 Task: Get directions from Christ the Redeemer, Rio de Janeiro, Brazil to Sugarloaf Mountain, Rio de Janeiro, Brazil departing at 5:00 pm tomorrow
Action: Mouse moved to (237, 55)
Screenshot: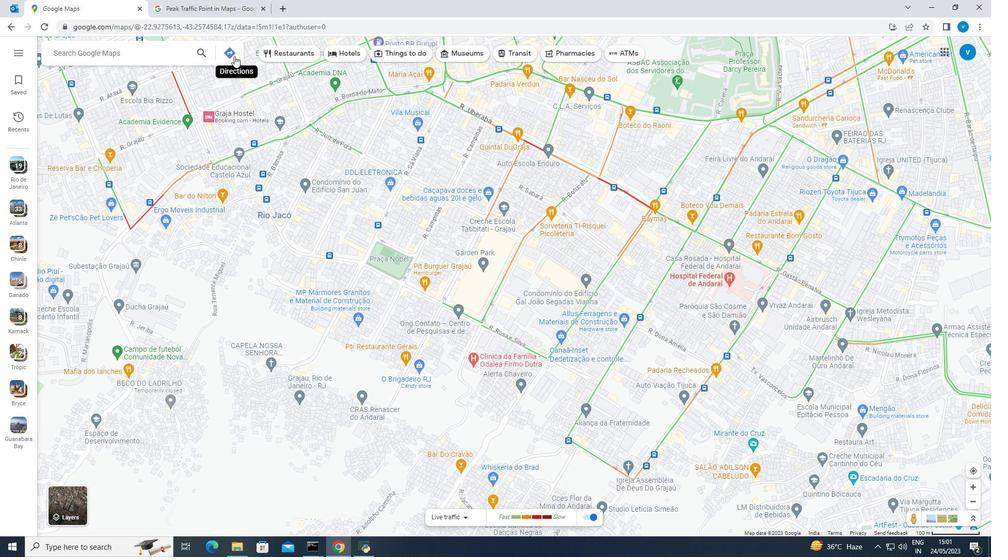 
Action: Mouse pressed left at (237, 55)
Screenshot: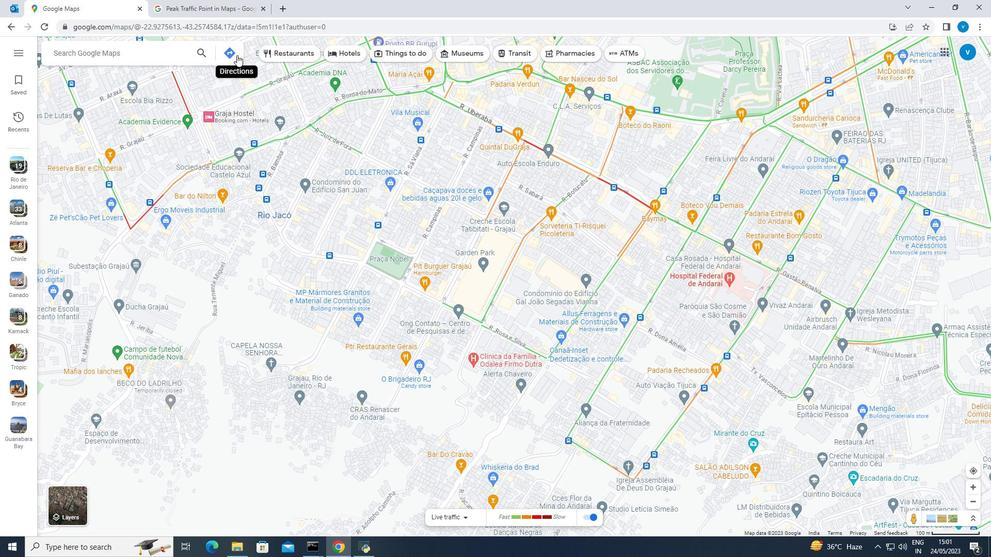 
Action: Mouse moved to (167, 83)
Screenshot: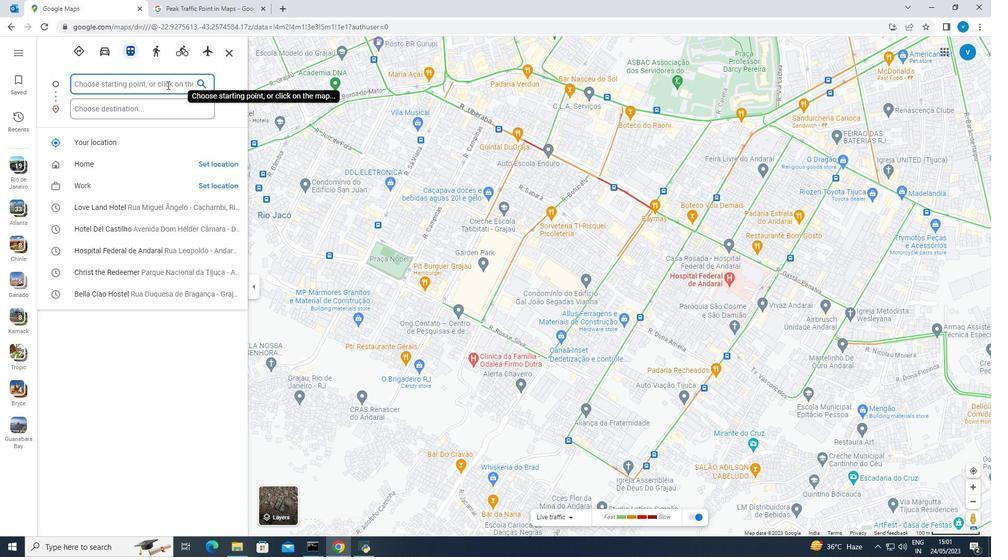 
Action: Key pressed <Key.shift><Key.shift><Key.shift><Key.shift>Christ<Key.space>the<Key.space><Key.shift><Key.shift><Key.shift><Key.shift>Redeemer,<Key.space><Key.shift>Rio<Key.space>de<Key.space><Key.shift><Key.shift><Key.shift><Key.shift><Key.shift><Key.shift><Key.shift><Key.shift><Key.shift><Key.shift>Janeiro,<Key.space><Key.shift><Key.shift><Key.shift><Key.shift>Brazil
Screenshot: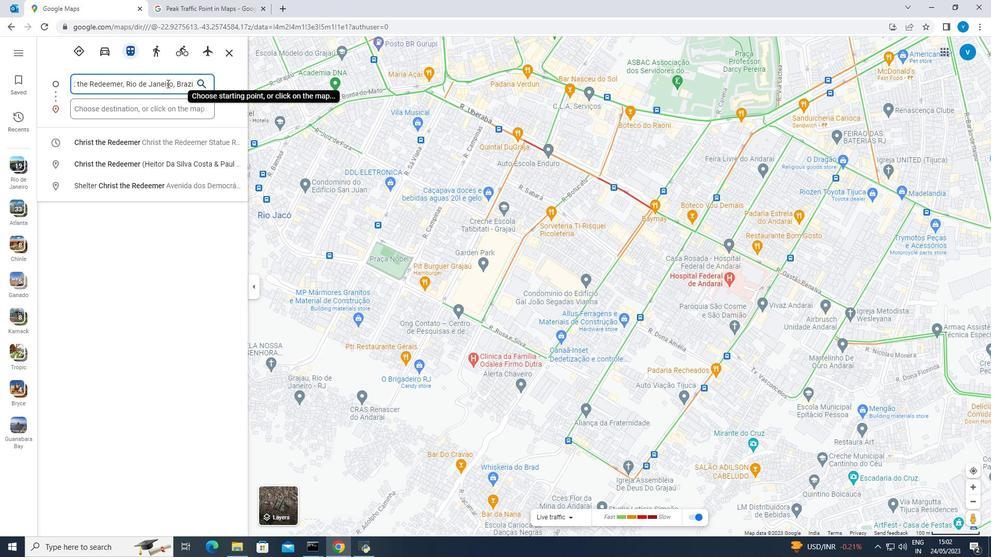
Action: Mouse moved to (179, 106)
Screenshot: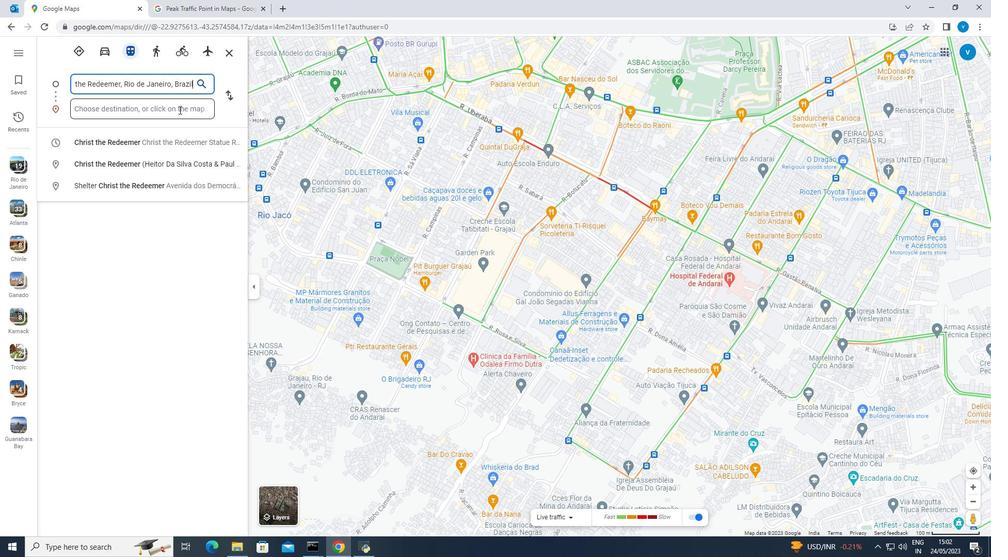 
Action: Mouse pressed left at (179, 106)
Screenshot: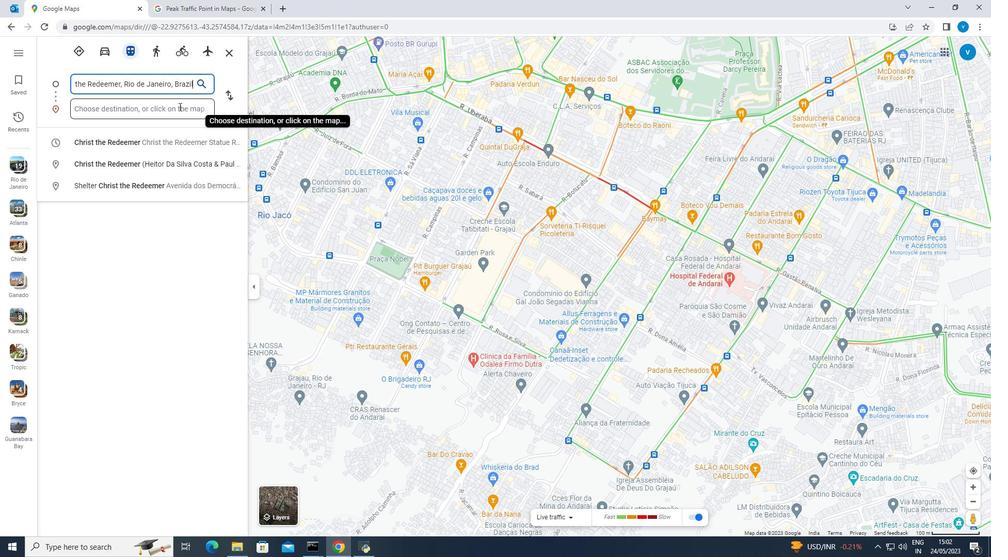 
Action: Key pressed <Key.shift><Key.shift><Key.shift><Key.shift><Key.shift>Sugarloaf<Key.space><Key.shift><Key.shift><Key.shift><Key.shift><Key.shift><Key.shift><Key.shift>Mountain,<Key.space><Key.shift><Key.shift><Key.shift><Key.shift>Rio<Key.space>de<Key.space><Key.shift><Key.shift><Key.shift><Key.shift><Key.shift><Key.shift>Janeiro,<Key.space><Key.shift><Key.shift><Key.shift><Key.shift>Brazil
Screenshot: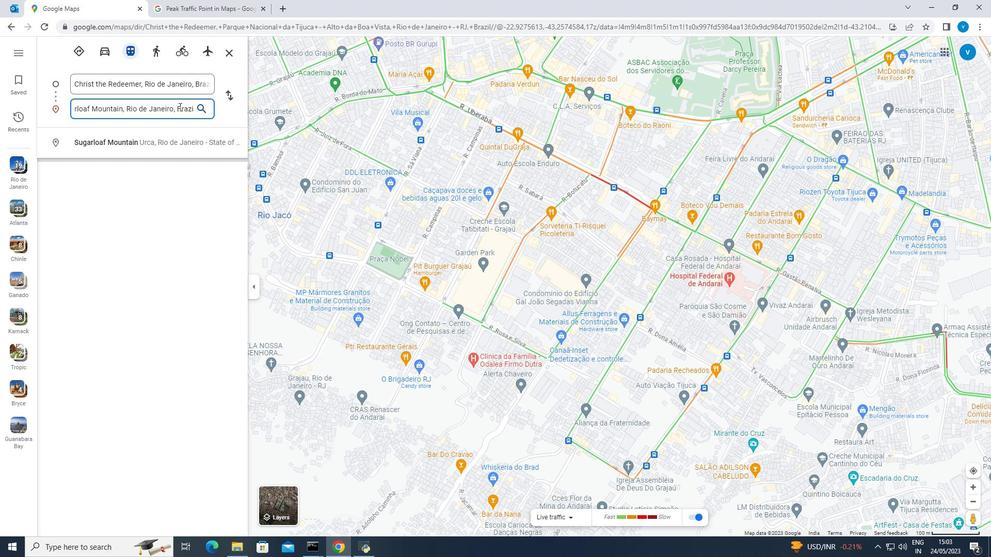 
Action: Mouse moved to (179, 143)
Screenshot: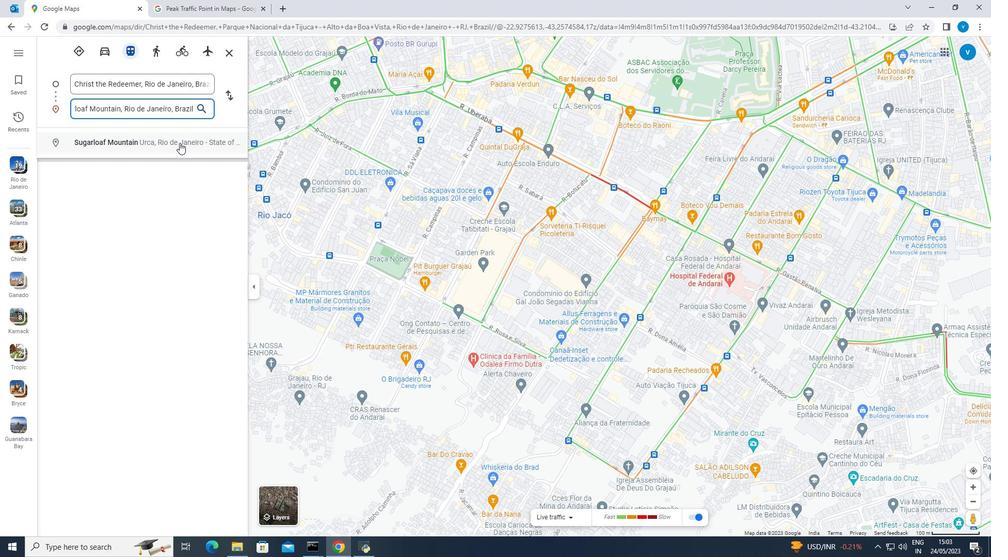 
Action: Key pressed <Key.enter>
Screenshot: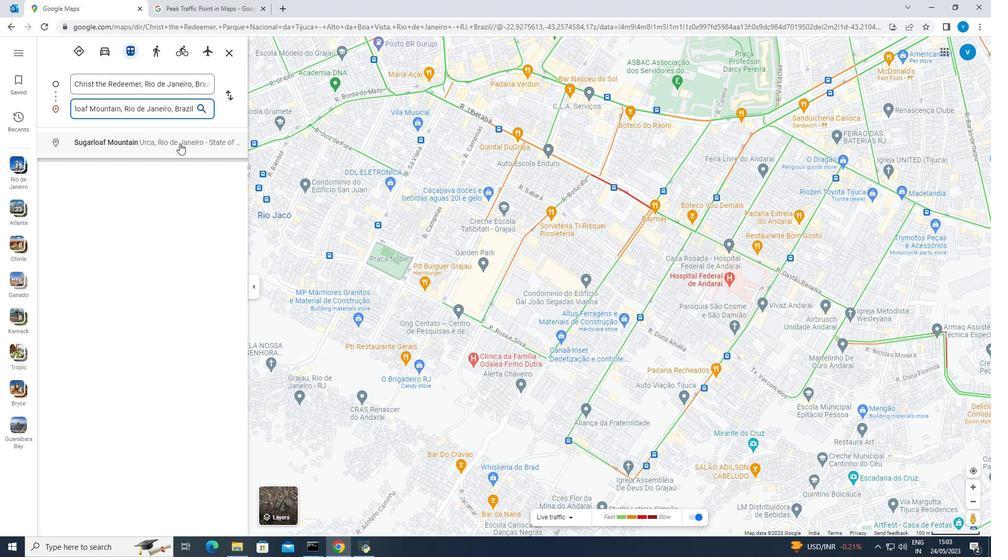 
Action: Mouse moved to (207, 217)
Screenshot: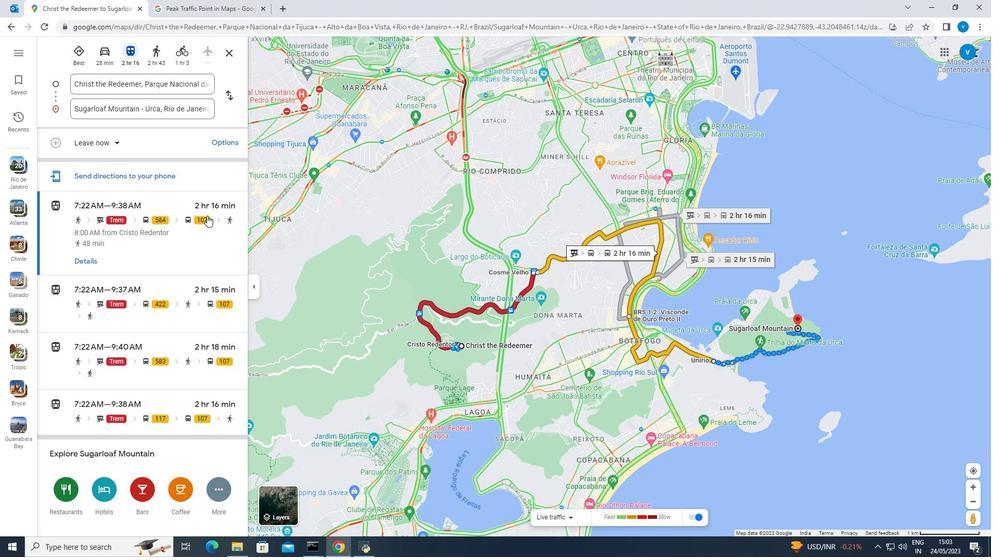 
Action: Mouse scrolled (207, 216) with delta (0, 0)
Screenshot: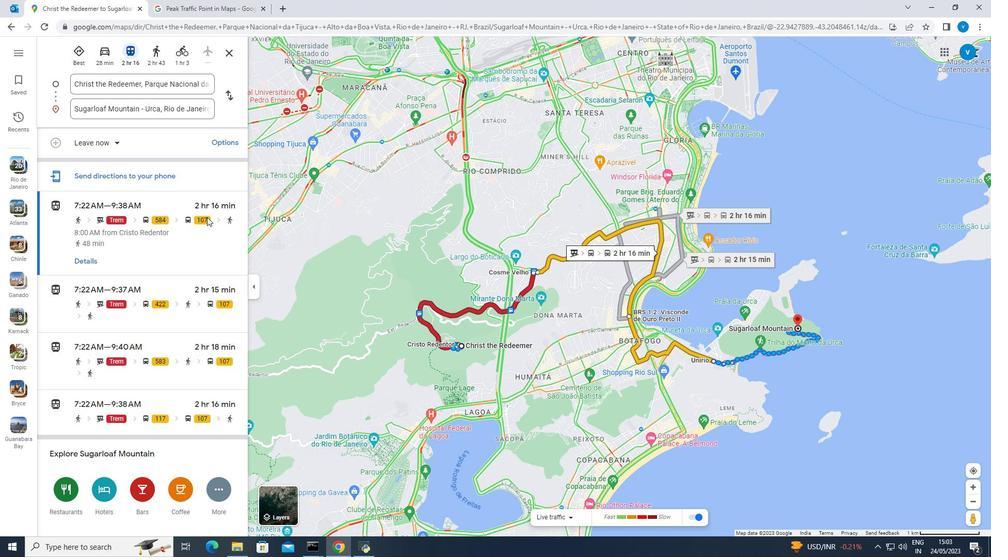 
Action: Mouse scrolled (207, 216) with delta (0, 0)
Screenshot: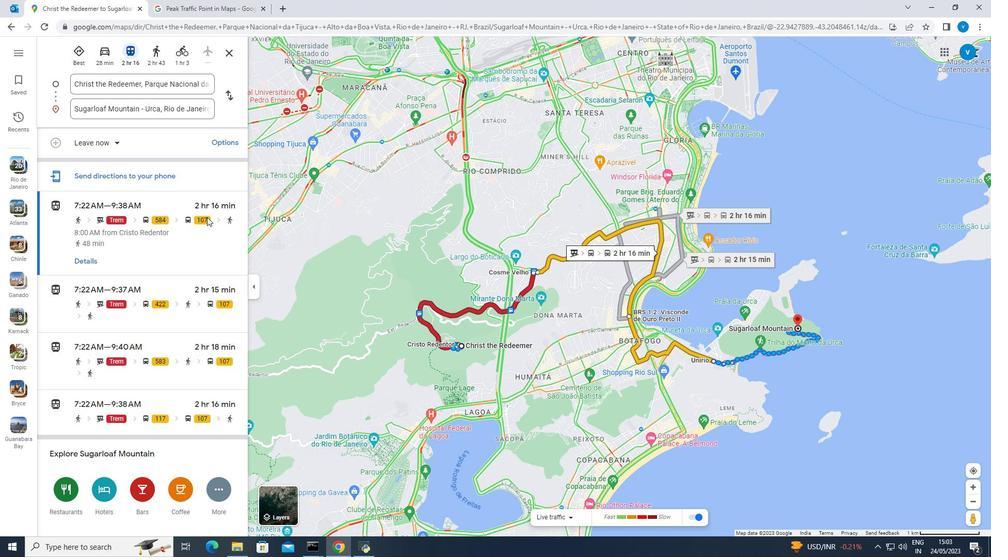 
Action: Mouse scrolled (207, 216) with delta (0, 0)
Screenshot: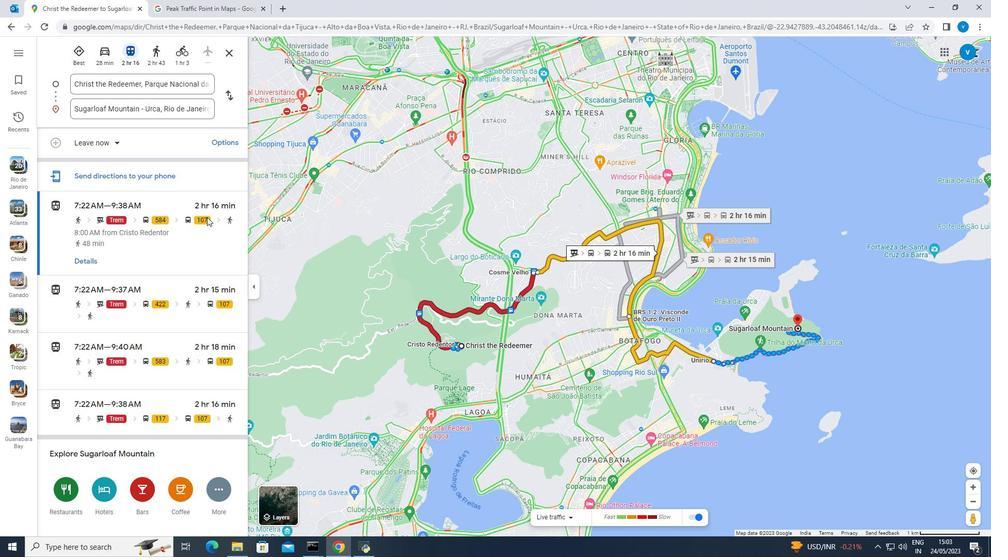 
Action: Mouse scrolled (207, 216) with delta (0, 0)
Screenshot: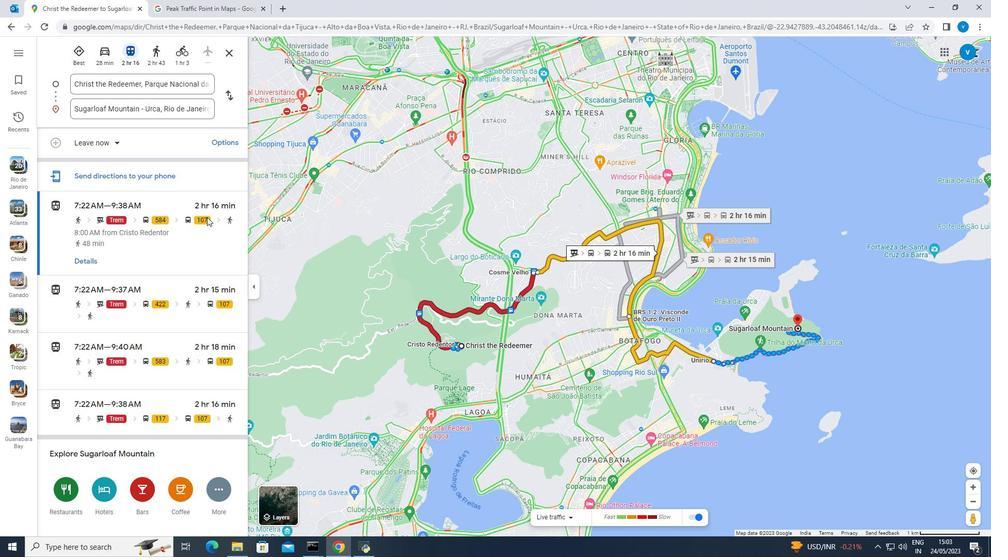 
Action: Mouse scrolled (207, 217) with delta (0, 0)
Screenshot: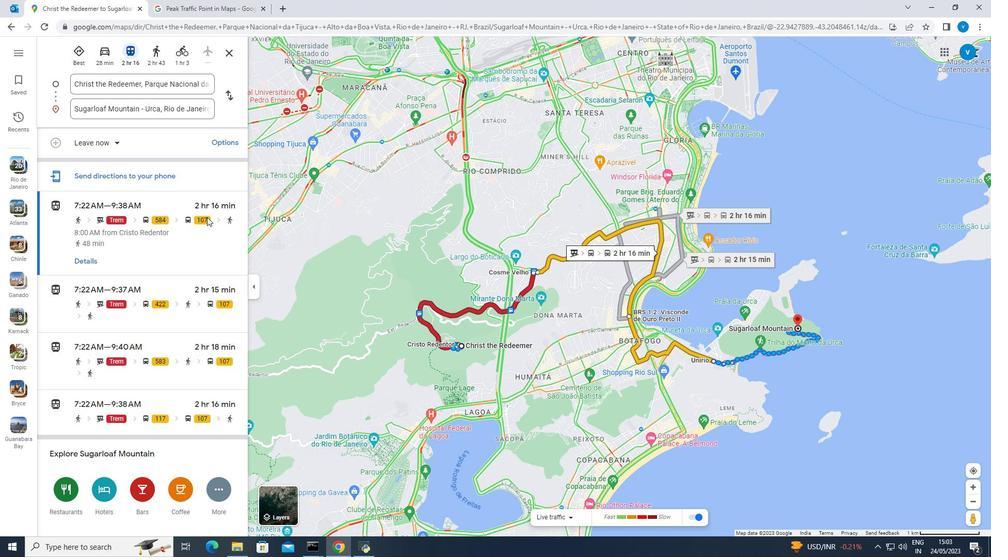 
Action: Mouse scrolled (207, 217) with delta (0, 0)
Screenshot: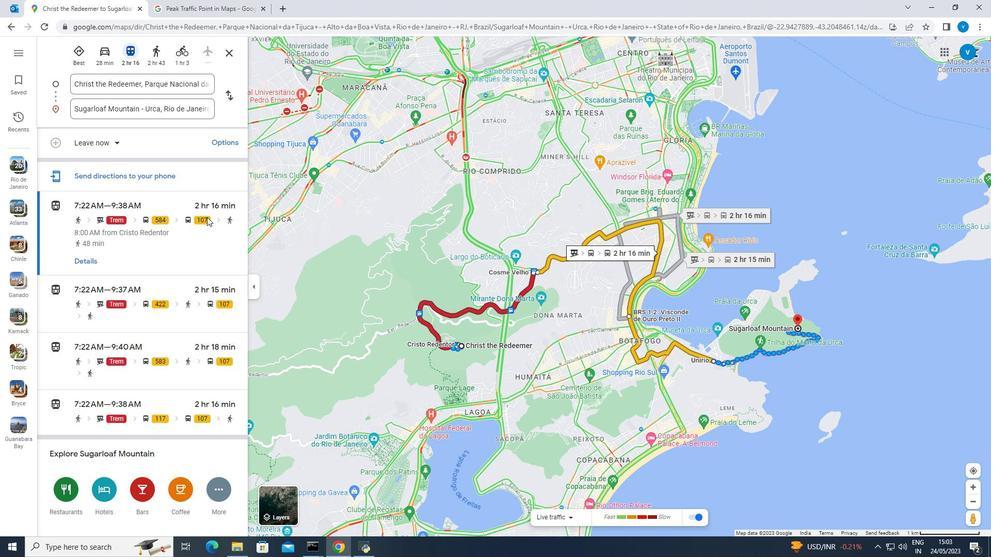 
Action: Mouse moved to (128, 55)
Screenshot: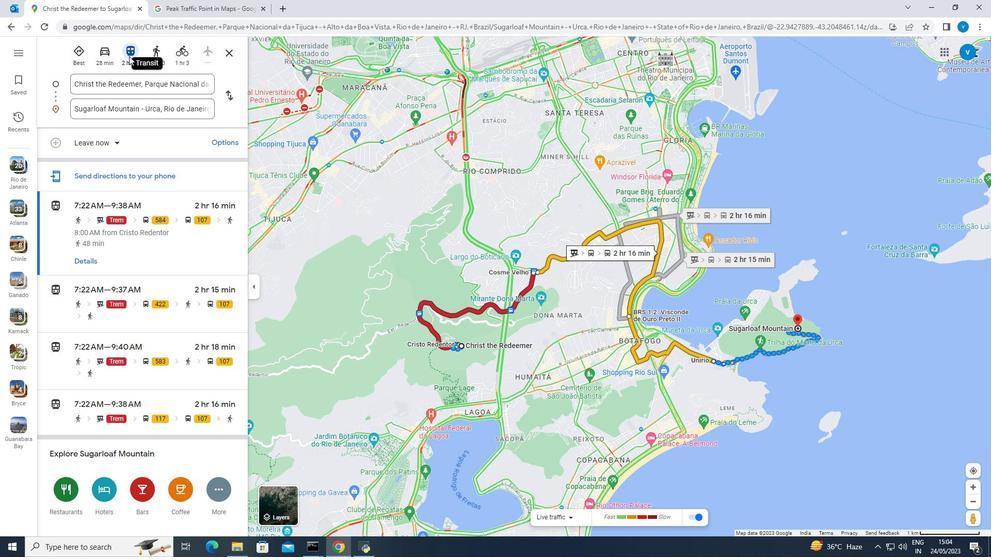 
Action: Mouse pressed left at (128, 55)
Screenshot: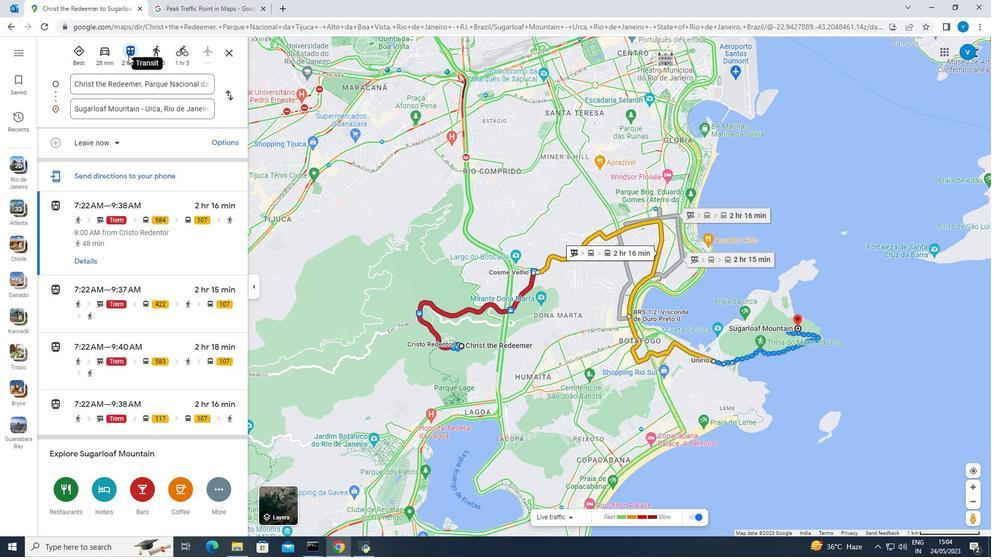 
Action: Mouse moved to (170, 229)
Screenshot: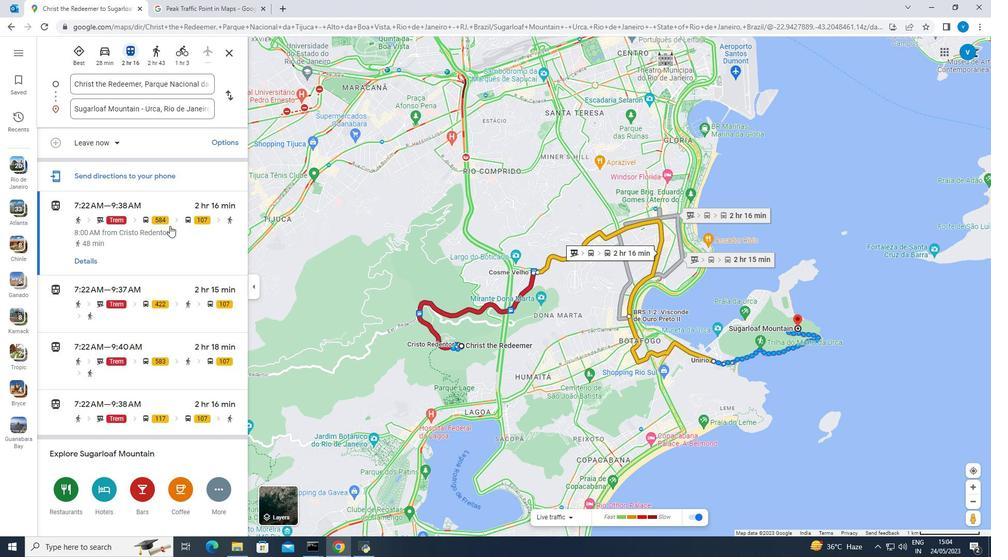 
Action: Mouse scrolled (170, 229) with delta (0, 0)
Screenshot: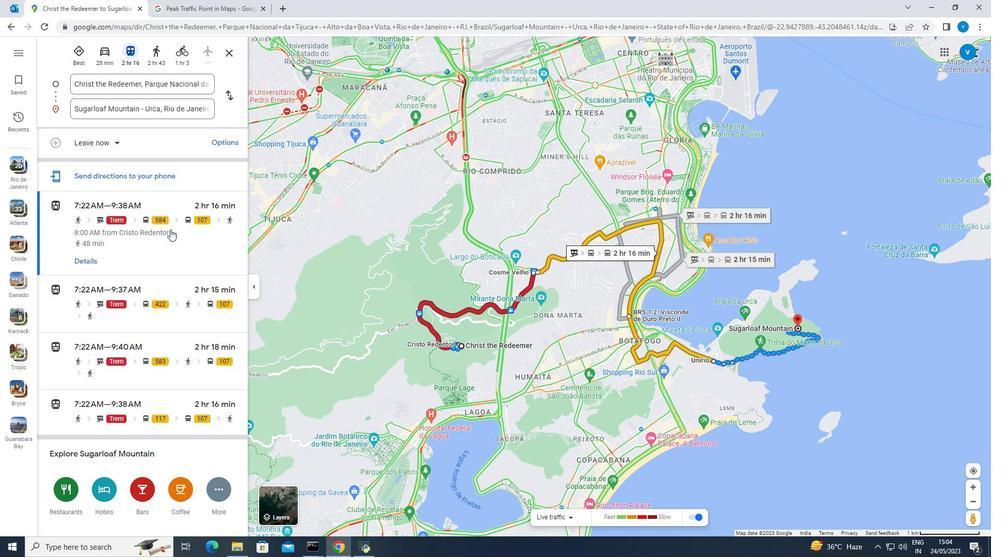 
Action: Mouse moved to (170, 231)
Screenshot: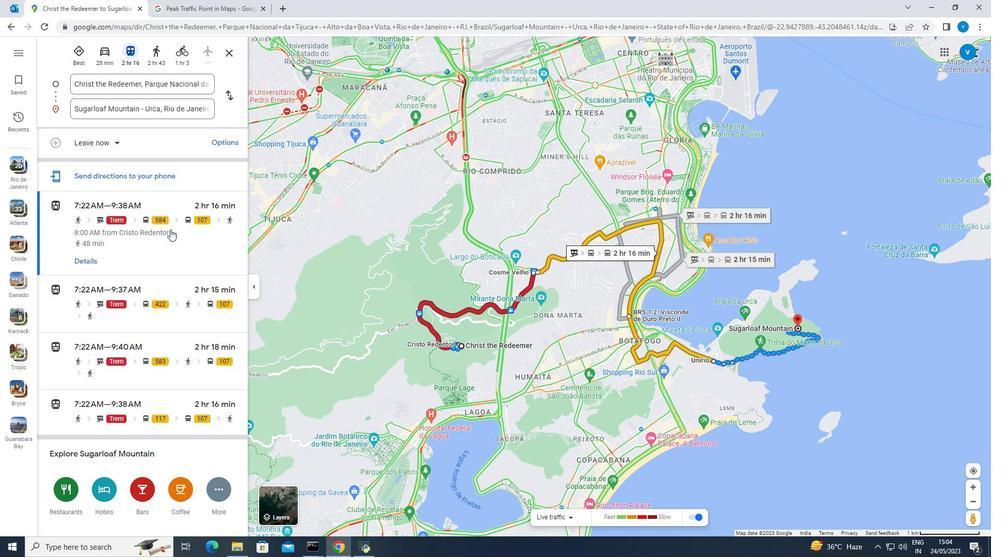 
Action: Mouse scrolled (170, 231) with delta (0, 0)
Screenshot: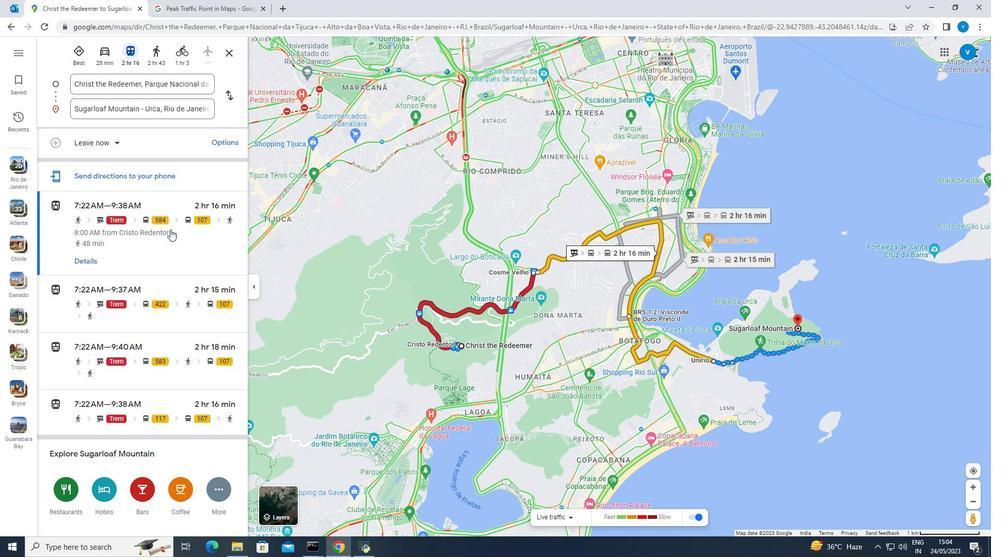 
Action: Mouse scrolled (170, 231) with delta (0, 0)
Screenshot: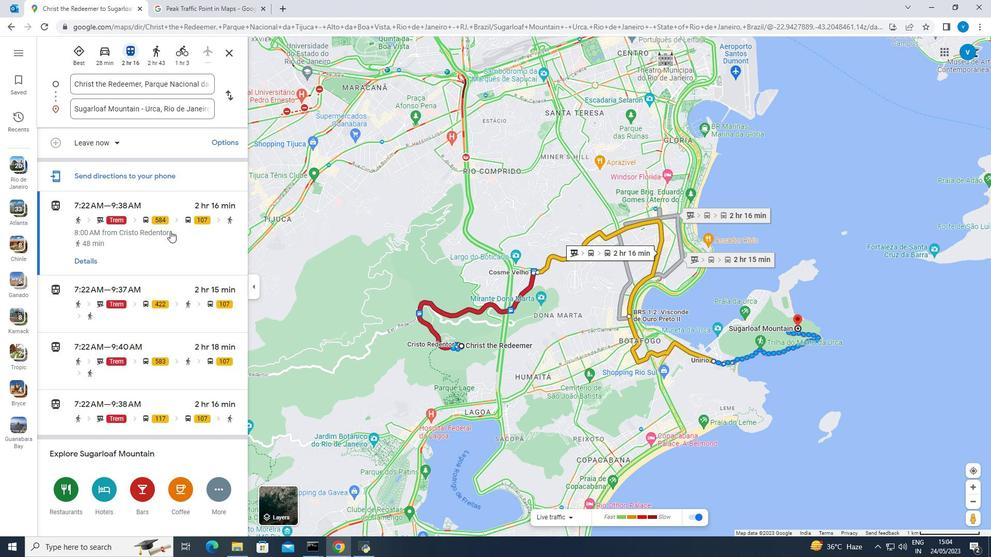 
Action: Mouse scrolled (170, 231) with delta (0, 0)
Screenshot: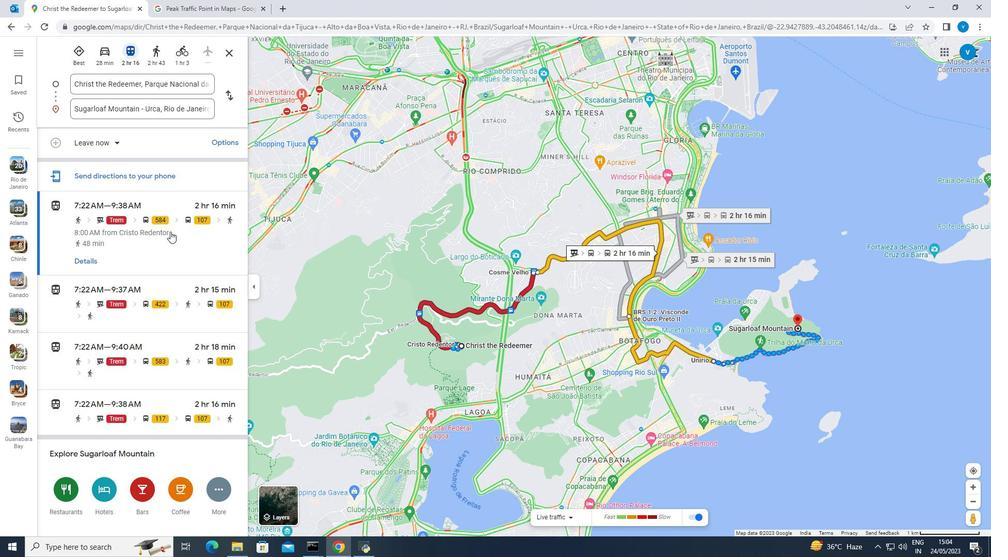 
Action: Mouse scrolled (170, 231) with delta (0, 0)
Screenshot: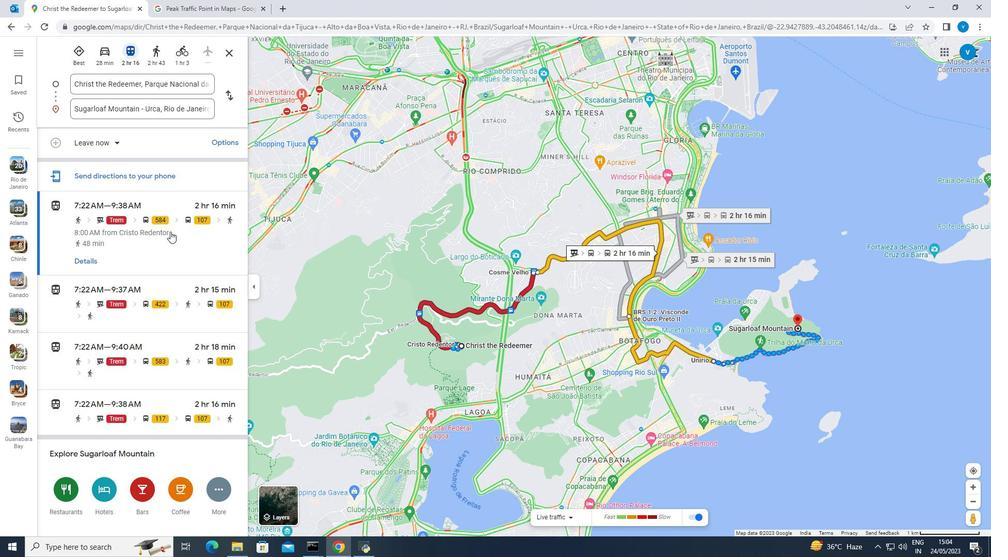 
Action: Mouse moved to (170, 232)
Screenshot: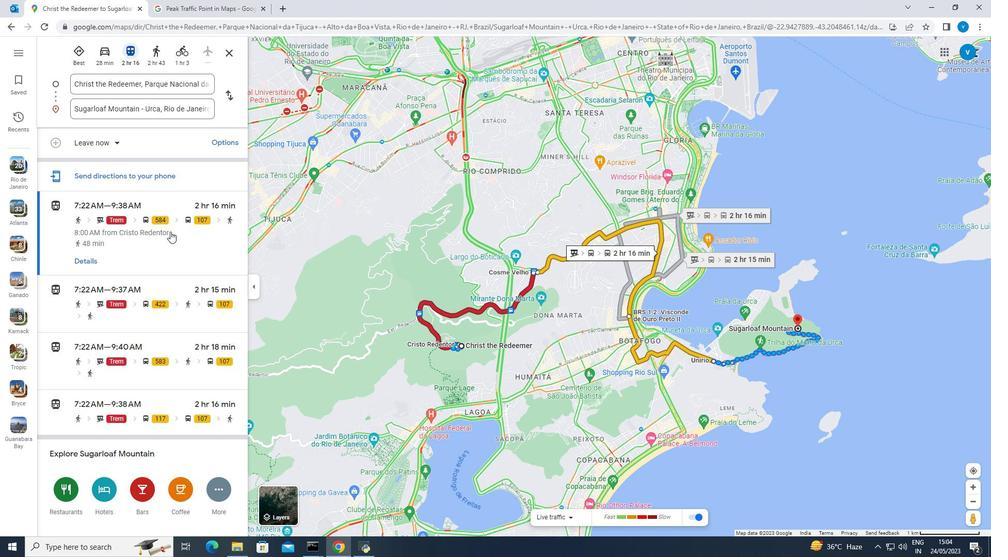 
Action: Mouse scrolled (170, 231) with delta (0, 0)
Screenshot: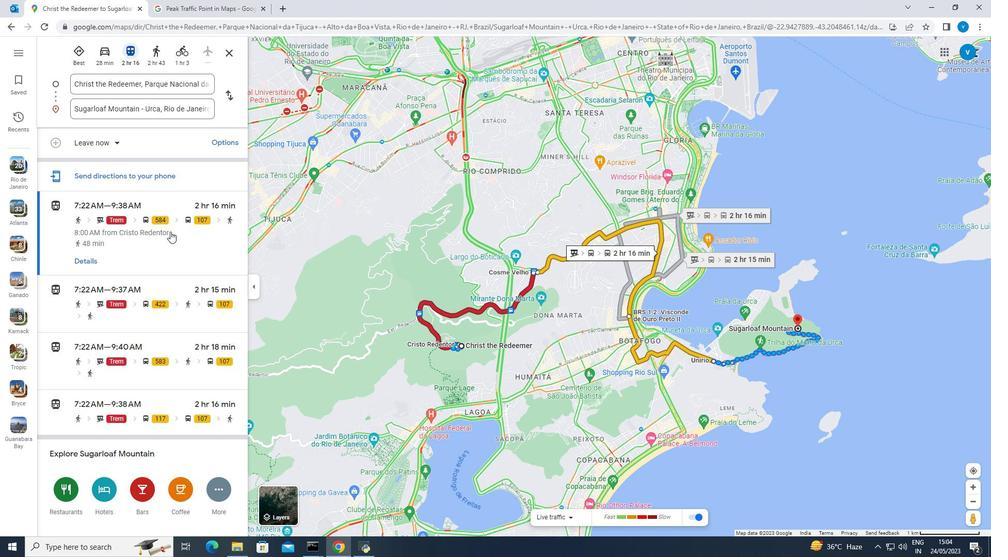 
Action: Mouse moved to (170, 232)
Screenshot: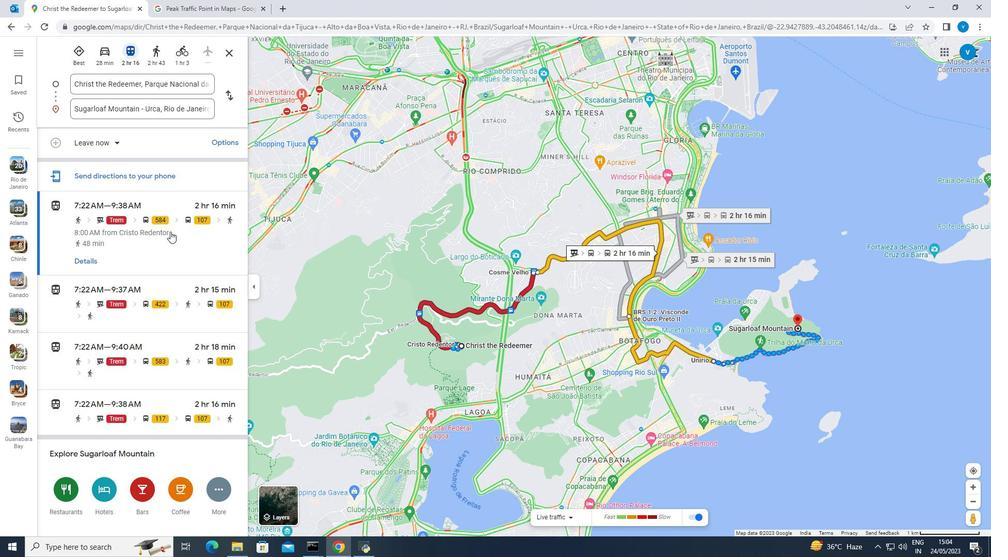 
Action: Mouse scrolled (170, 231) with delta (0, 0)
Screenshot: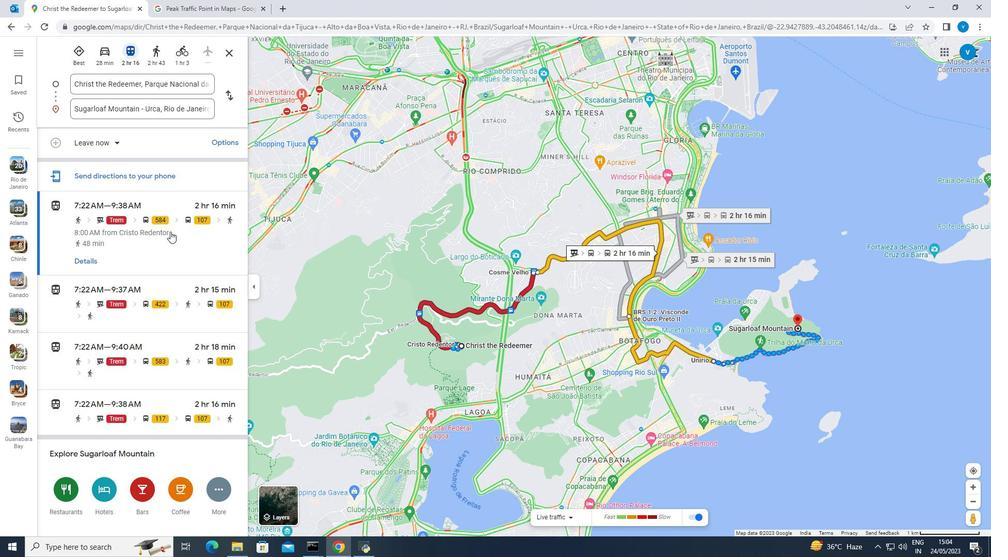 
Action: Mouse moved to (160, 267)
Screenshot: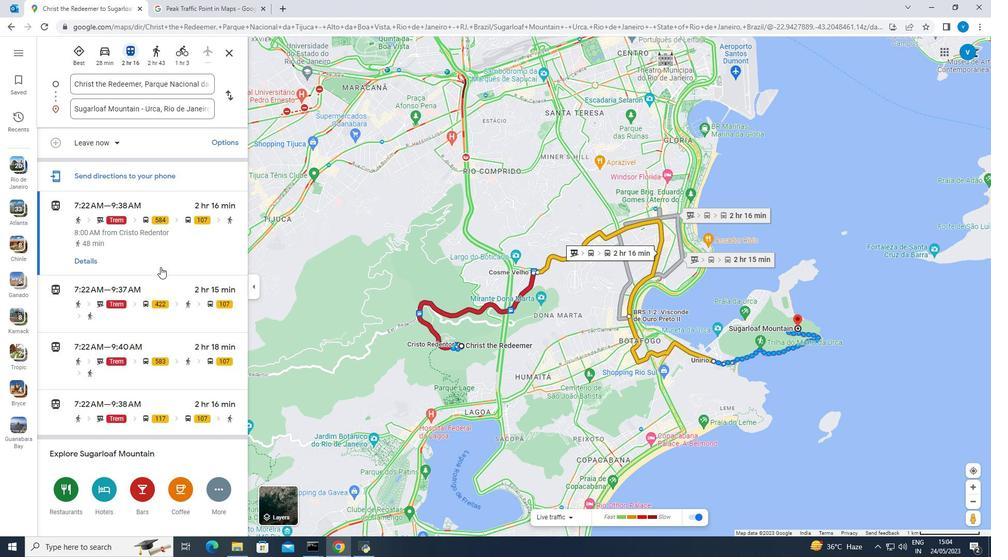 
Action: Mouse scrolled (160, 268) with delta (0, 0)
Screenshot: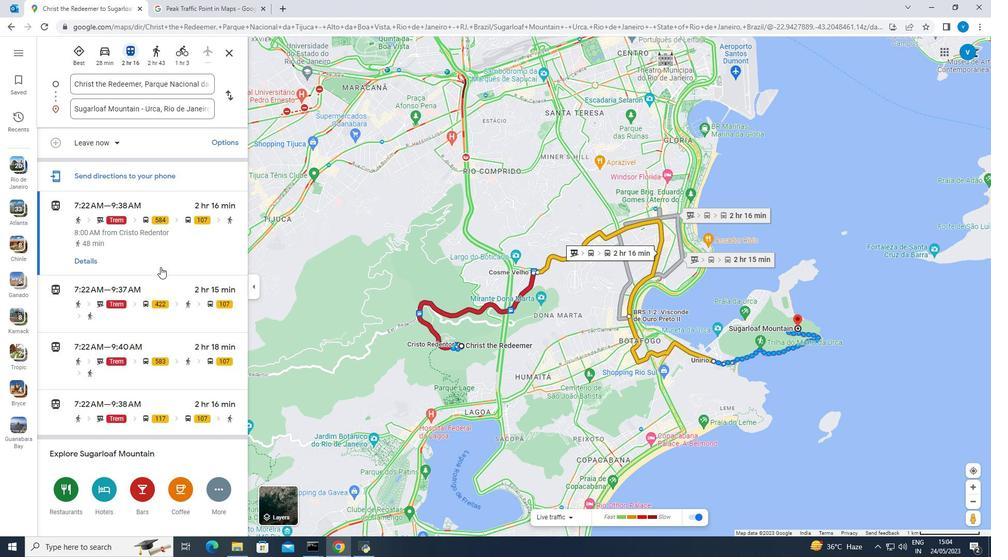 
Action: Mouse moved to (228, 142)
Screenshot: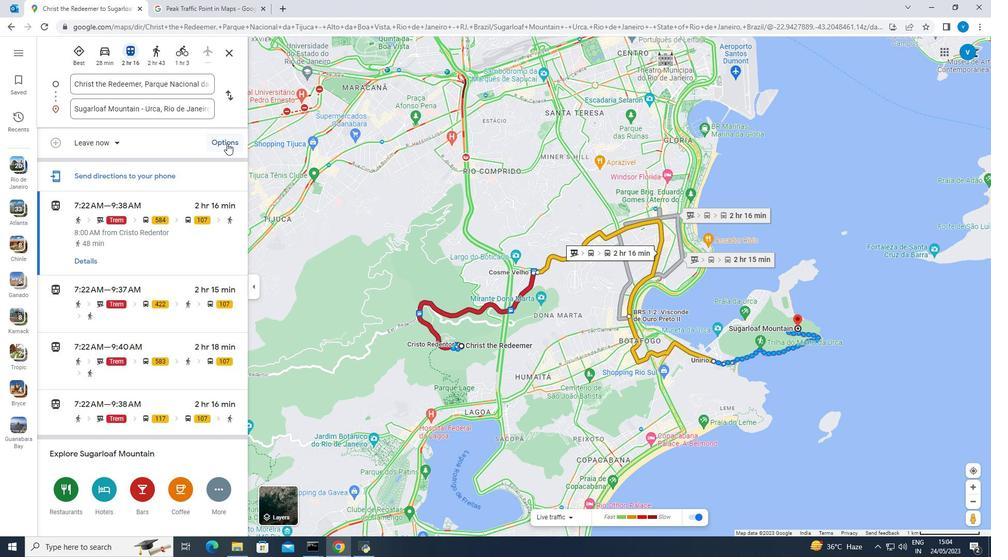 
Action: Mouse pressed left at (228, 142)
Screenshot: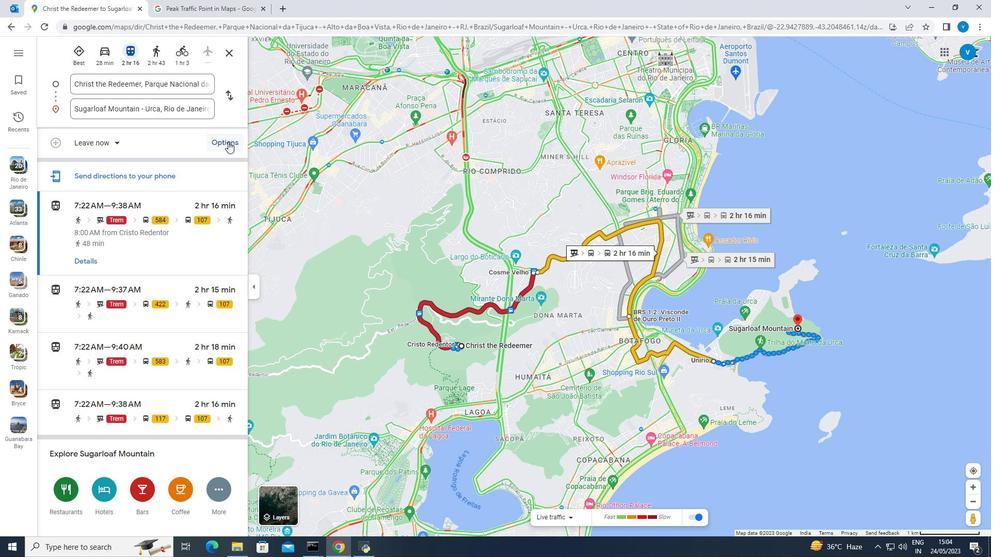 
Action: Mouse moved to (52, 215)
Screenshot: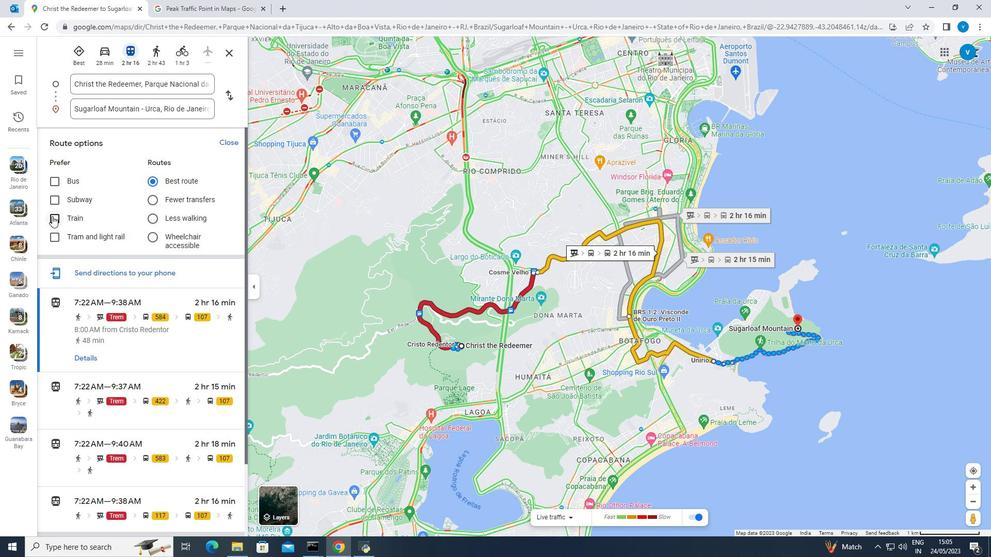 
Action: Mouse pressed left at (52, 215)
Screenshot: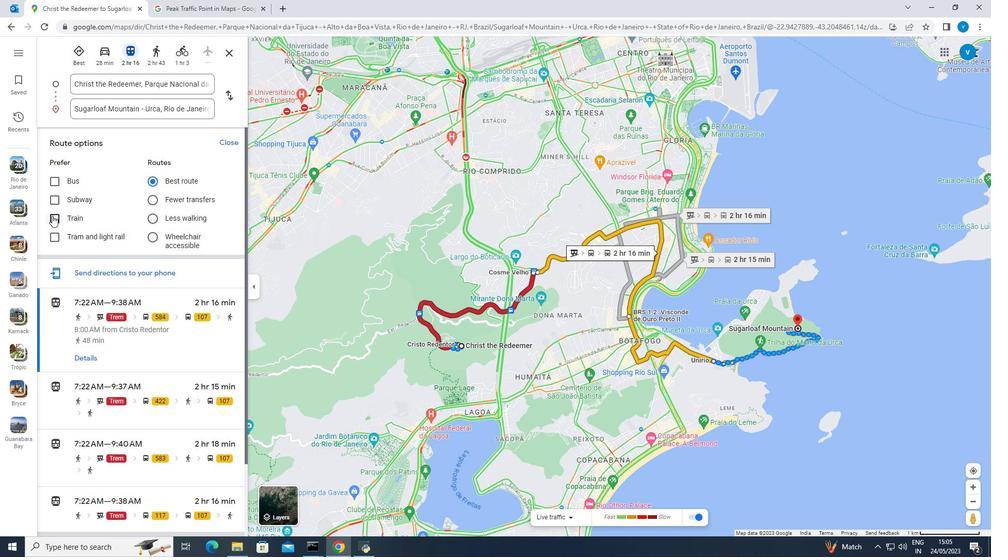 
Action: Mouse moved to (177, 312)
Screenshot: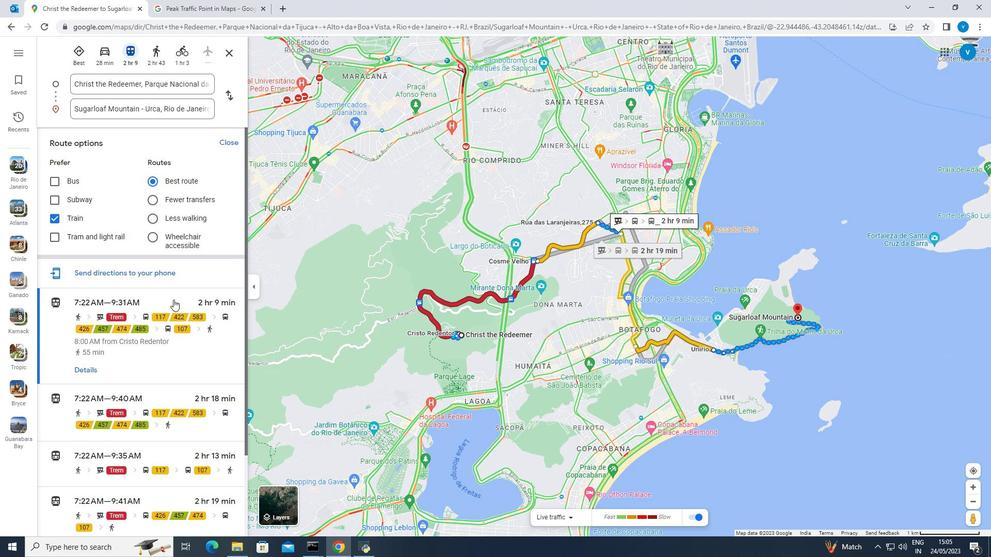 
Action: Mouse scrolled (177, 312) with delta (0, 0)
Screenshot: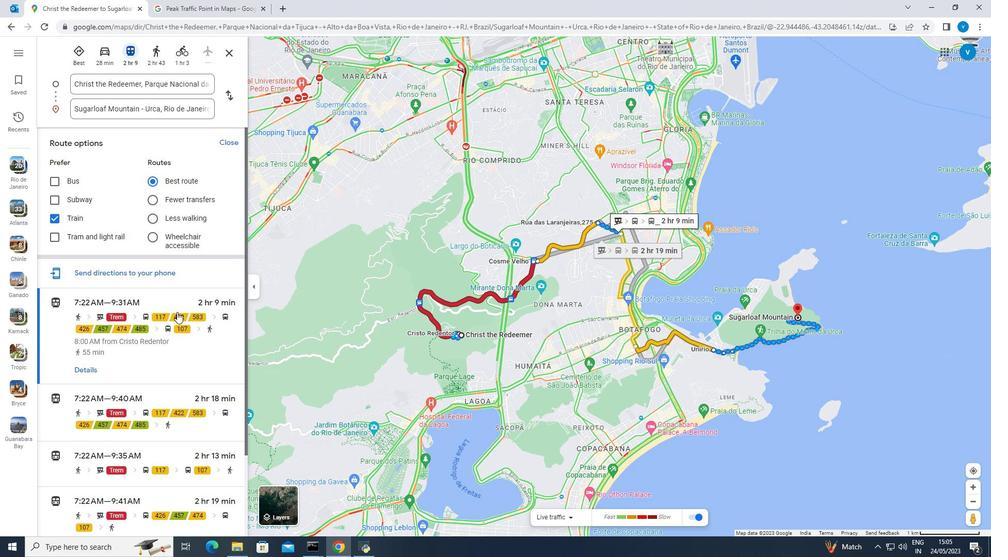 
Action: Mouse scrolled (177, 312) with delta (0, 0)
Screenshot: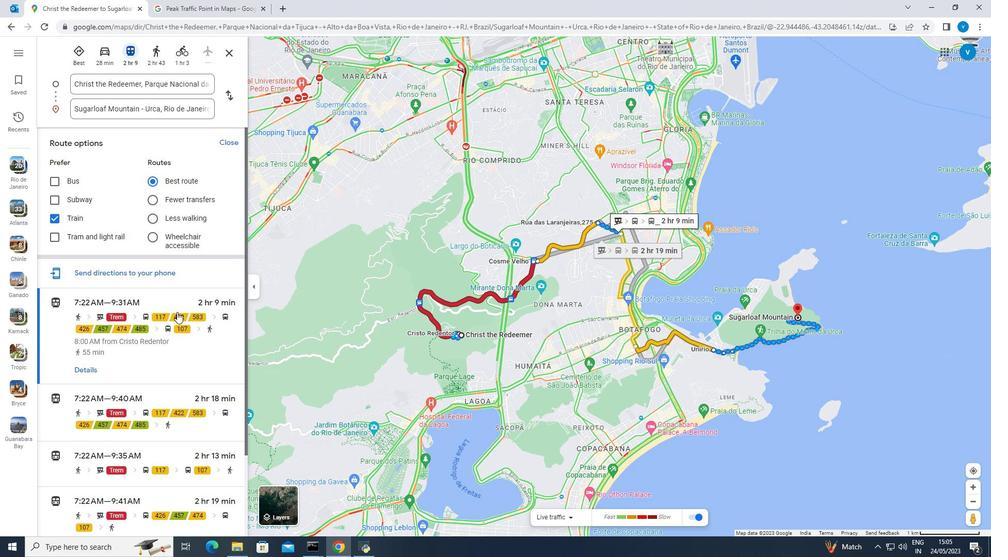
Action: Mouse scrolled (177, 312) with delta (0, 0)
Screenshot: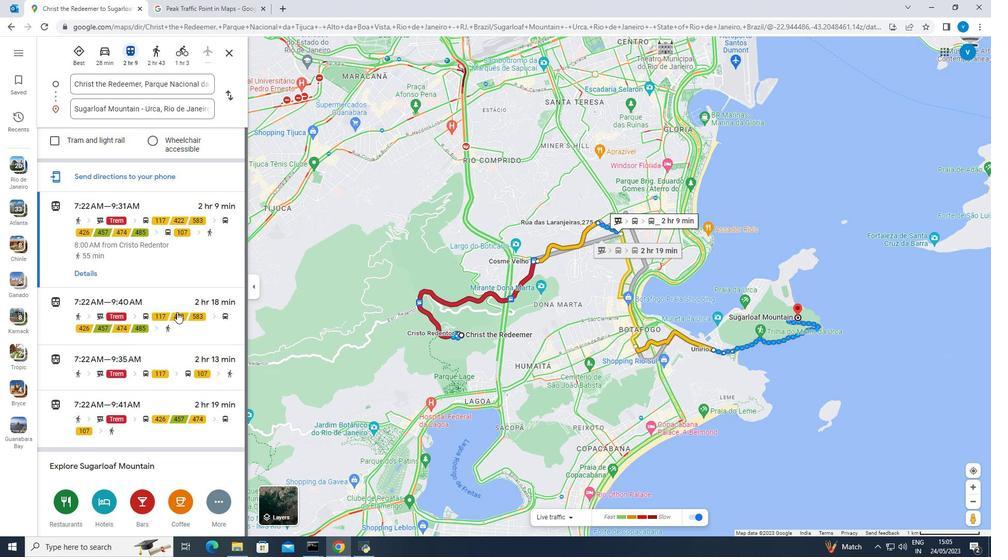
Action: Mouse scrolled (177, 312) with delta (0, 0)
Screenshot: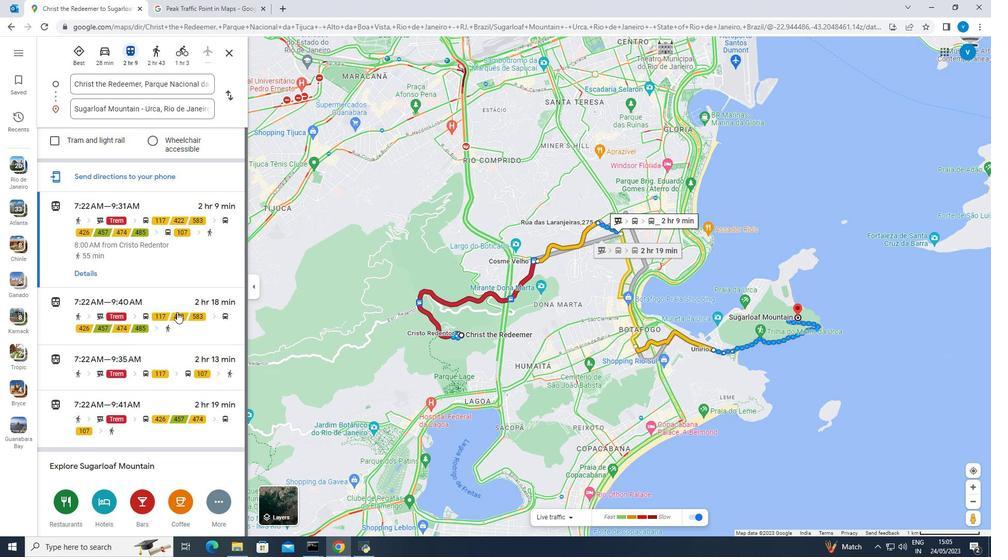 
Action: Mouse scrolled (177, 312) with delta (0, 0)
Screenshot: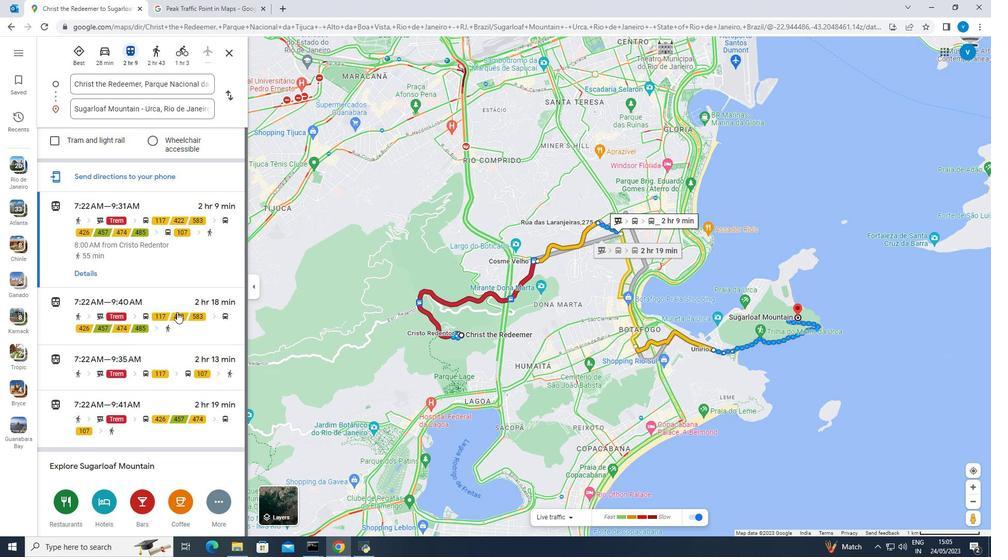
Action: Mouse scrolled (177, 312) with delta (0, 0)
Screenshot: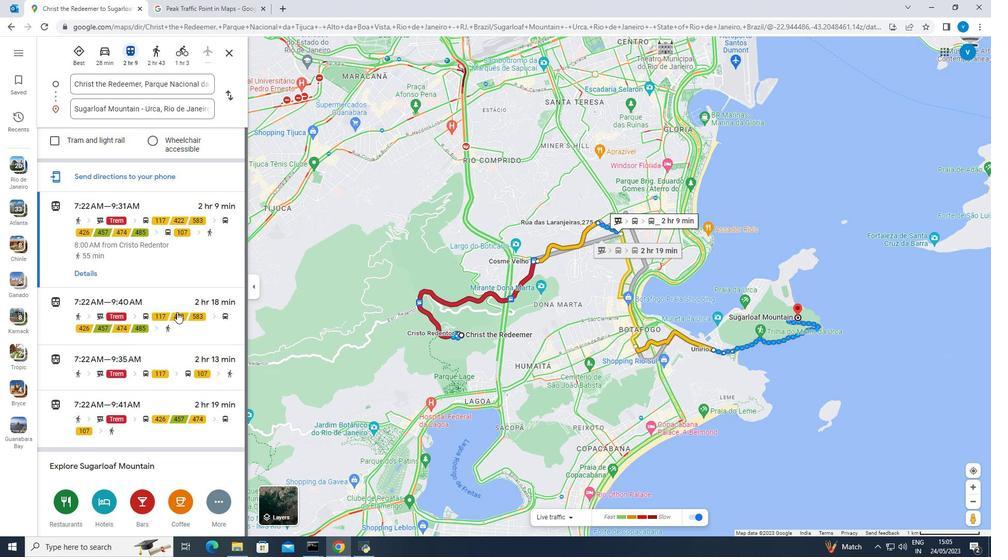 
Action: Mouse moved to (212, 505)
Screenshot: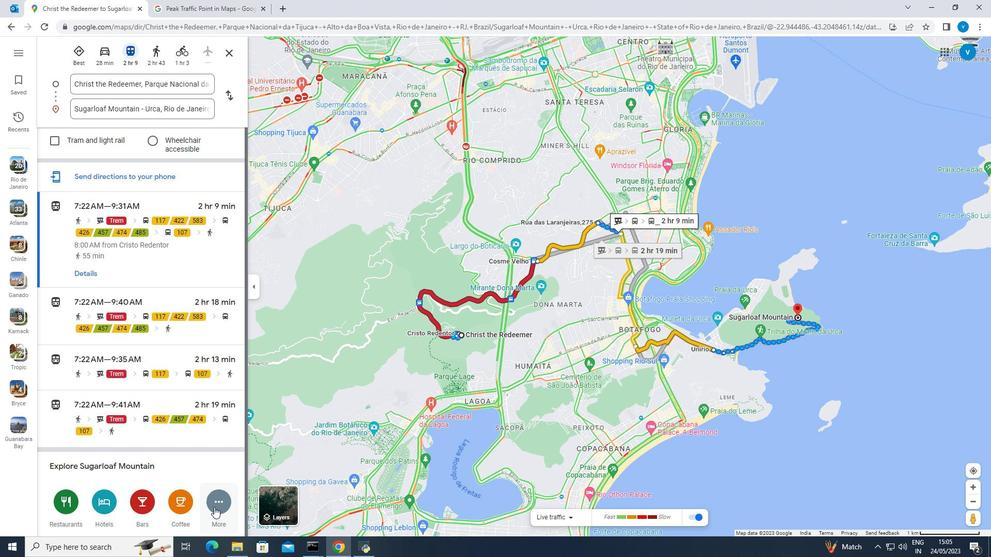 
Action: Mouse pressed left at (212, 505)
Screenshot: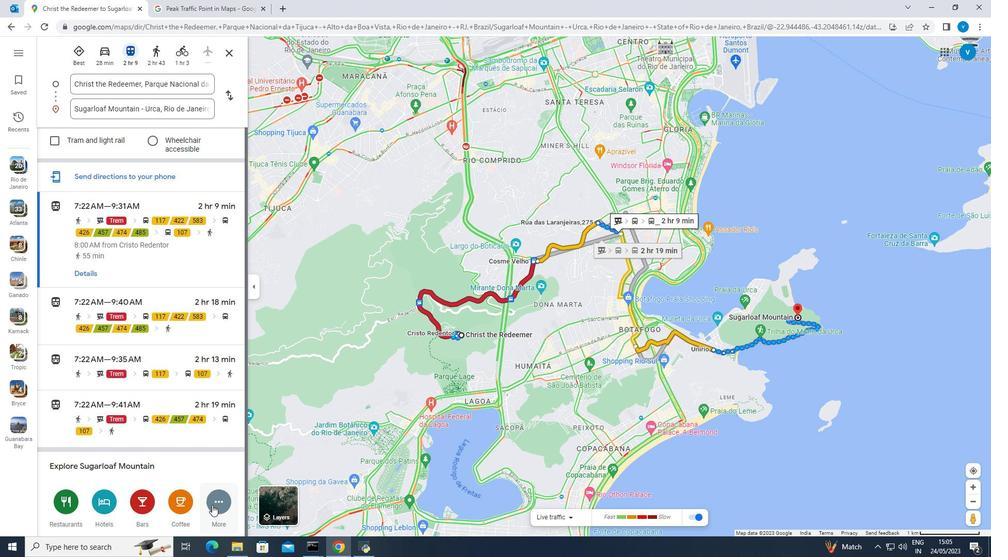 
Action: Mouse moved to (212, 502)
Screenshot: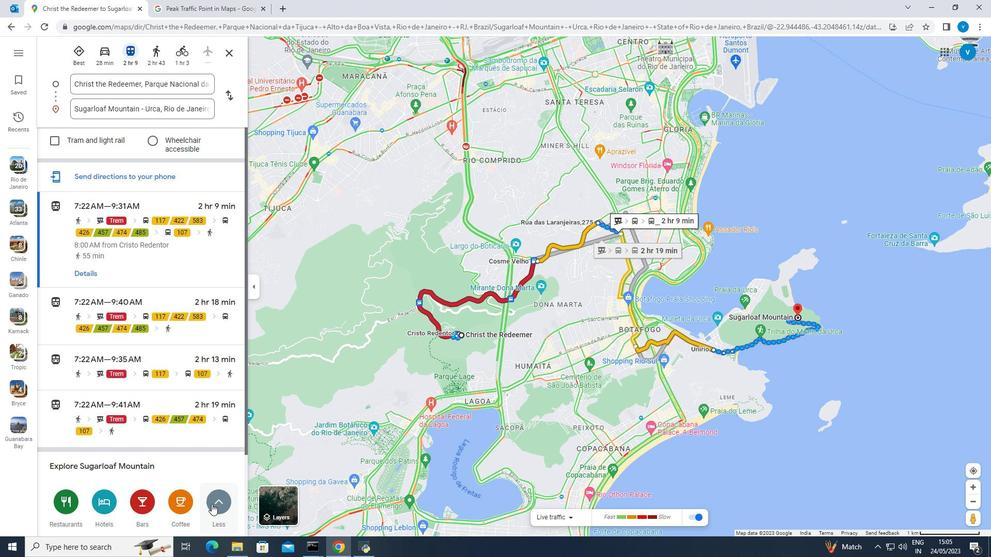 
Action: Mouse scrolled (212, 502) with delta (0, 0)
Screenshot: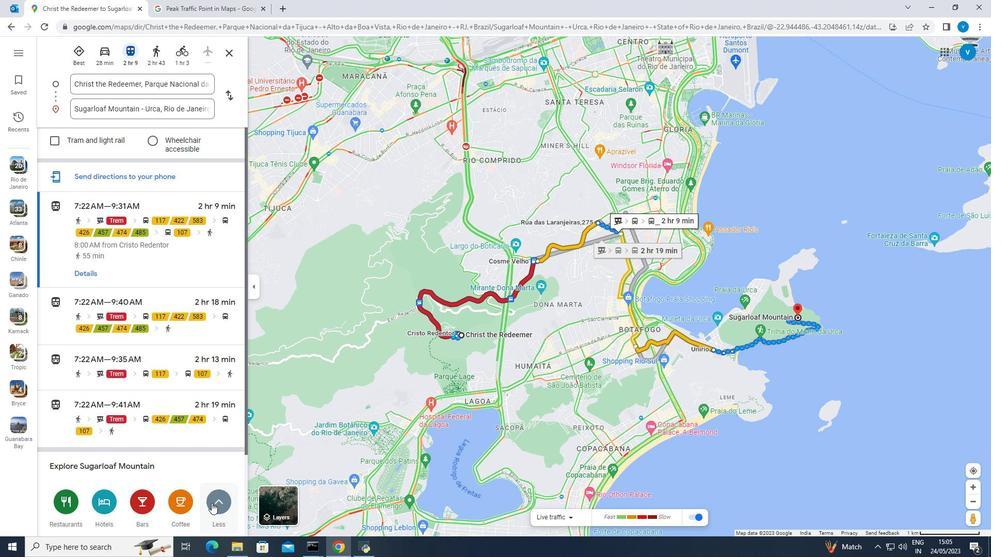 
Action: Mouse moved to (212, 502)
Screenshot: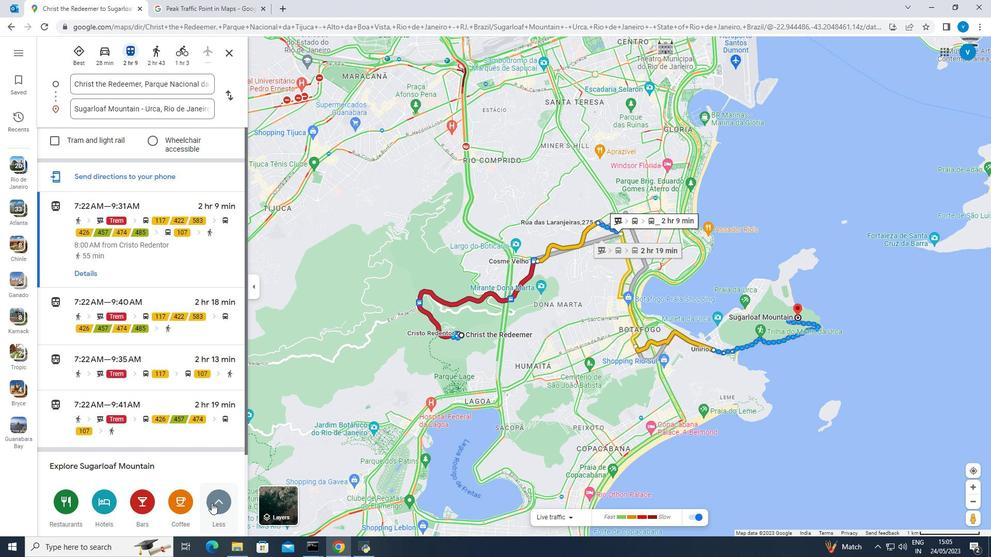 
Action: Mouse scrolled (212, 501) with delta (0, 0)
Screenshot: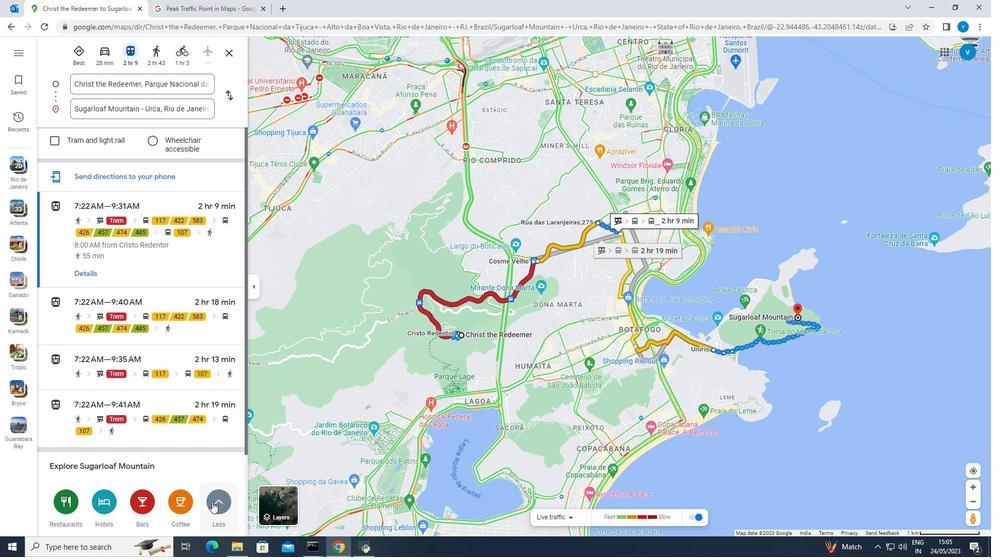 
Action: Mouse scrolled (212, 501) with delta (0, 0)
Screenshot: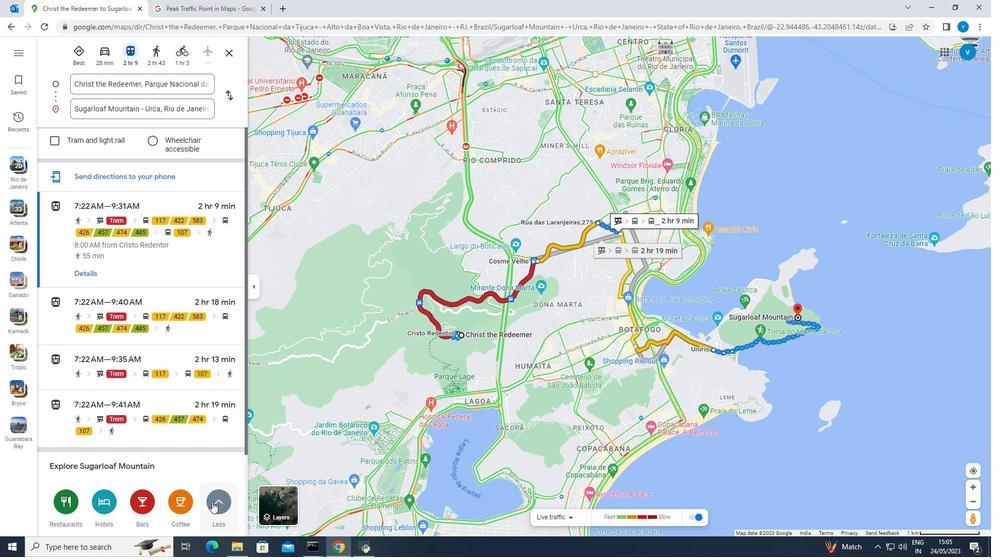 
Action: Mouse scrolled (212, 501) with delta (0, 0)
Screenshot: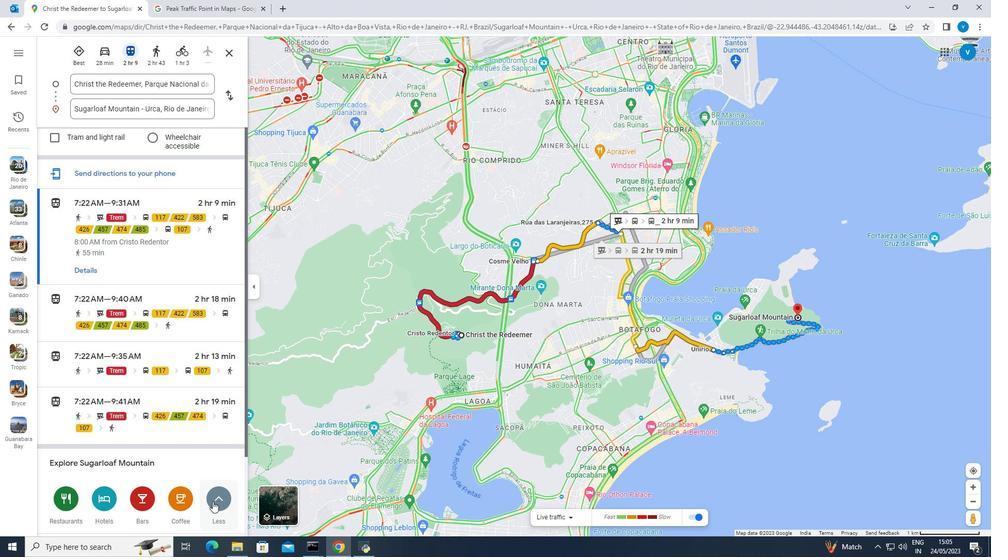 
Action: Mouse moved to (216, 489)
Screenshot: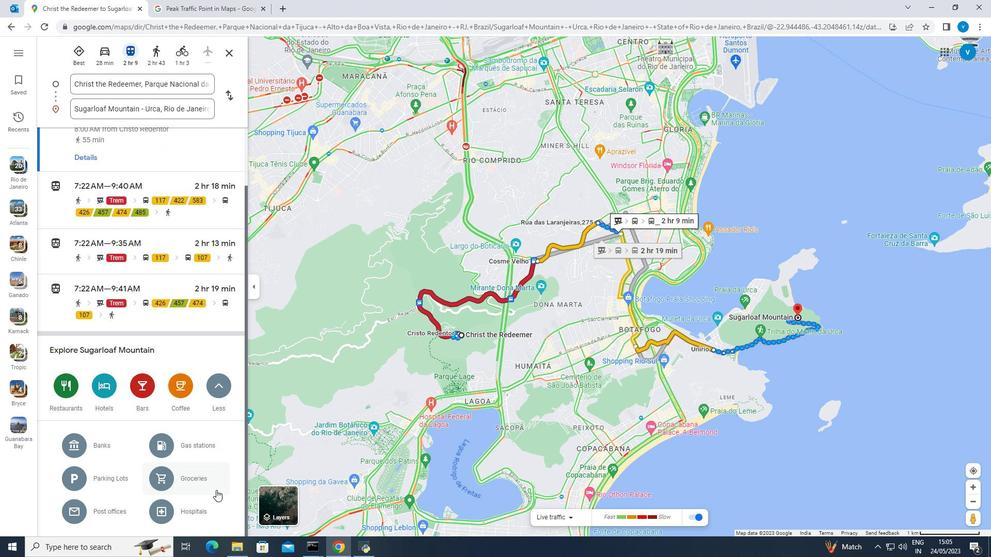 
Action: Mouse scrolled (216, 488) with delta (0, 0)
Screenshot: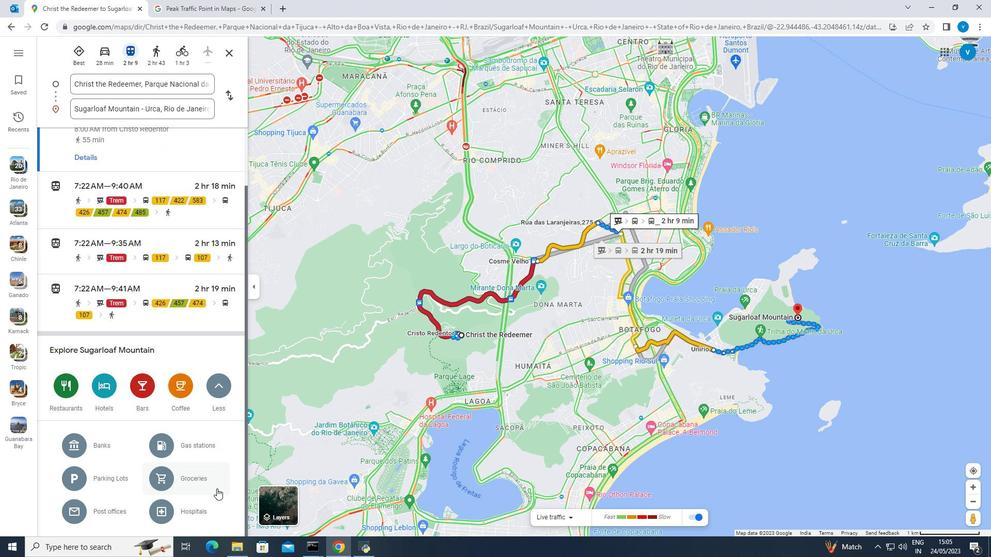 
Action: Mouse scrolled (216, 488) with delta (0, 0)
Screenshot: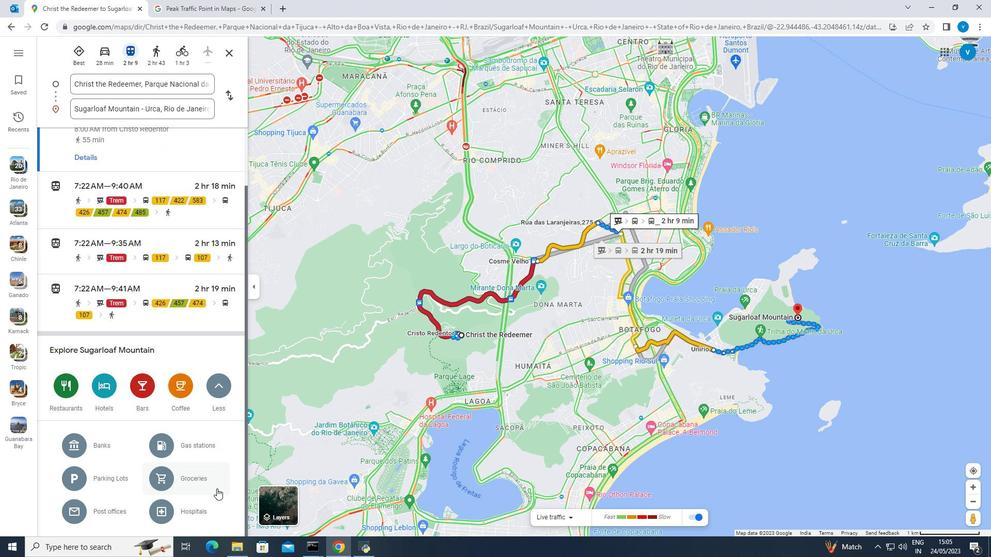 
Action: Mouse scrolled (216, 488) with delta (0, 0)
Screenshot: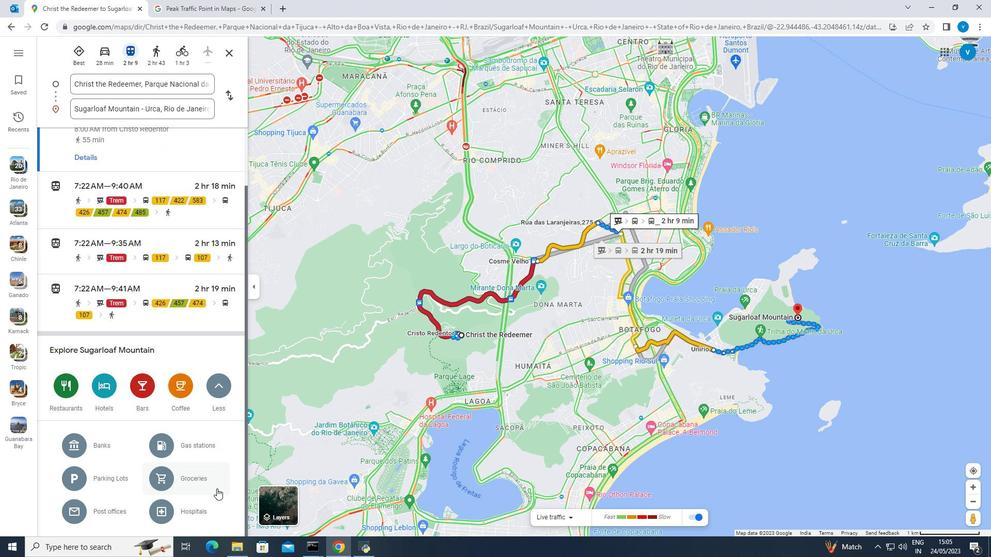 
Action: Mouse scrolled (216, 488) with delta (0, 0)
Screenshot: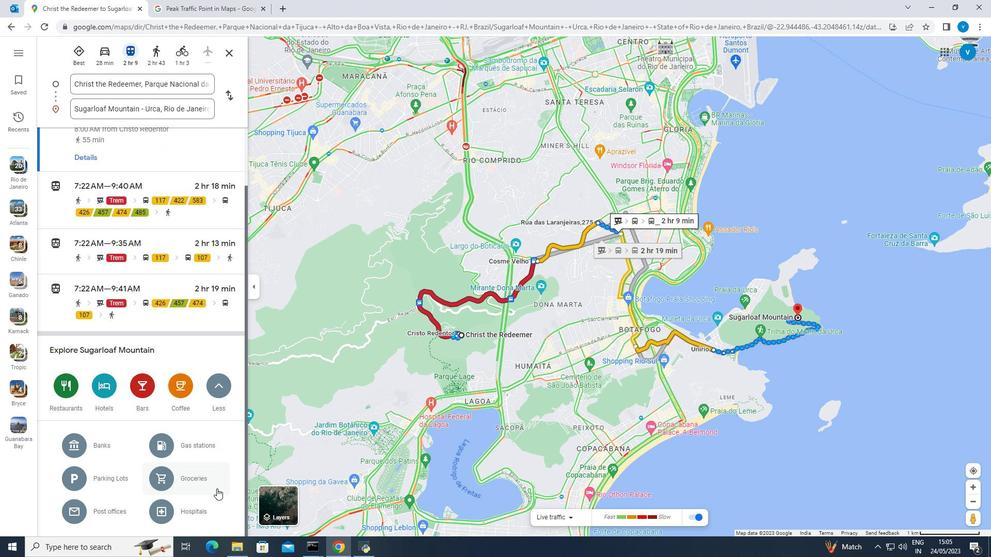 
Action: Mouse moved to (196, 425)
Screenshot: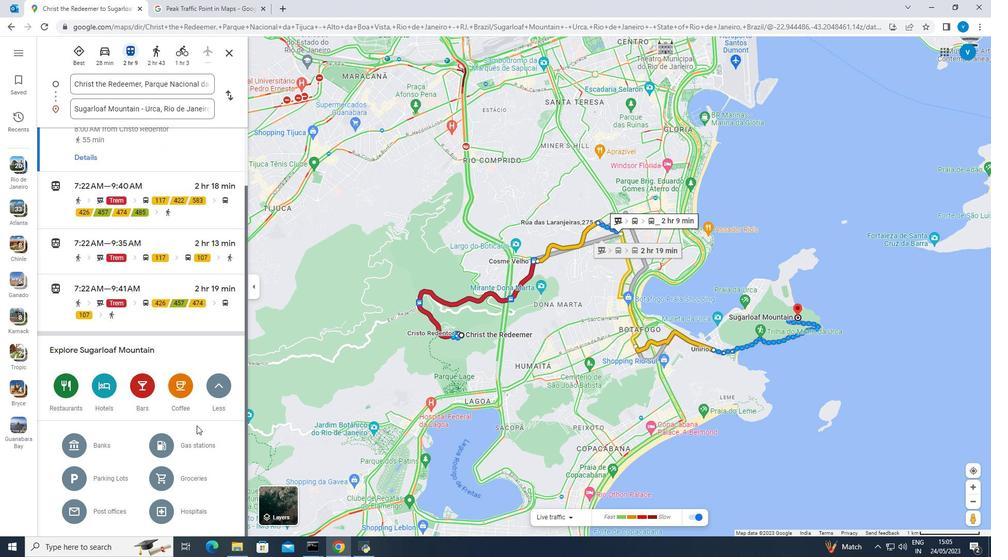 
Action: Mouse scrolled (196, 425) with delta (0, 0)
Screenshot: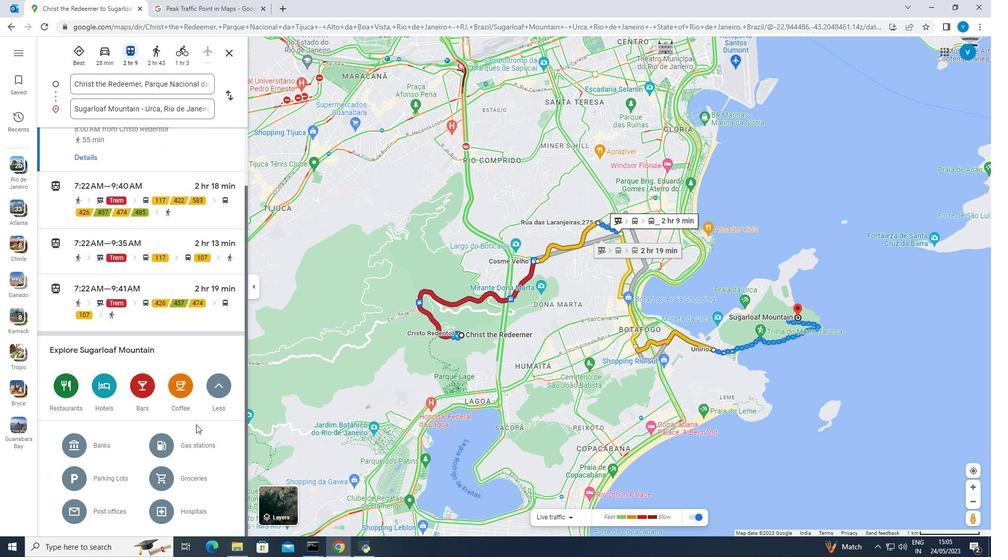 
Action: Mouse scrolled (196, 425) with delta (0, 0)
Screenshot: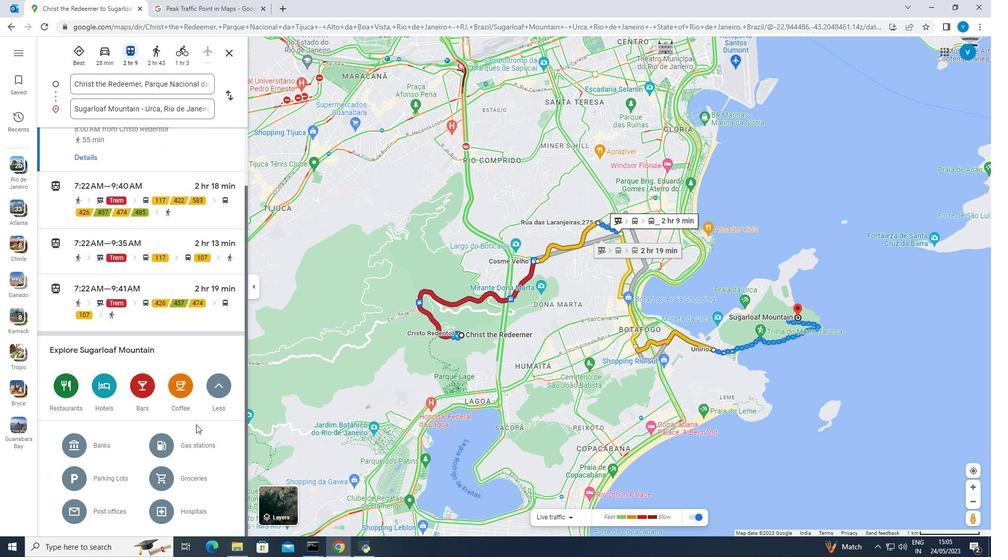 
Action: Mouse scrolled (196, 425) with delta (0, 0)
Screenshot: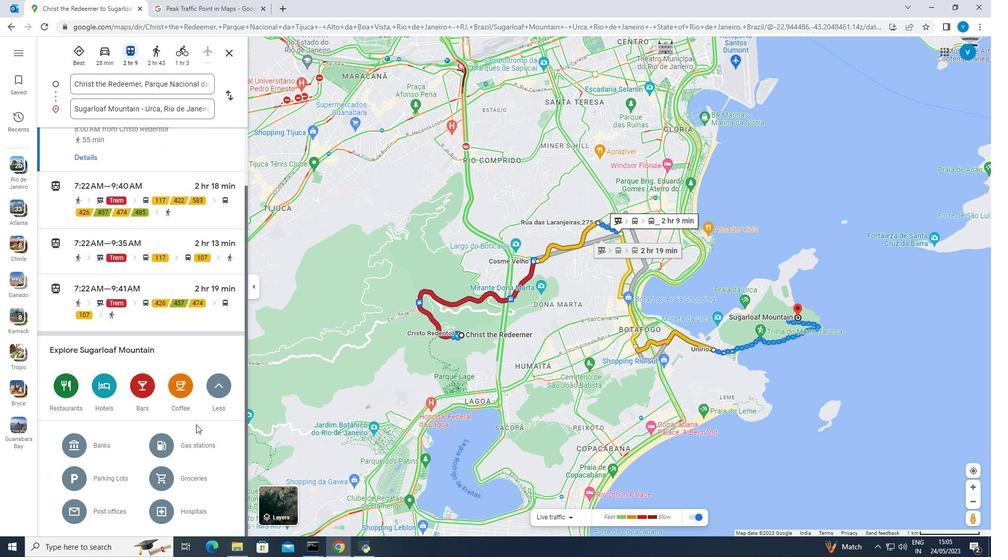 
Action: Mouse scrolled (196, 425) with delta (0, 0)
Screenshot: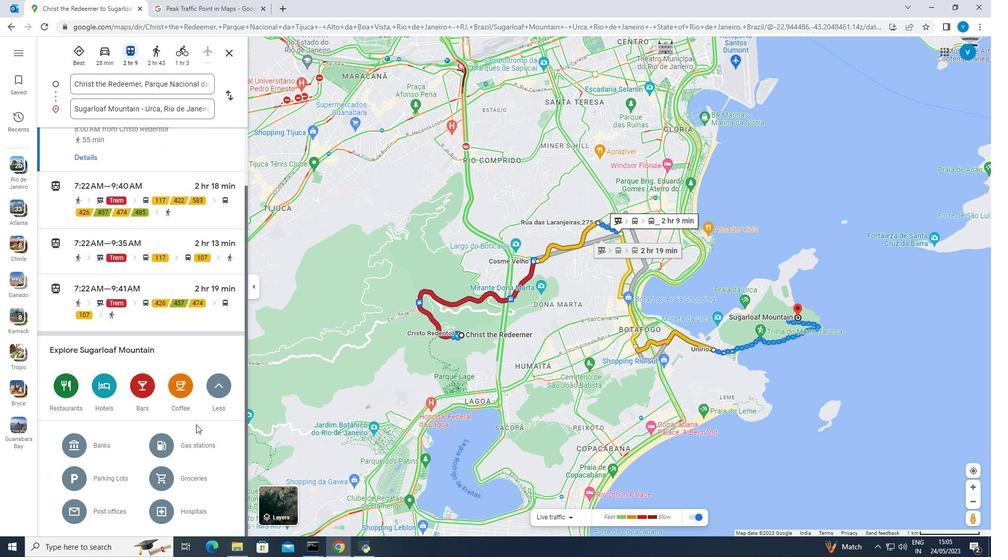 
Action: Mouse scrolled (196, 425) with delta (0, 0)
Screenshot: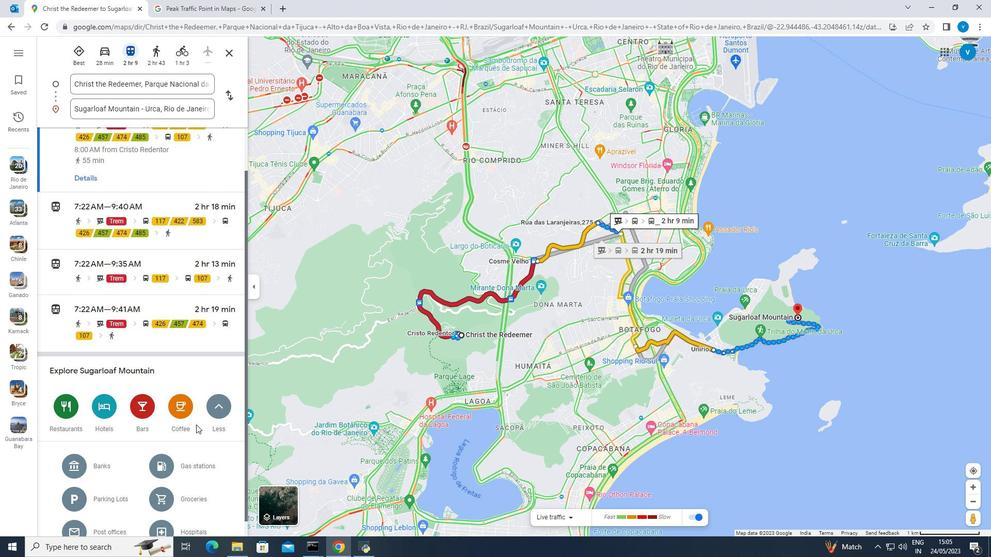 
Action: Mouse moved to (196, 424)
Screenshot: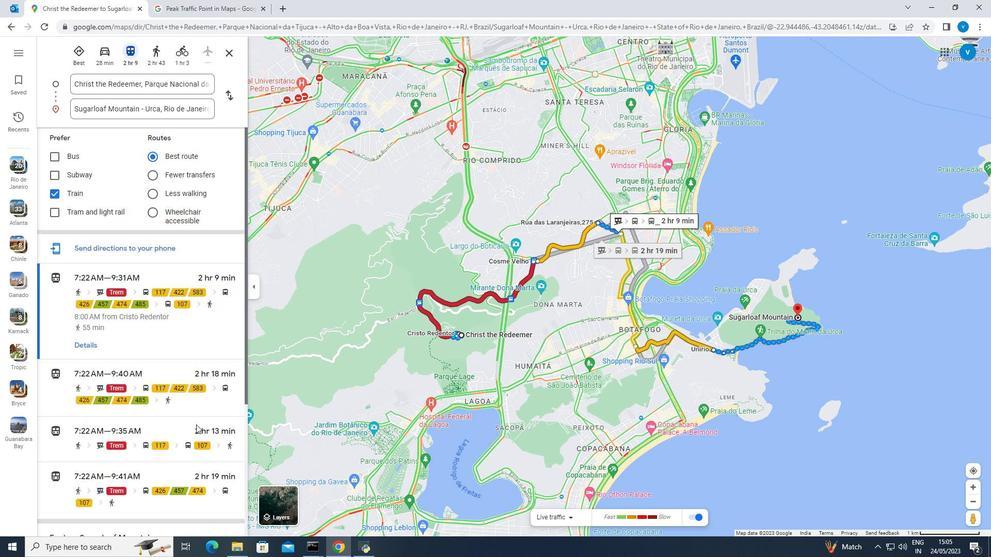 
Action: Mouse scrolled (196, 425) with delta (0, 0)
Screenshot: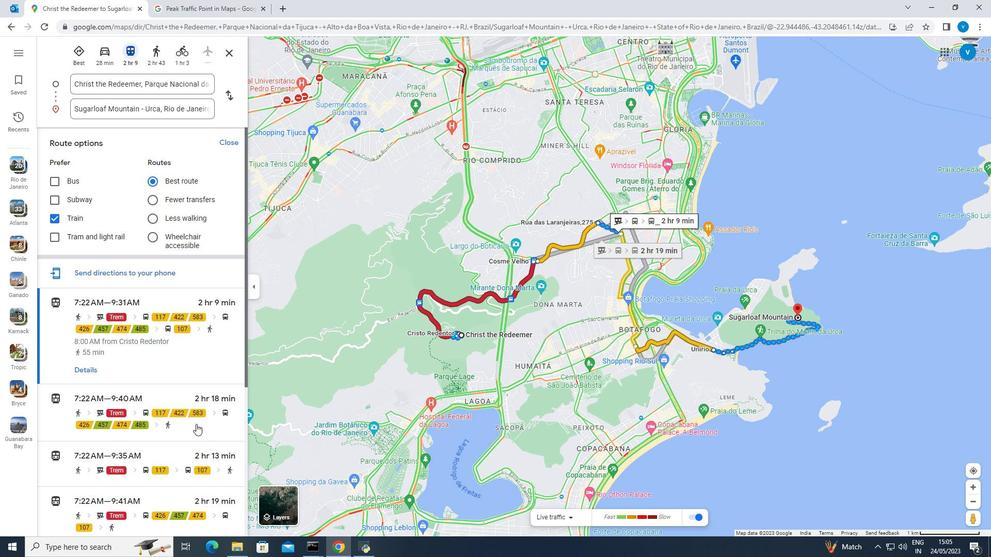 
Action: Mouse scrolled (196, 425) with delta (0, 0)
Screenshot: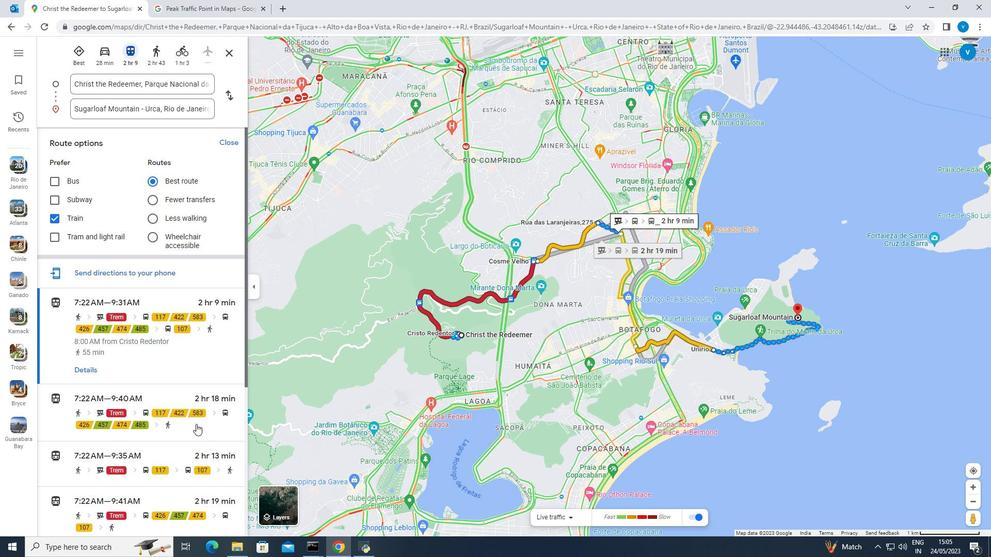 
Action: Mouse moved to (284, 322)
Screenshot: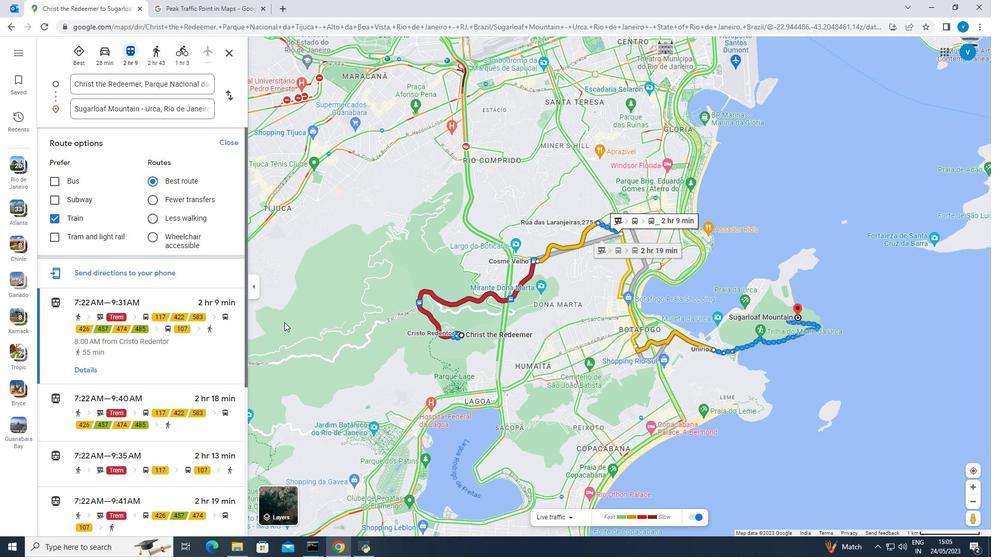 
Action: Mouse scrolled (284, 323) with delta (0, 0)
Screenshot: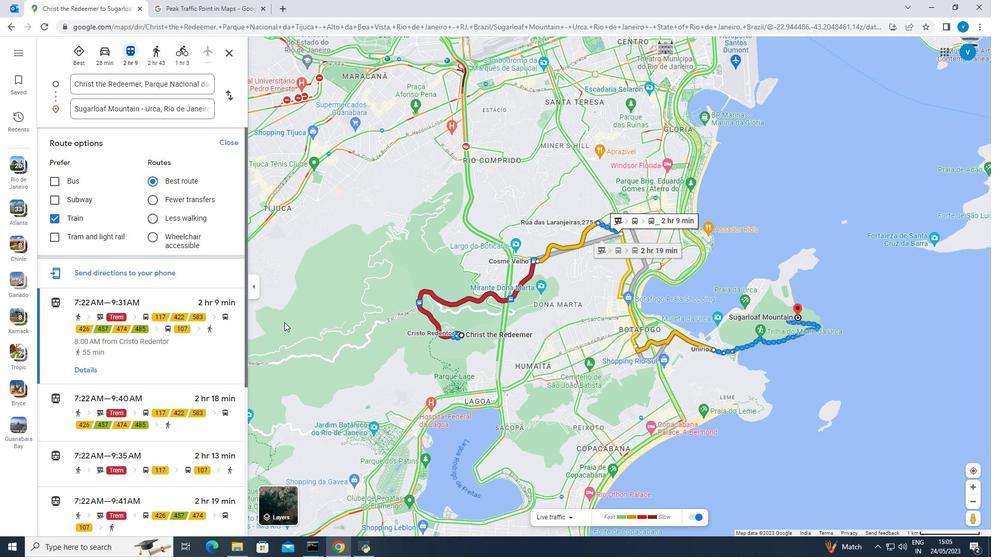 
Action: Mouse moved to (274, 321)
Screenshot: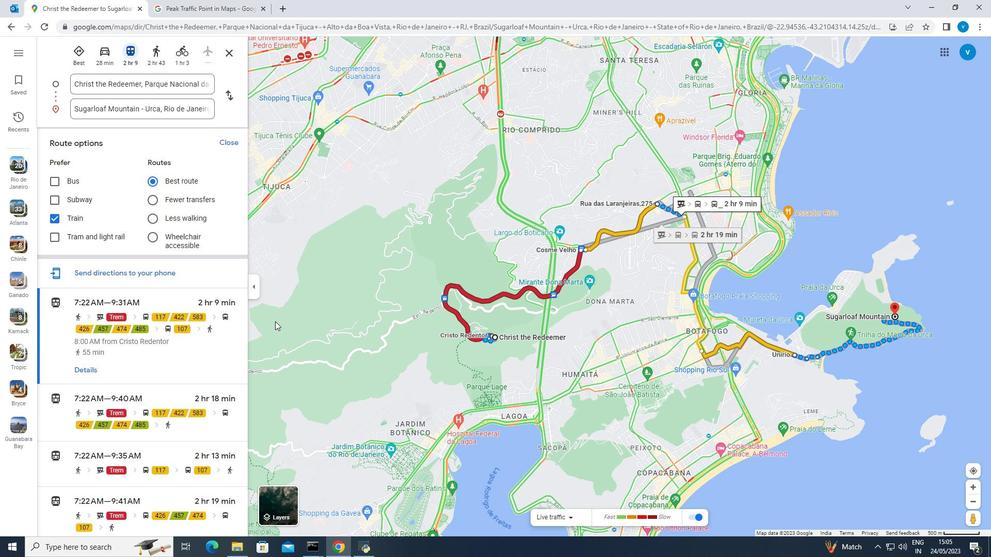 
Action: Mouse scrolled (274, 320) with delta (0, 0)
Screenshot: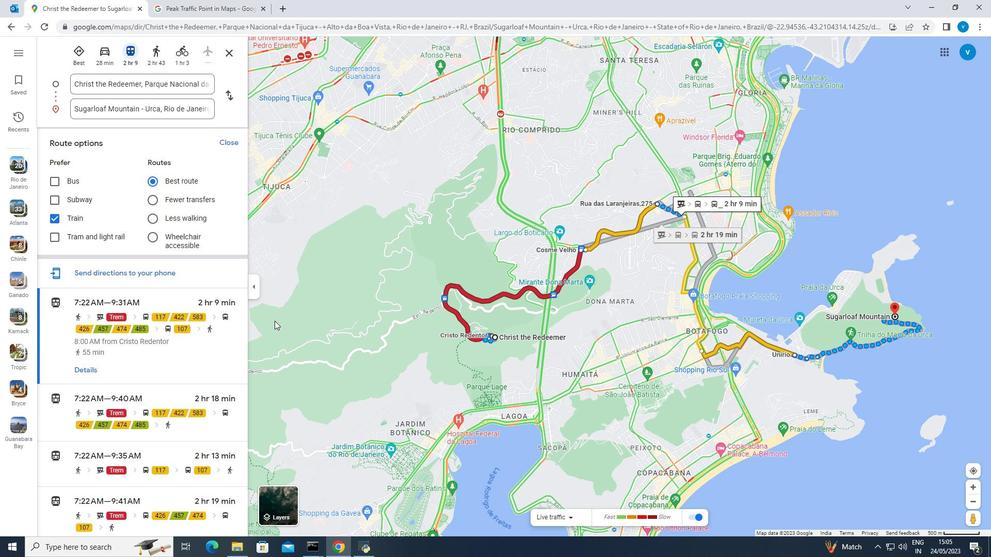 
Action: Mouse scrolled (274, 321) with delta (0, 0)
Screenshot: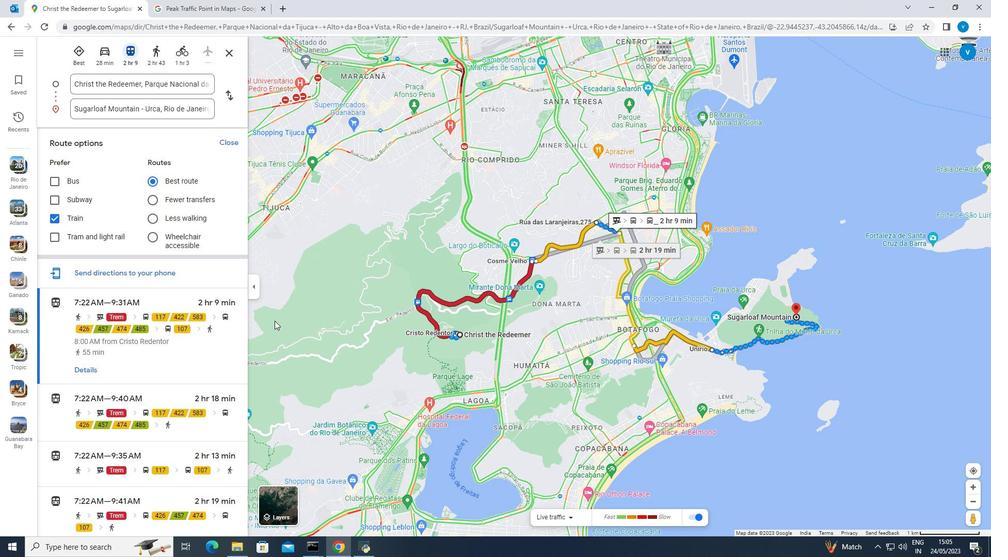 
Action: Mouse moved to (222, 142)
Screenshot: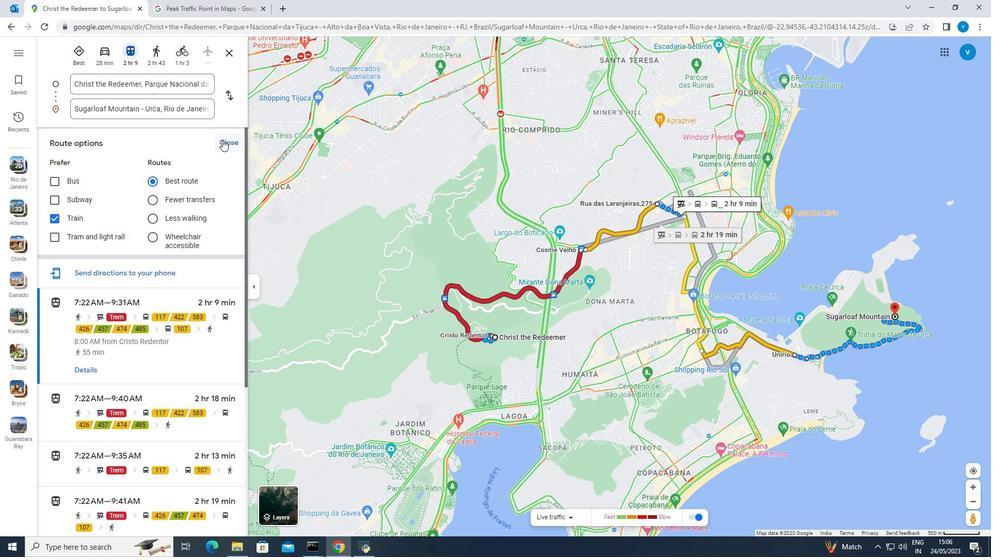 
Action: Mouse pressed left at (222, 142)
Screenshot: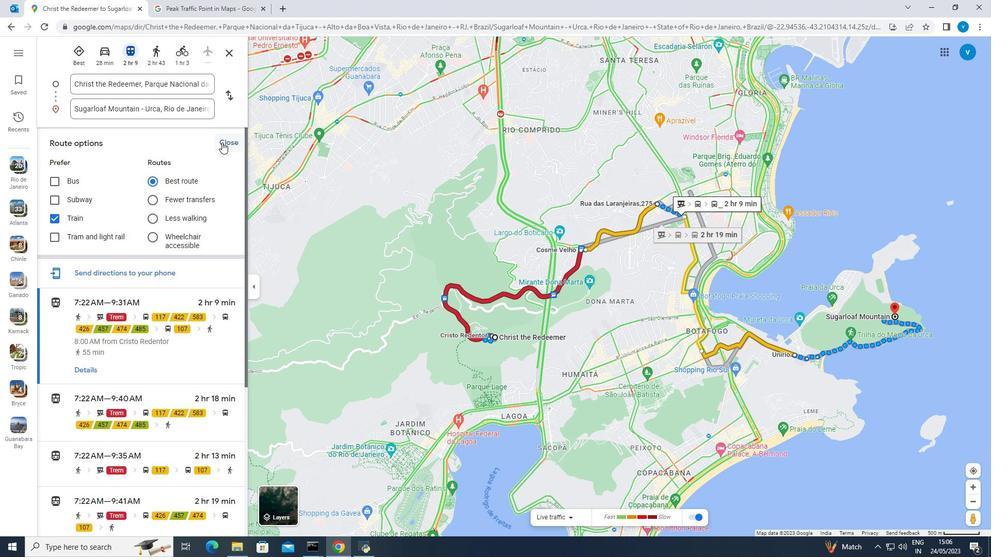 
Action: Mouse moved to (83, 55)
Screenshot: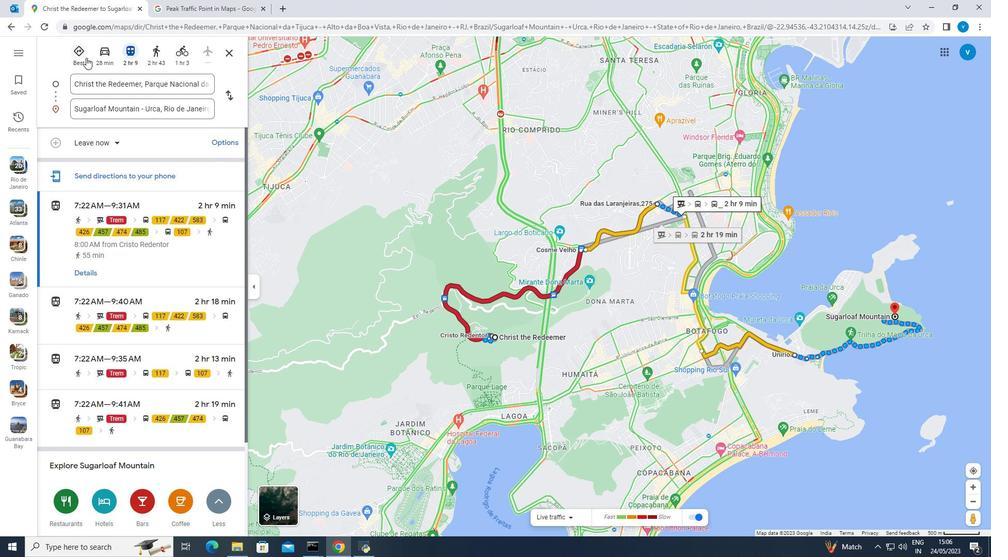 
Action: Mouse pressed left at (83, 55)
Screenshot: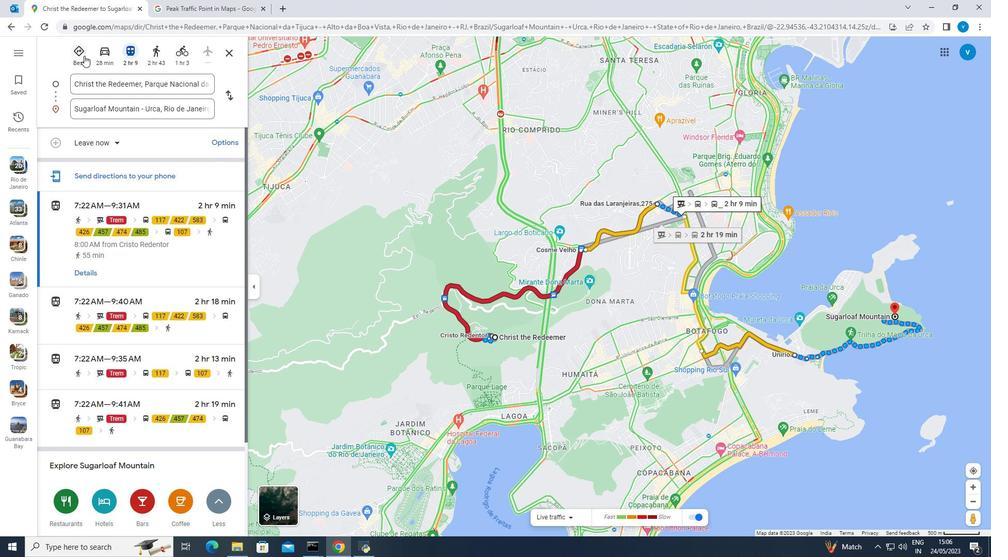 
Action: Mouse moved to (103, 173)
Screenshot: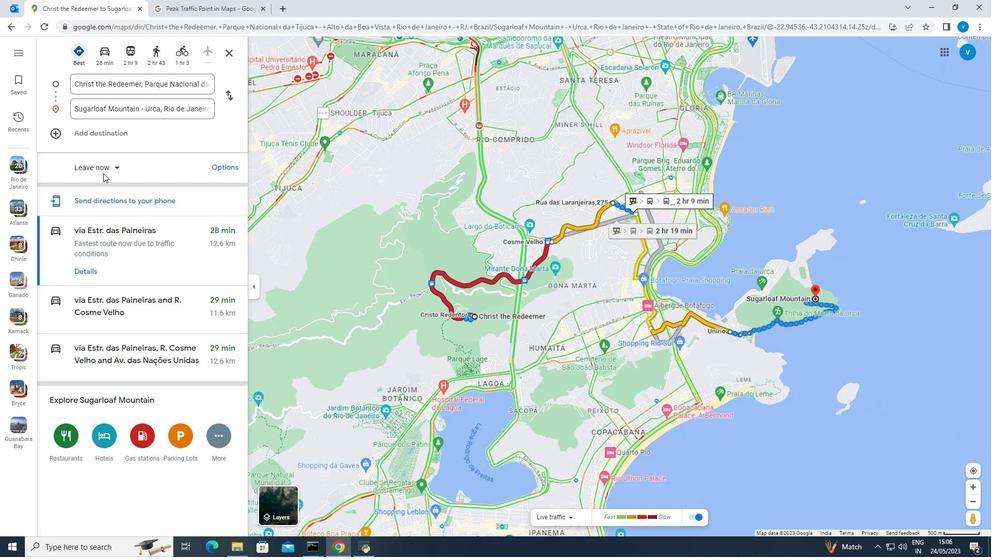 
Action: Mouse pressed left at (103, 173)
Screenshot: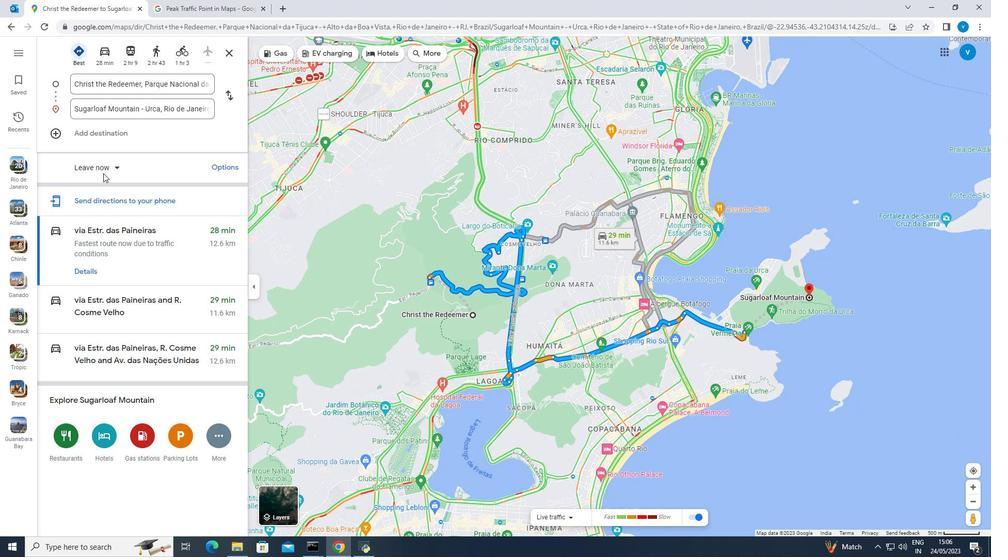 
Action: Mouse moved to (98, 199)
Screenshot: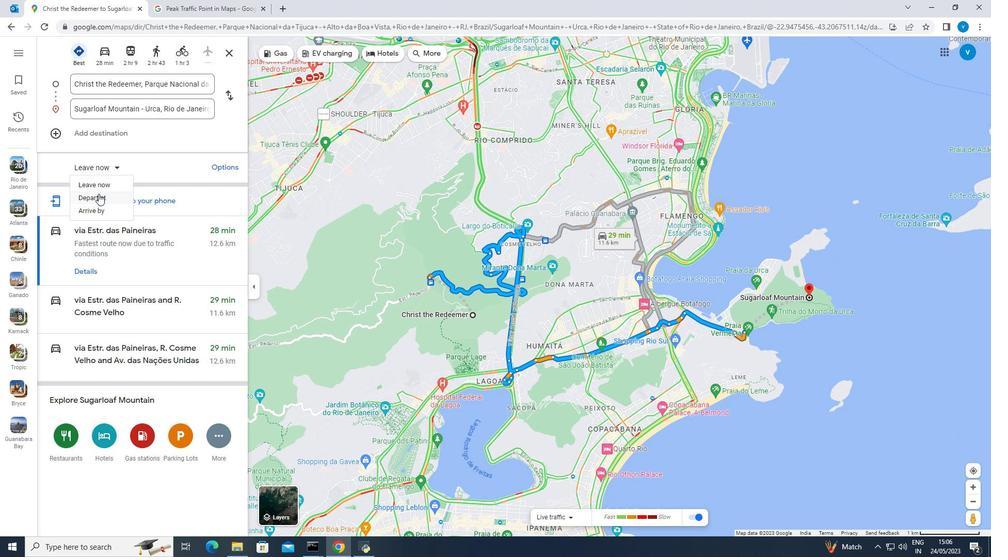 
Action: Mouse pressed left at (98, 199)
Screenshot: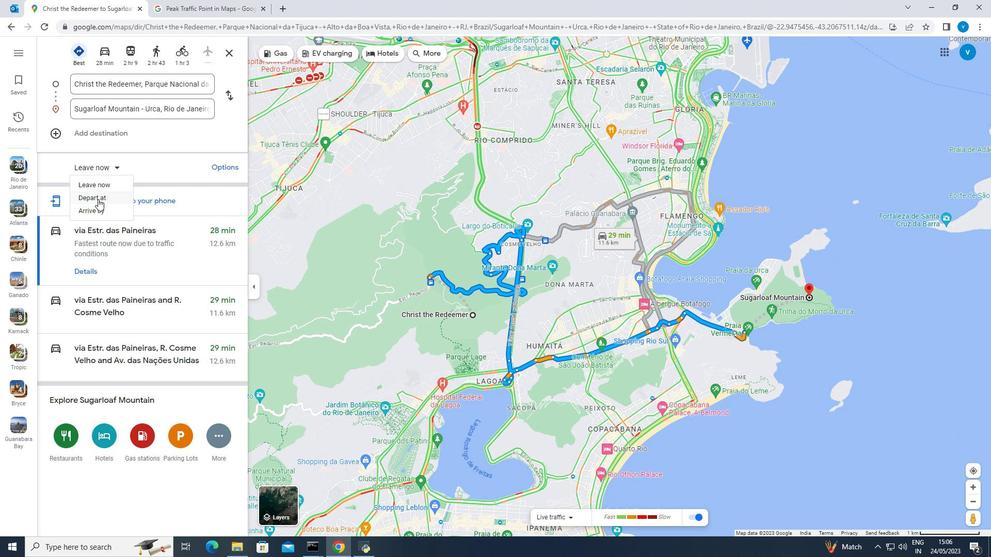 
Action: Mouse moved to (114, 160)
Screenshot: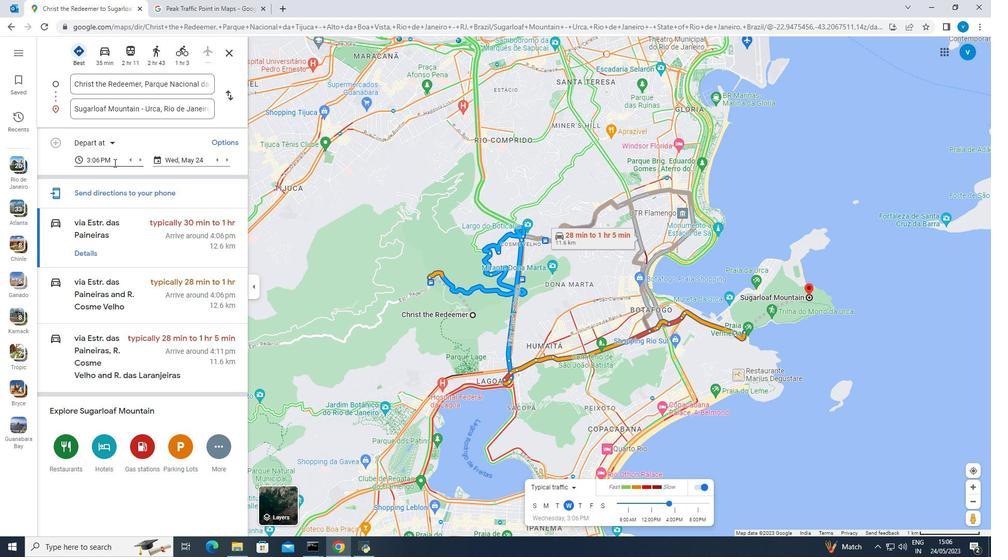 
Action: Mouse pressed left at (114, 160)
Screenshot: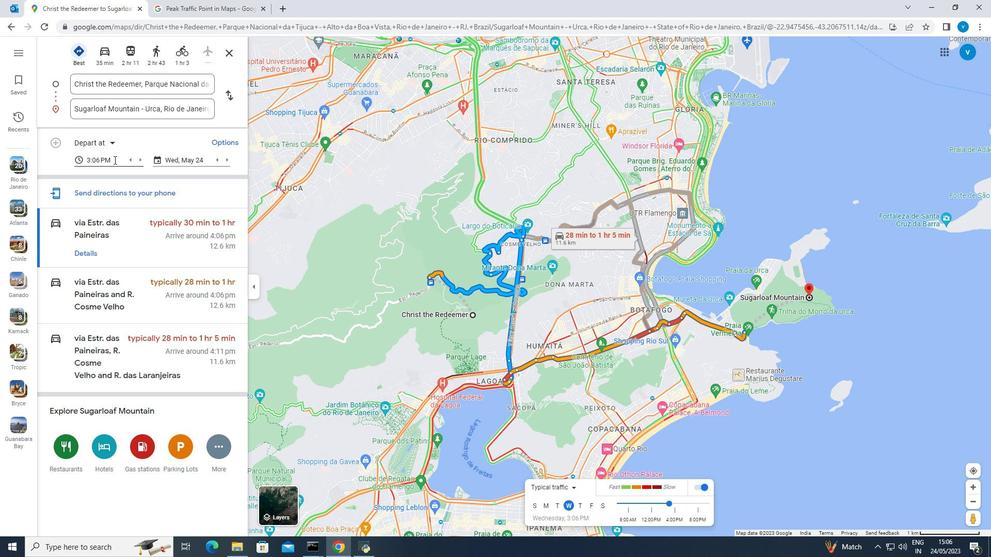 
Action: Mouse moved to (139, 231)
Screenshot: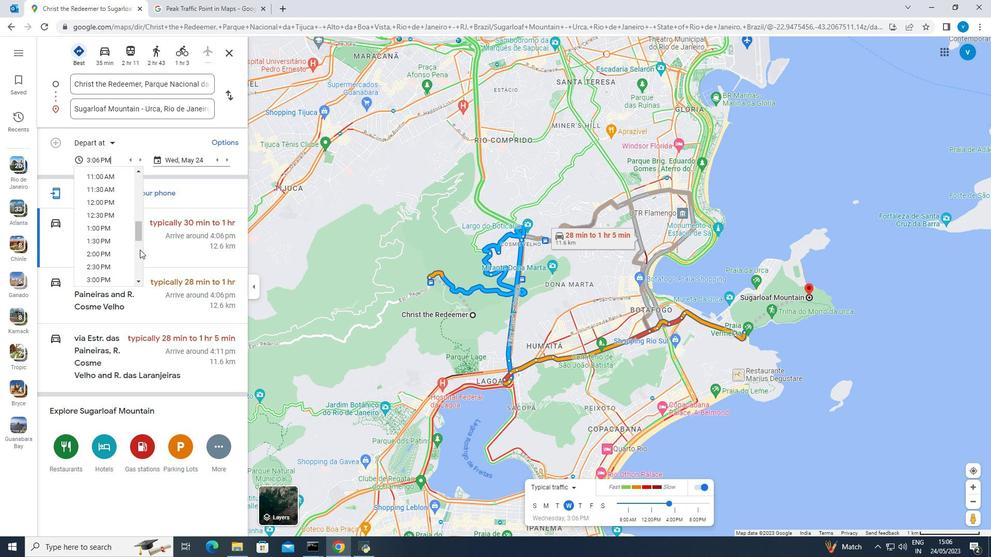 
Action: Mouse pressed left at (139, 231)
Screenshot: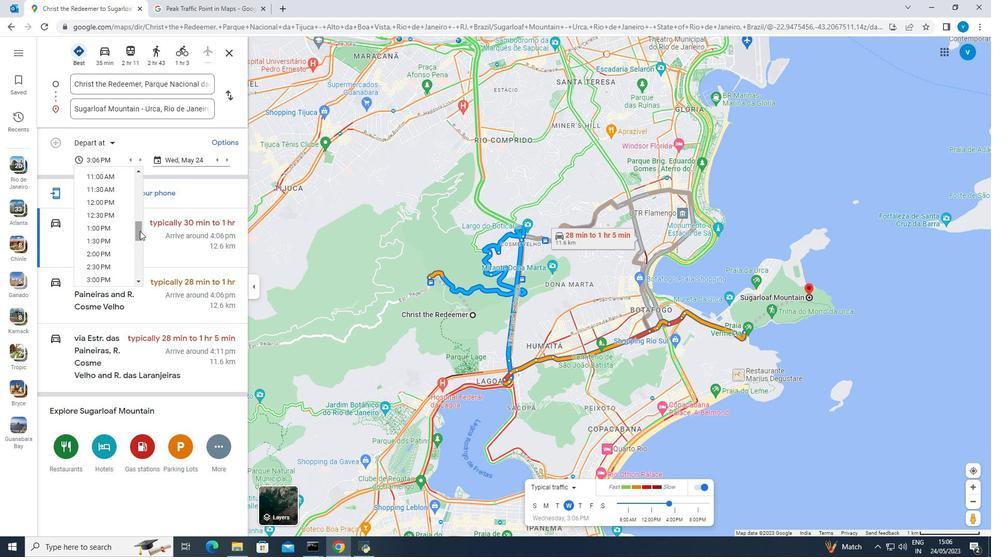 
Action: Mouse moved to (85, 240)
Screenshot: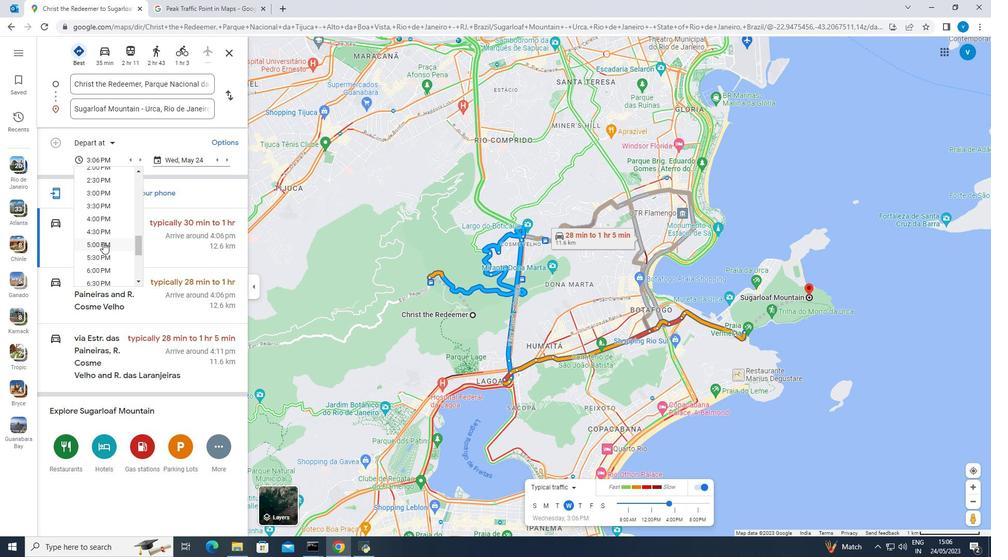 
Action: Mouse pressed left at (85, 240)
Screenshot: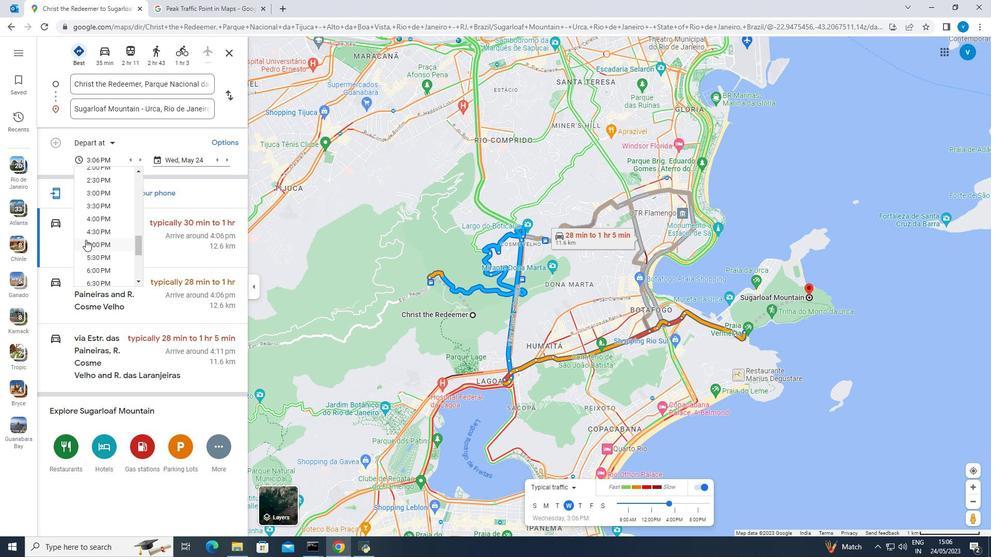 
Action: Mouse moved to (213, 157)
Screenshot: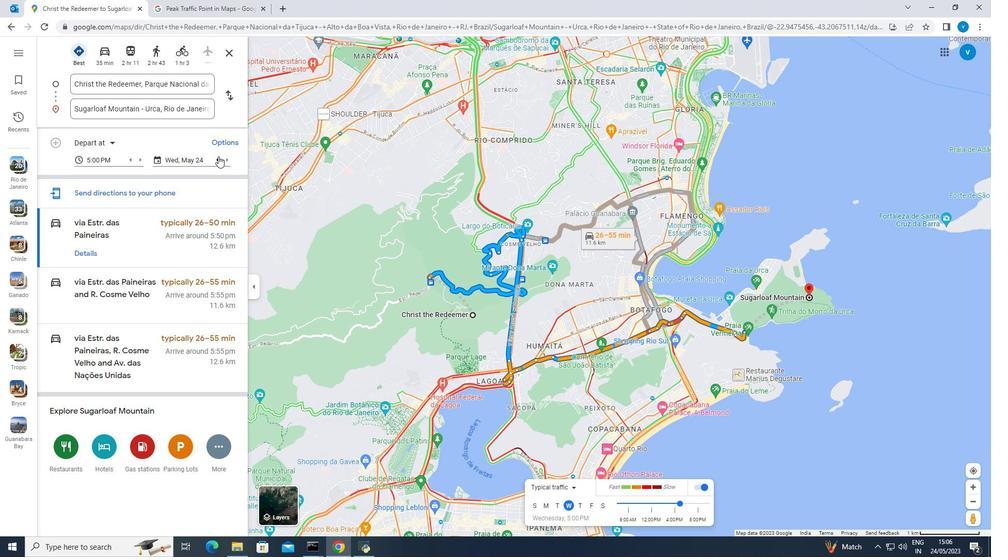 
Action: Mouse pressed left at (213, 157)
Screenshot: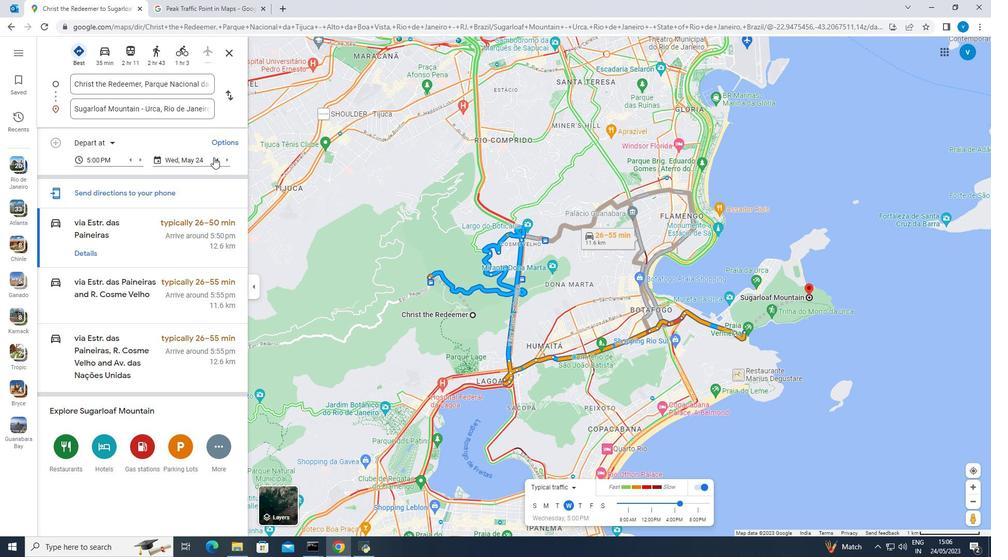 
Action: Mouse moved to (225, 158)
Screenshot: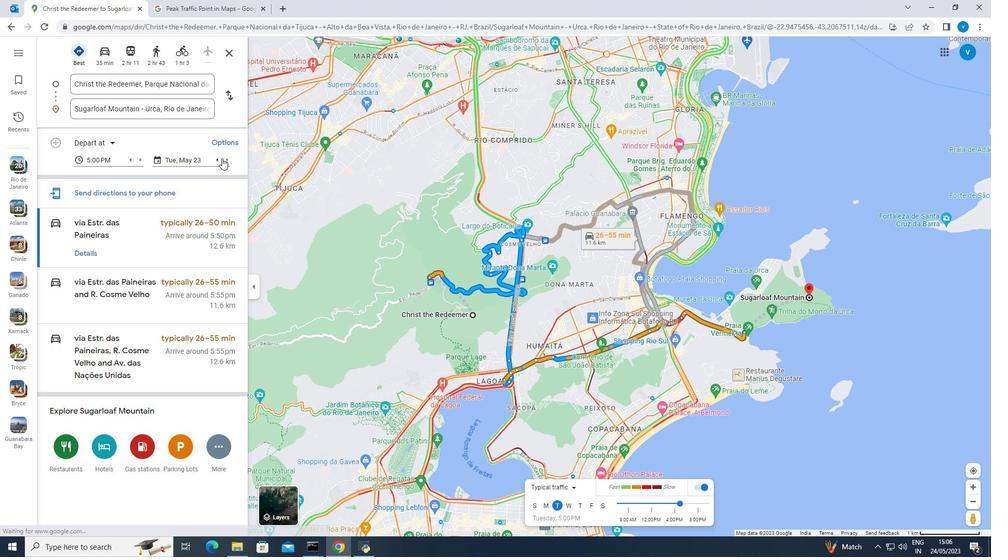 
Action: Mouse pressed left at (225, 158)
Screenshot: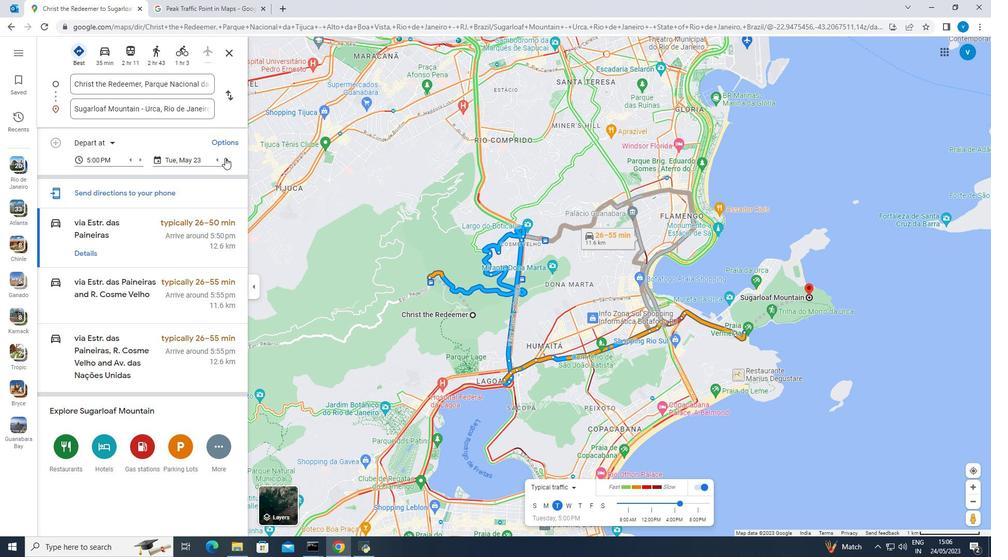 
Action: Mouse pressed left at (225, 158)
Screenshot: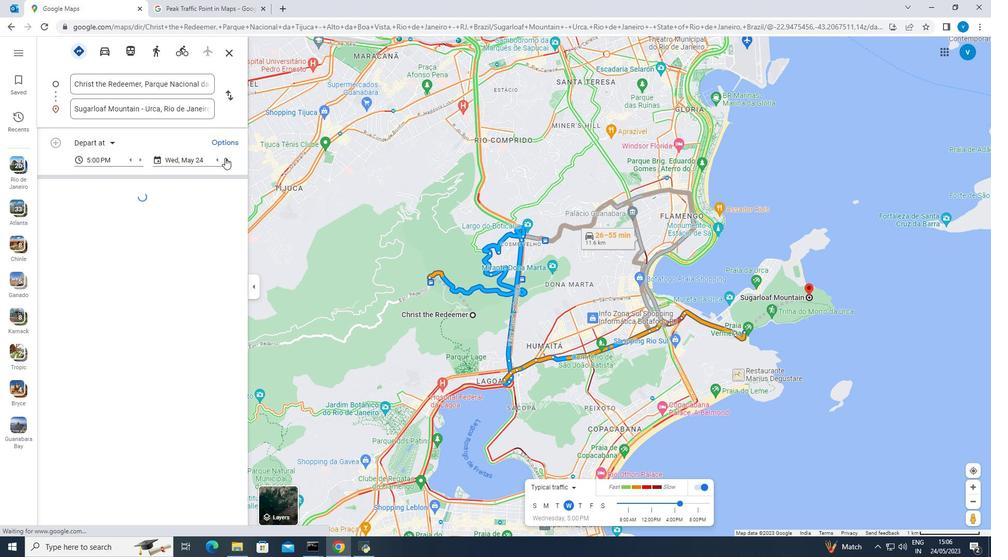 
Action: Mouse moved to (202, 253)
Screenshot: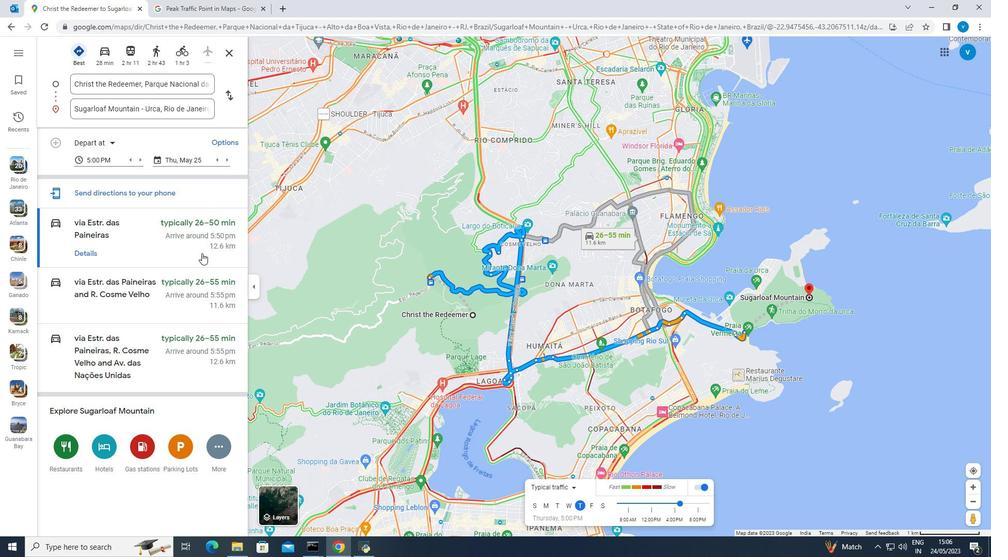 
Action: Mouse scrolled (202, 253) with delta (0, 0)
Screenshot: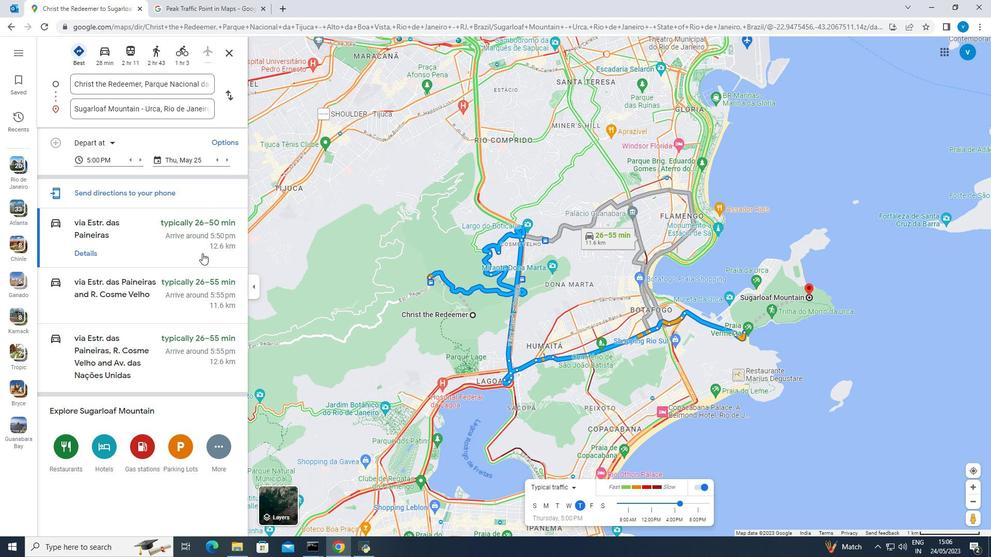 
Action: Mouse moved to (202, 253)
Screenshot: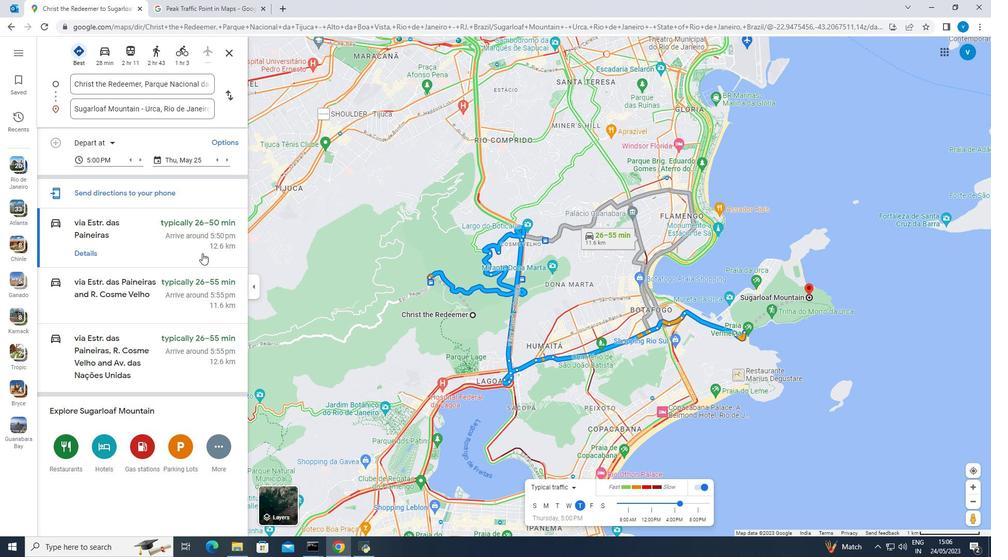 
Action: Mouse scrolled (202, 253) with delta (0, 0)
Screenshot: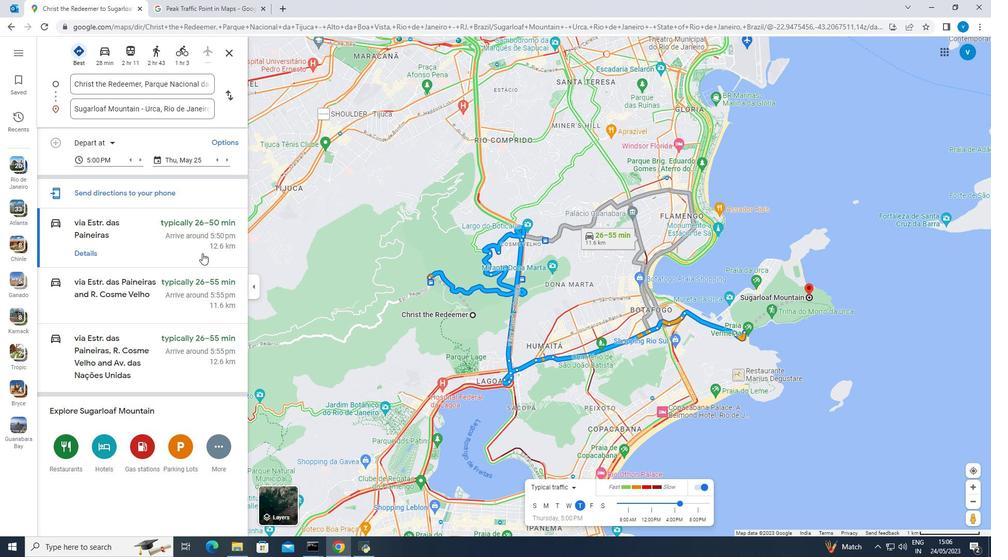 
Action: Mouse moved to (175, 262)
Screenshot: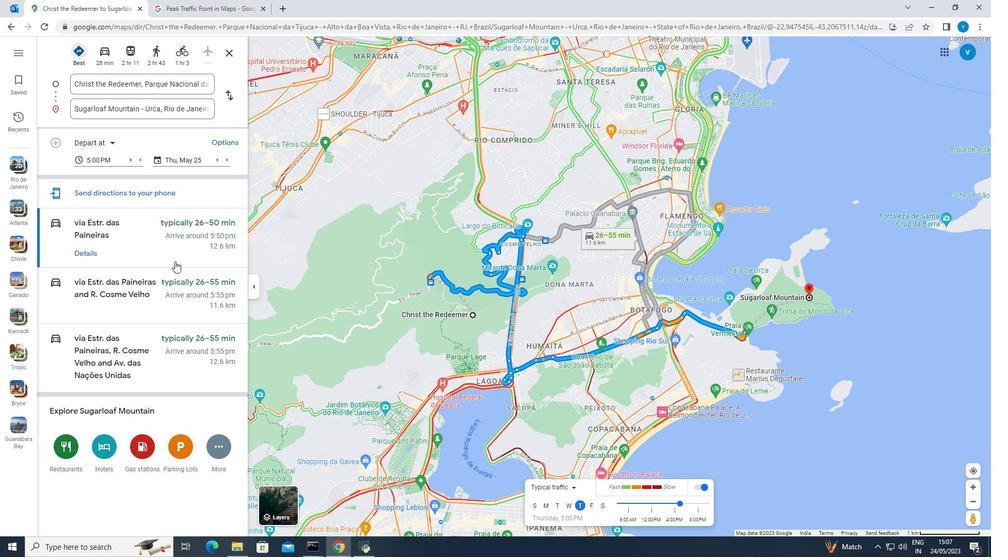 
Action: Mouse scrolled (175, 261) with delta (0, 0)
Screenshot: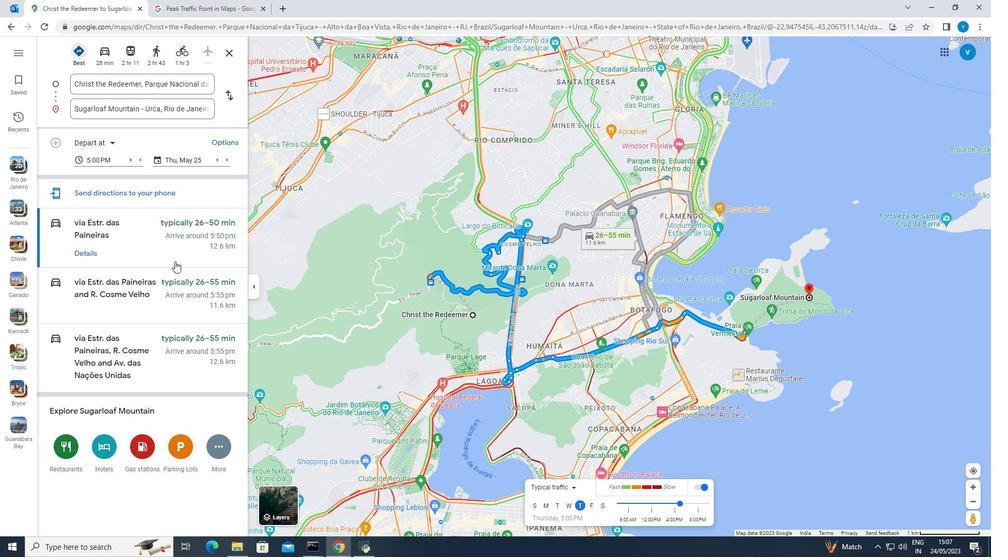 
Action: Mouse moved to (176, 262)
Screenshot: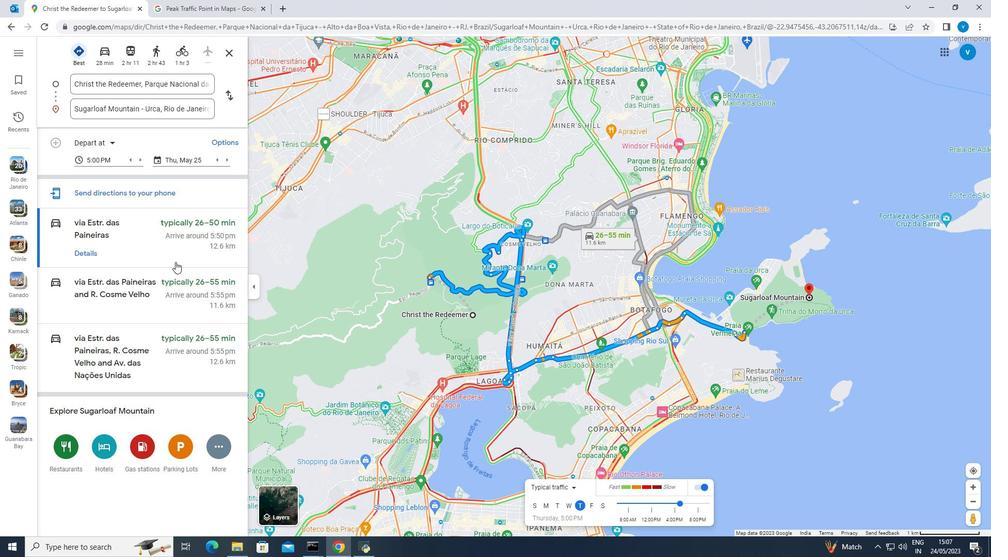 
Action: Mouse scrolled (176, 262) with delta (0, 0)
Screenshot: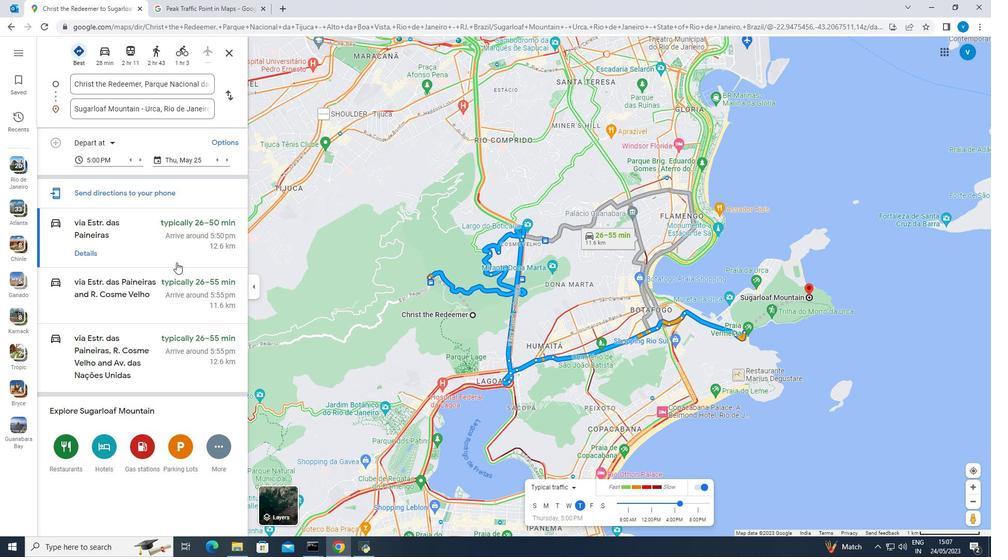
Action: Mouse scrolled (176, 262) with delta (0, 0)
Screenshot: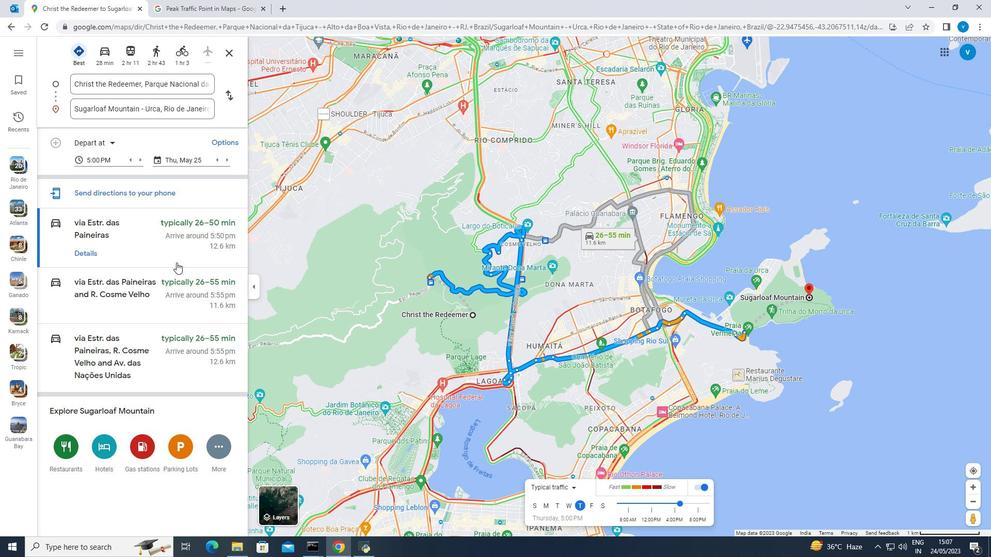 
Action: Mouse moved to (176, 264)
Screenshot: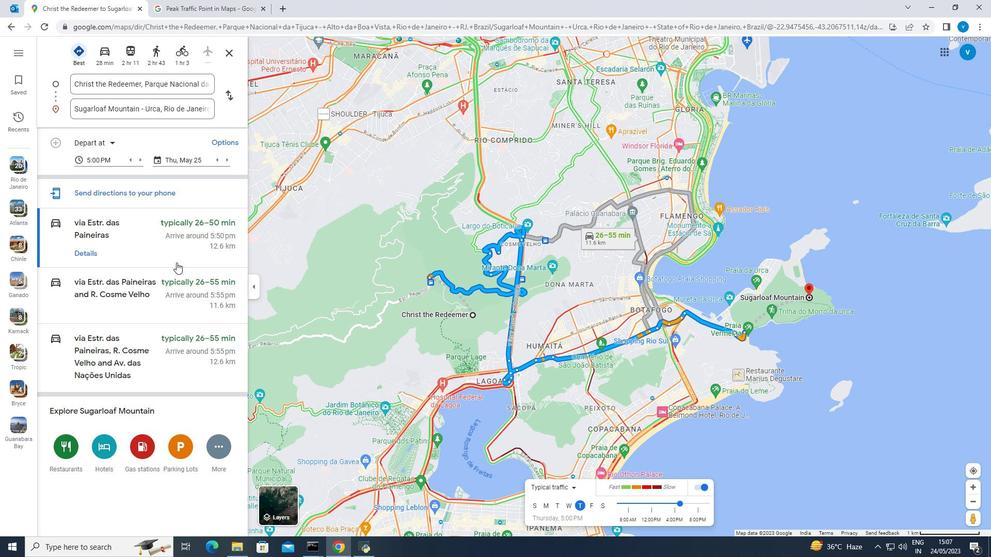 
Action: Mouse scrolled (176, 263) with delta (0, 0)
Screenshot: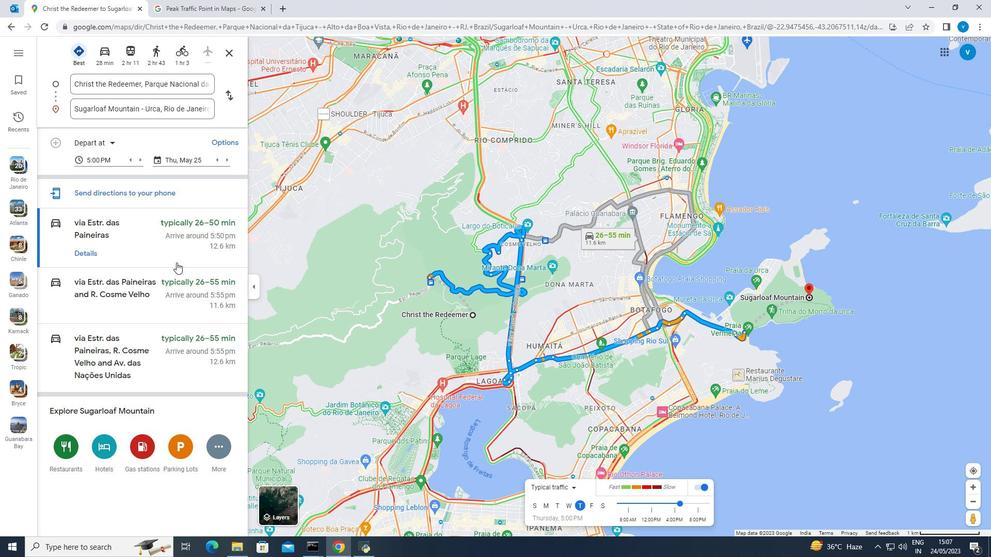 
Action: Mouse scrolled (176, 264) with delta (0, 0)
Screenshot: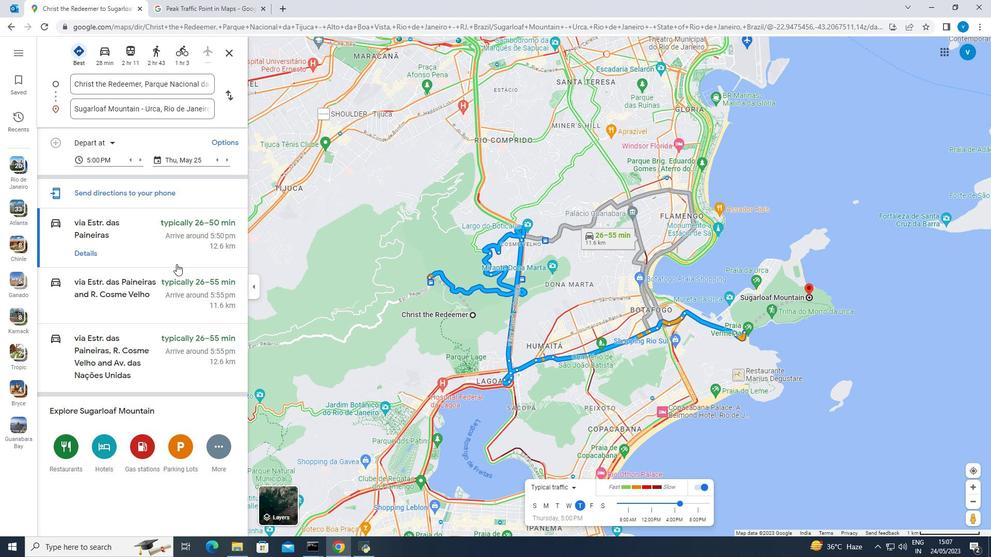 
Action: Mouse scrolled (176, 264) with delta (0, 0)
Screenshot: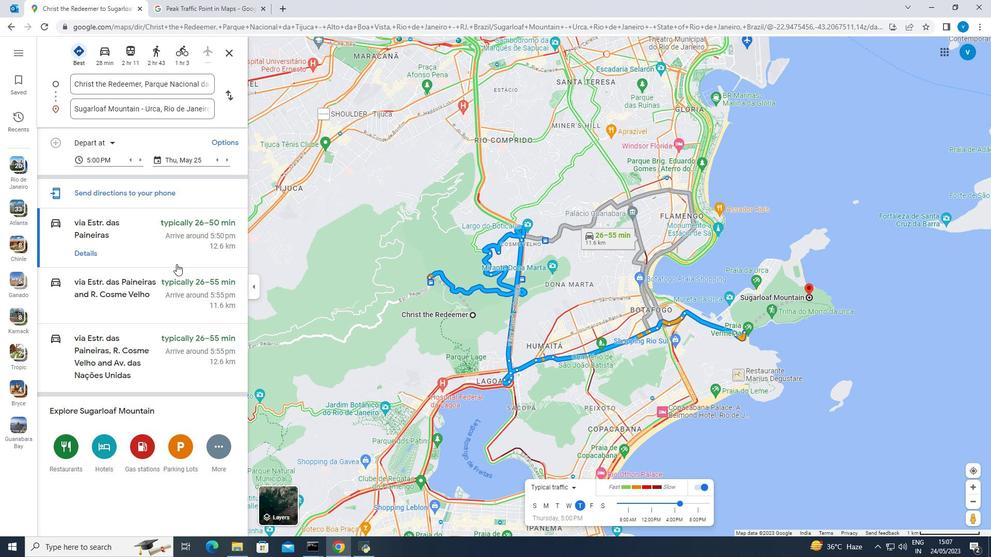 
Action: Mouse moved to (468, 330)
Screenshot: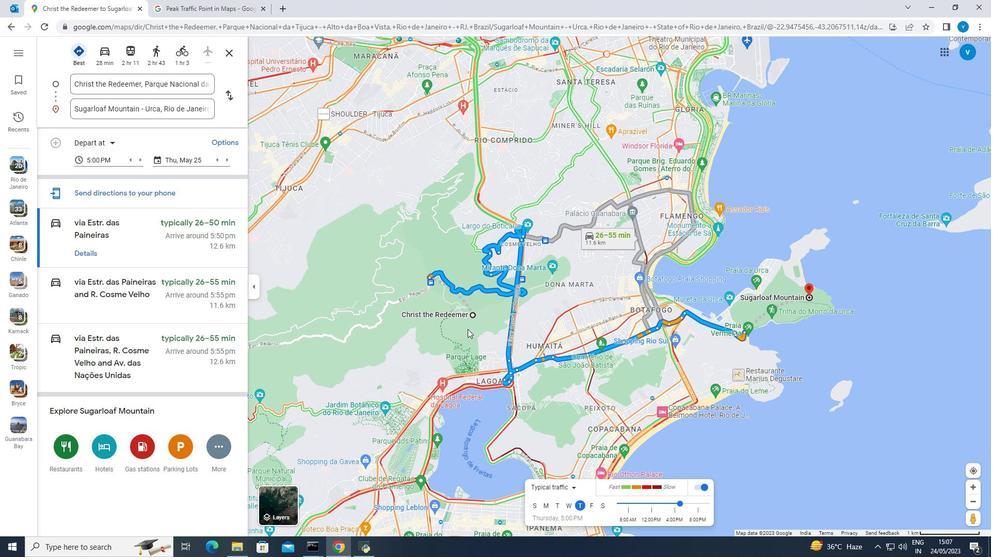 
Action: Mouse scrolled (468, 329) with delta (0, 0)
Screenshot: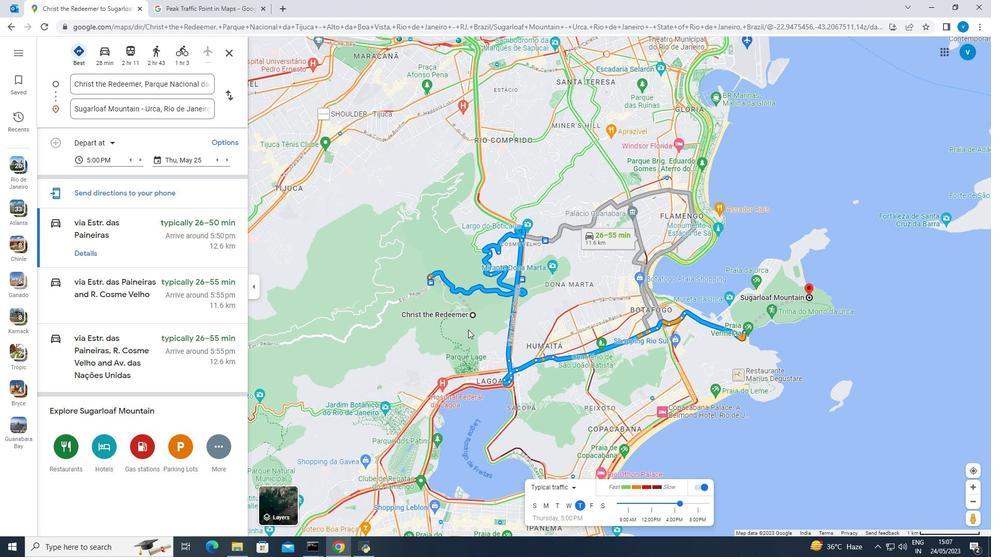 
Action: Mouse scrolled (468, 329) with delta (0, 0)
Screenshot: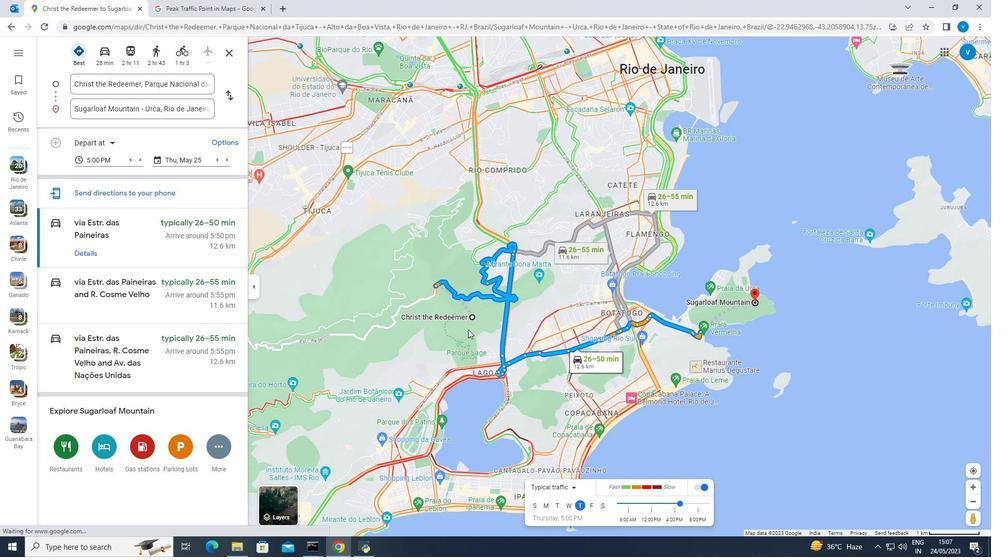 
Action: Mouse scrolled (468, 330) with delta (0, 0)
Screenshot: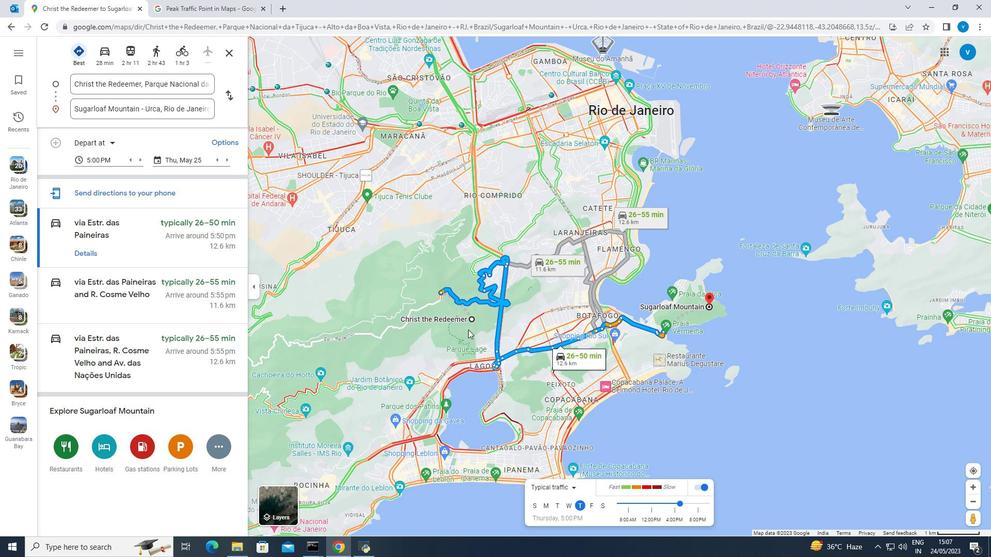 
Action: Mouse scrolled (468, 330) with delta (0, 0)
Screenshot: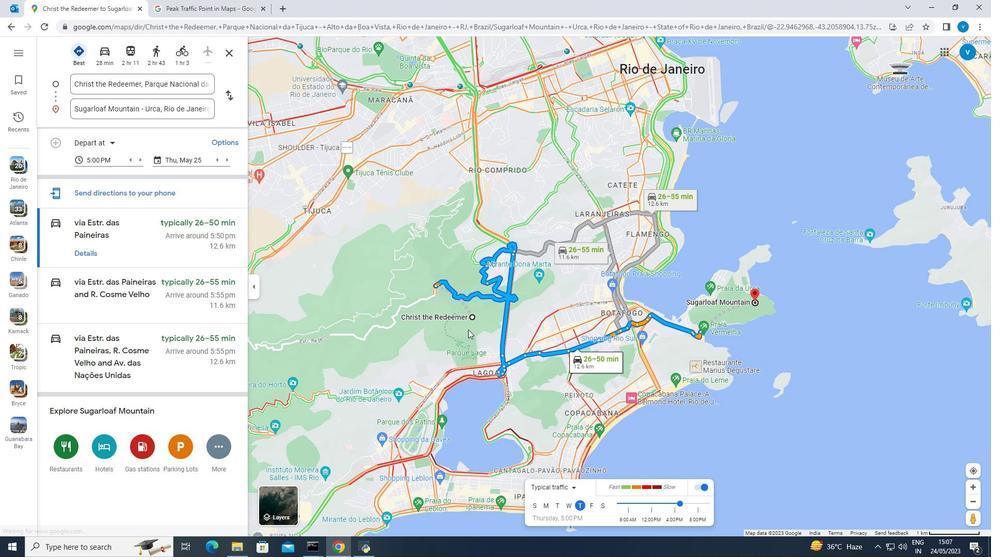 
Action: Mouse moved to (364, 328)
Screenshot: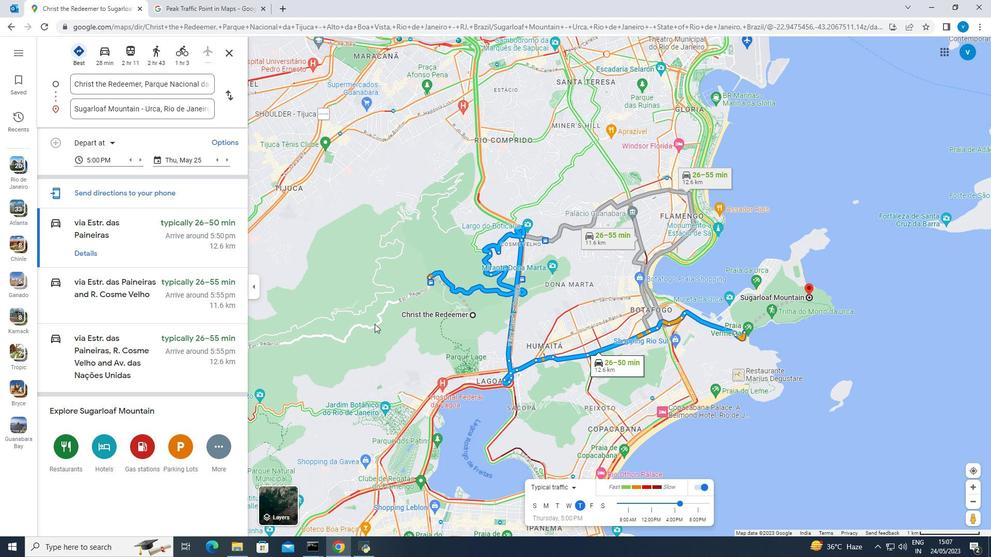 
Action: Mouse pressed left at (364, 328)
Screenshot: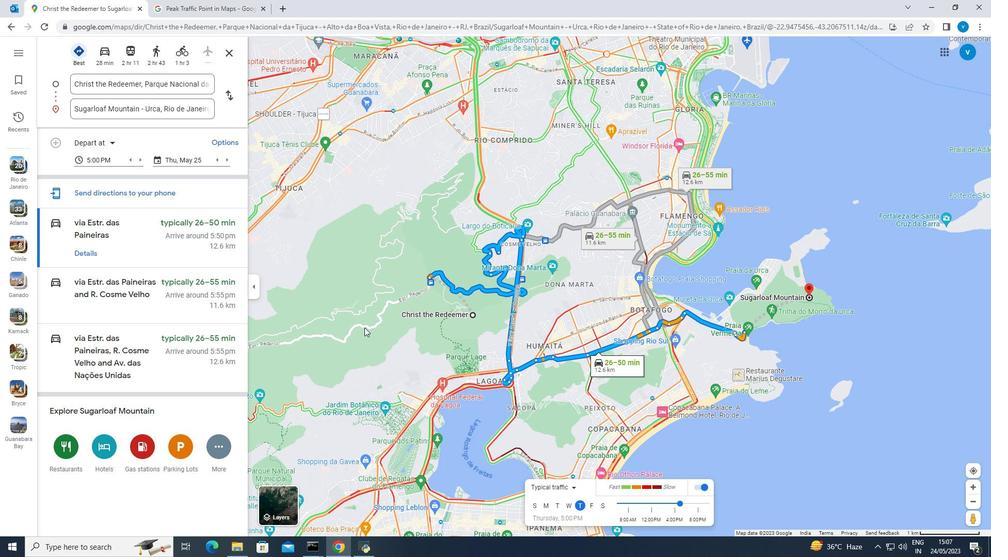 
Action: Mouse moved to (369, 355)
Screenshot: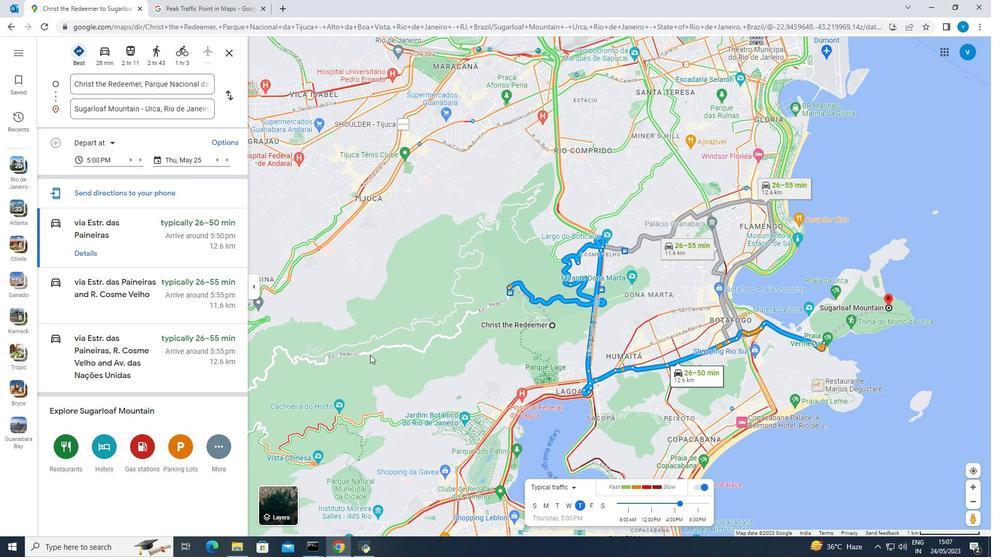 
Action: Mouse pressed left at (369, 355)
Screenshot: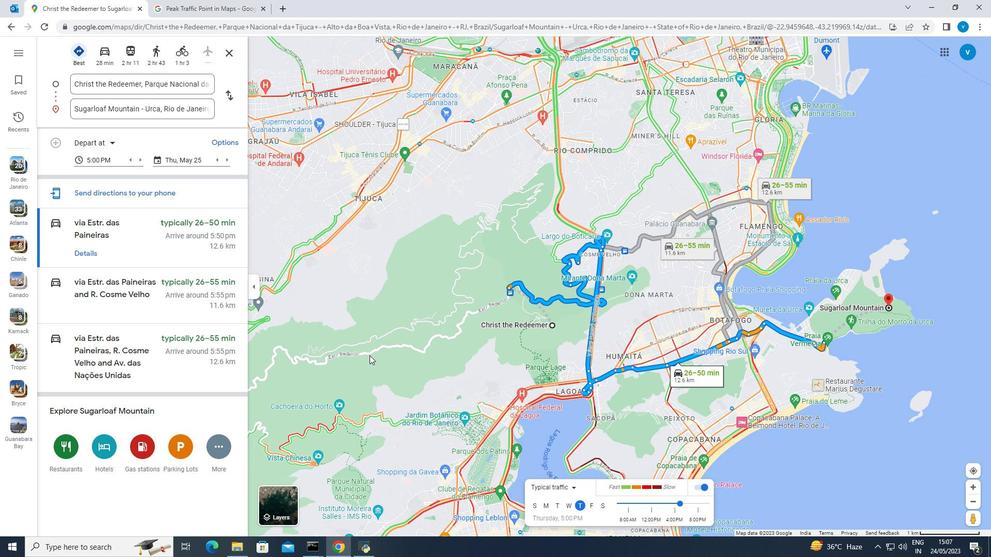 
Action: Mouse moved to (410, 368)
Screenshot: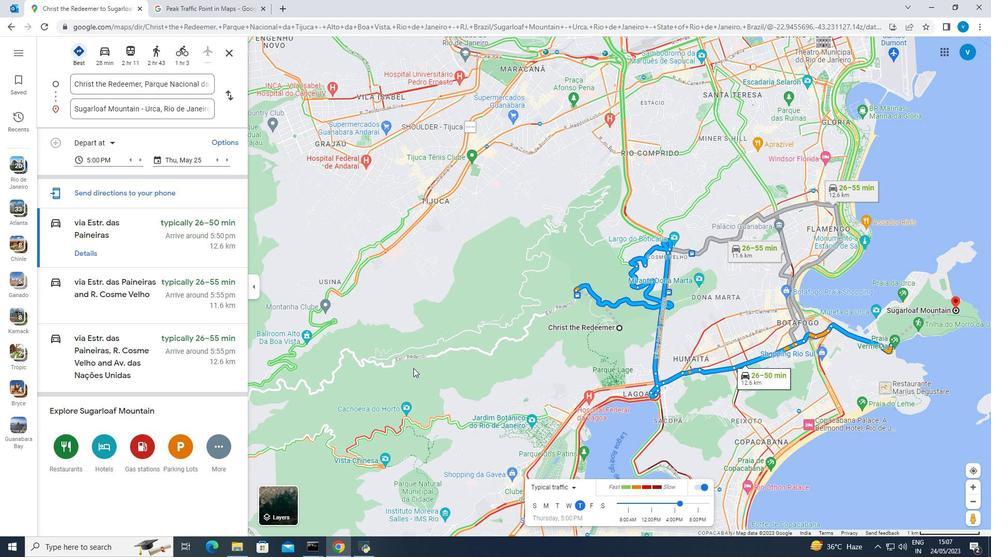 
Action: Mouse pressed left at (410, 368)
Screenshot: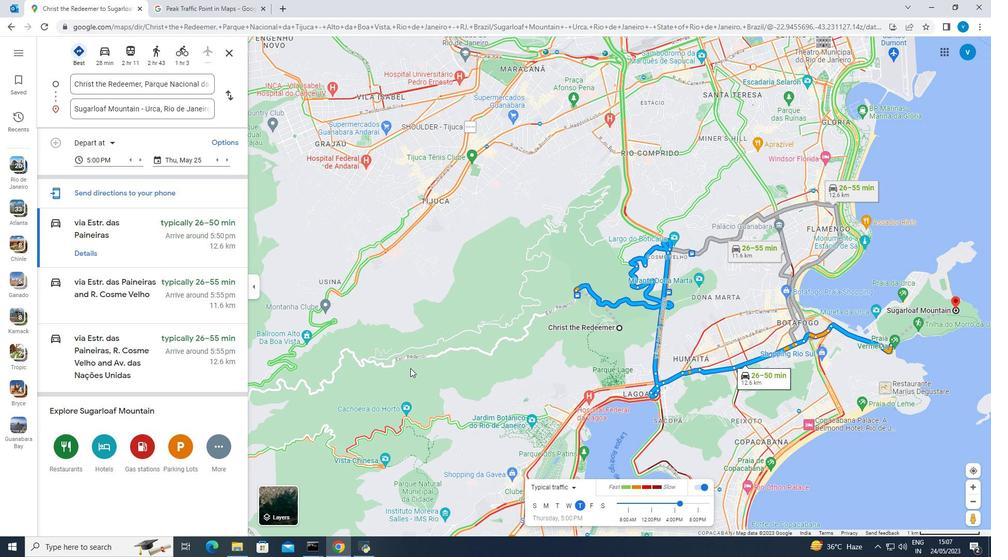 
Action: Mouse moved to (438, 376)
Screenshot: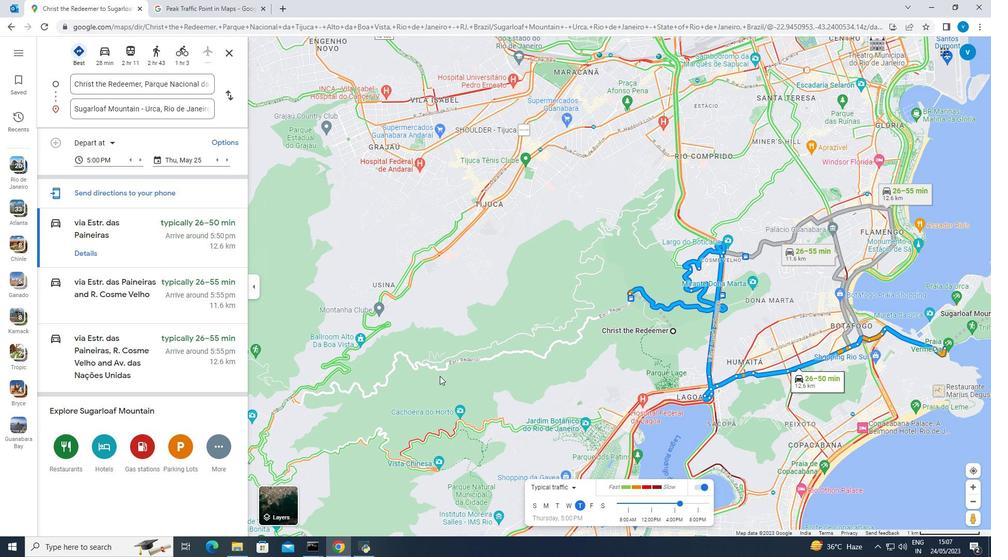 
Action: Mouse pressed left at (438, 376)
Screenshot: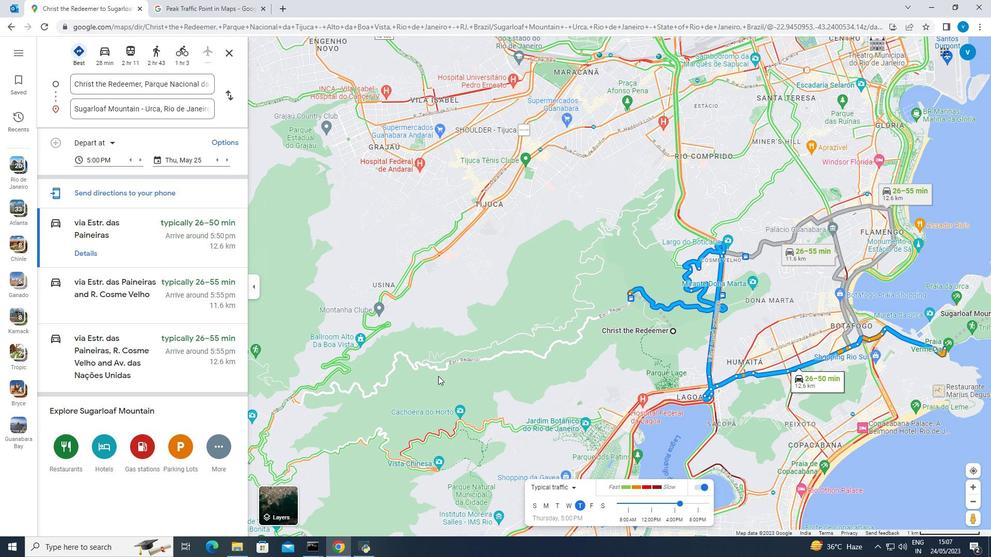 
Action: Mouse moved to (434, 382)
Screenshot: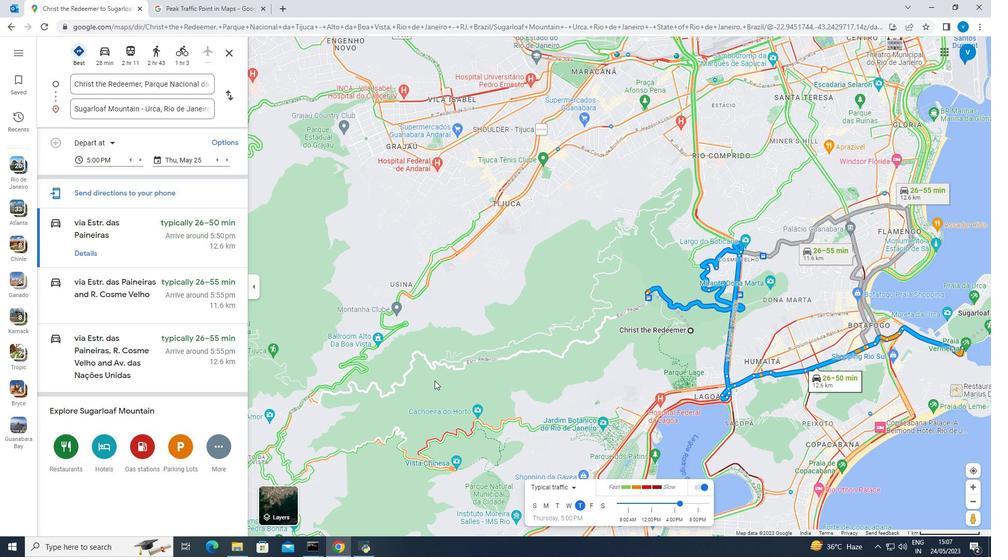 
Action: Mouse pressed left at (434, 382)
Screenshot: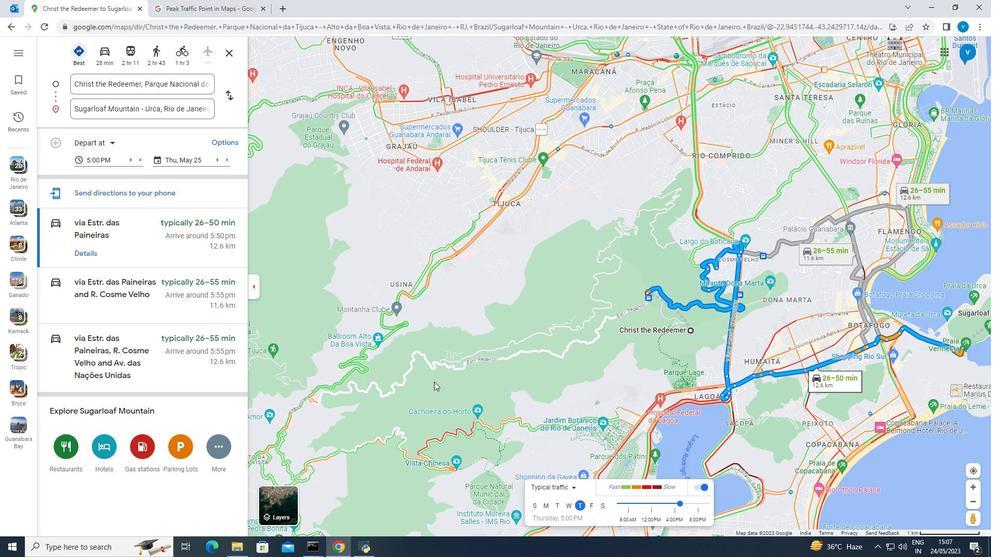 
Action: Mouse moved to (412, 383)
Screenshot: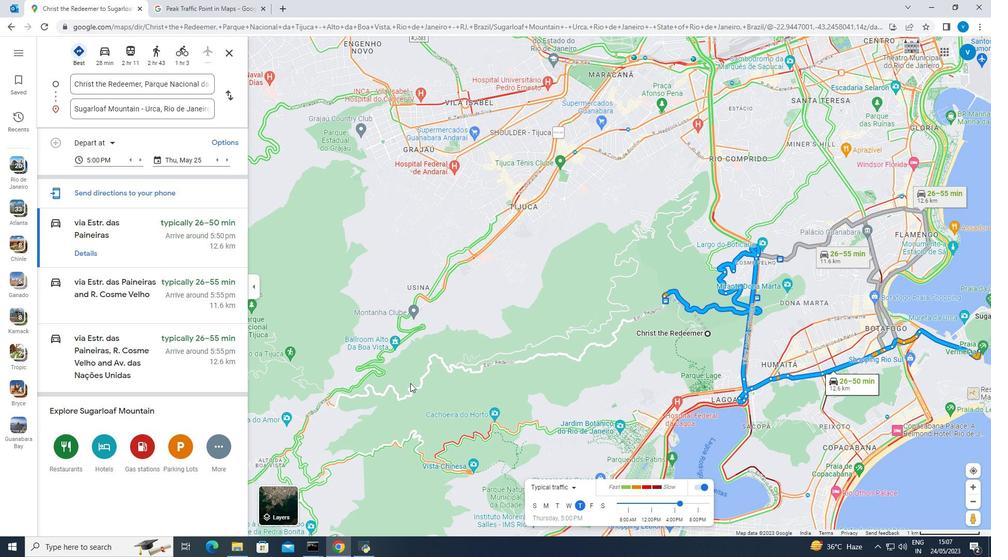 
Action: Mouse pressed left at (412, 383)
Screenshot: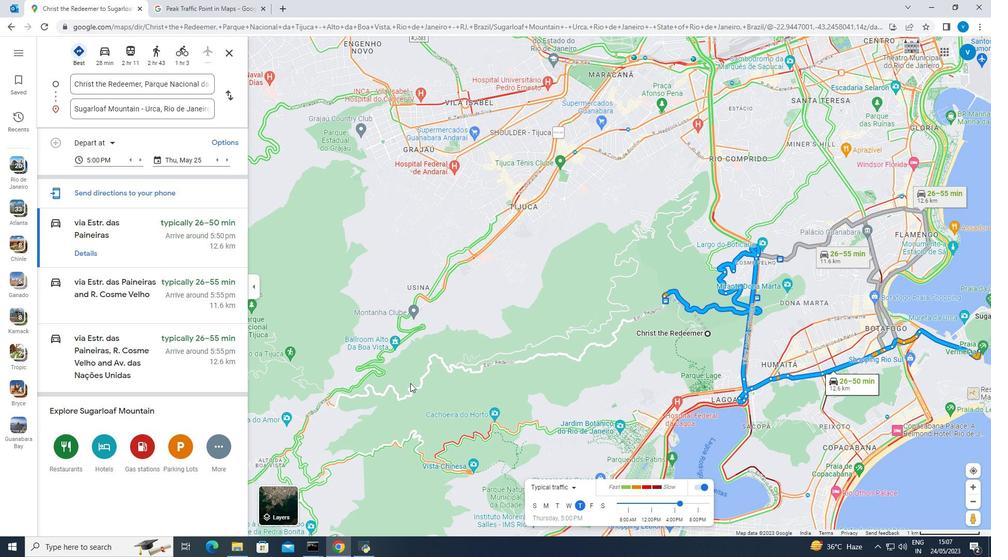 
Action: Mouse moved to (430, 390)
Screenshot: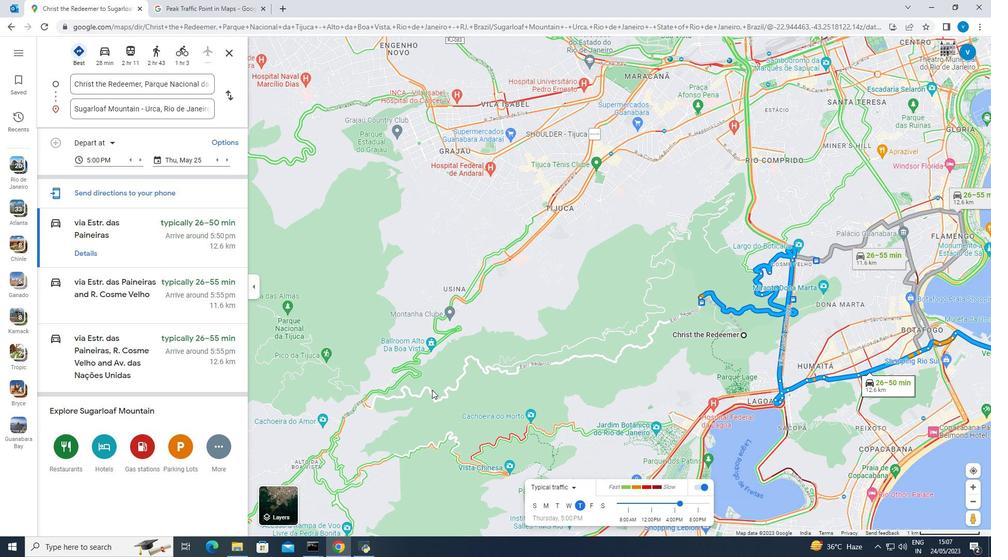 
Action: Mouse pressed left at (430, 390)
Screenshot: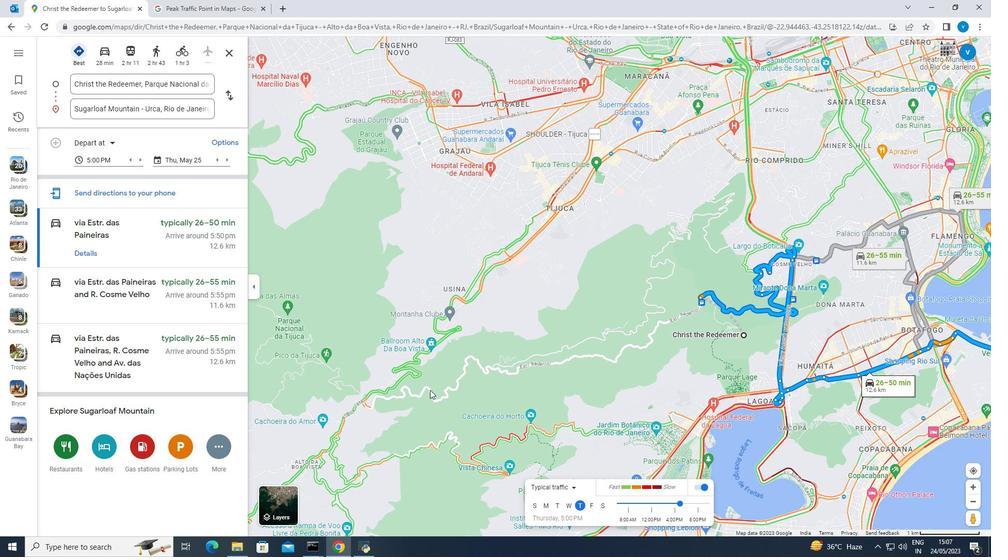 
Action: Mouse moved to (387, 375)
Screenshot: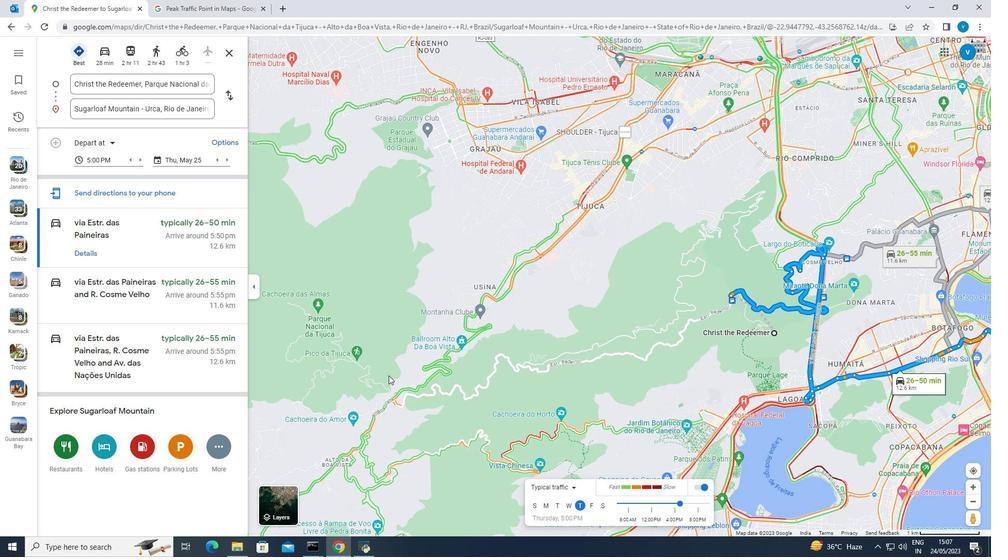 
Action: Mouse pressed left at (387, 375)
Screenshot: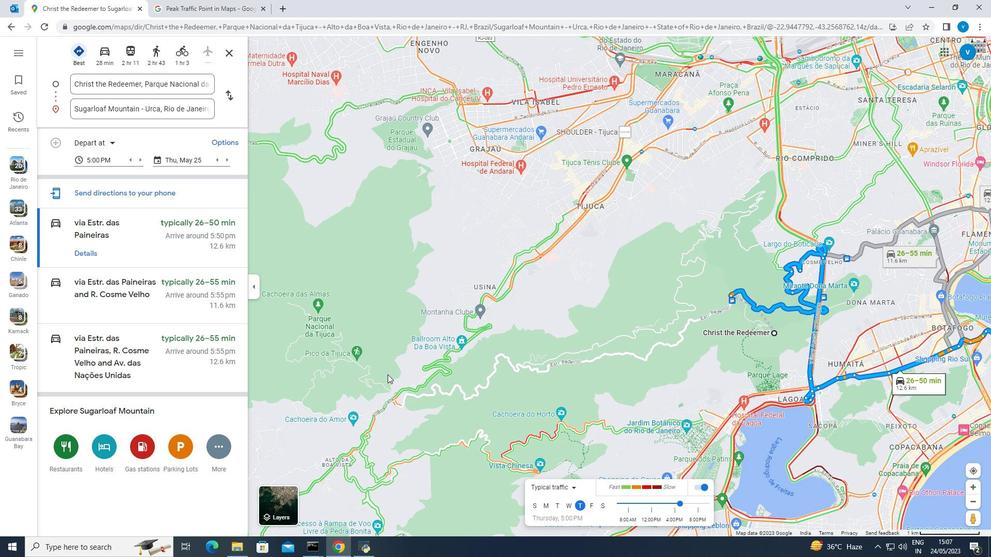 
Action: Mouse moved to (437, 371)
Screenshot: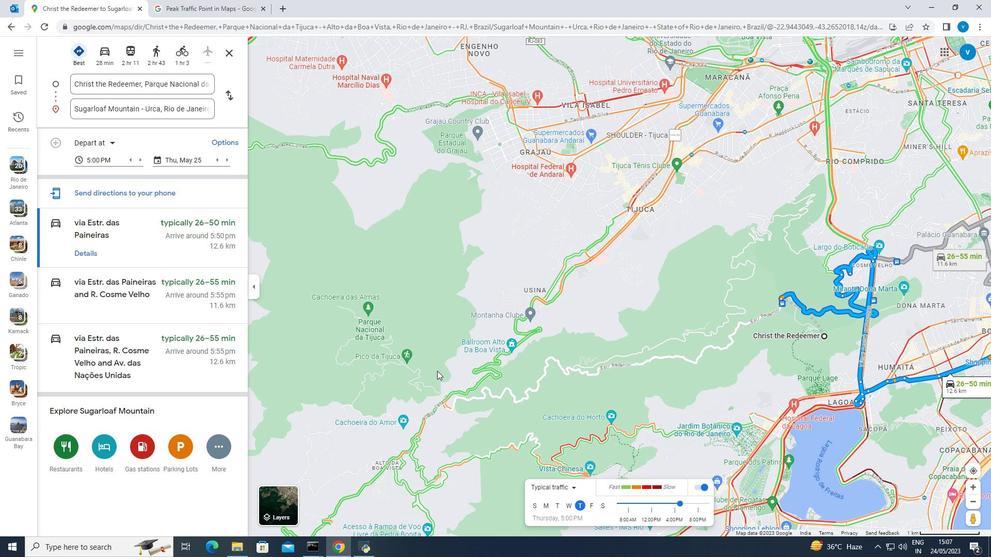 
Action: Mouse pressed left at (437, 371)
Screenshot: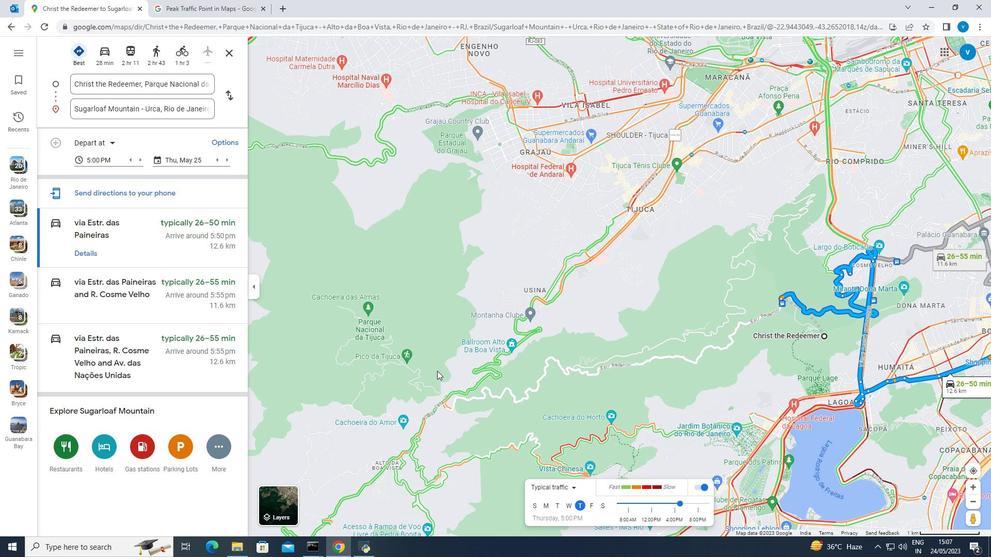 
Action: Mouse moved to (455, 290)
Screenshot: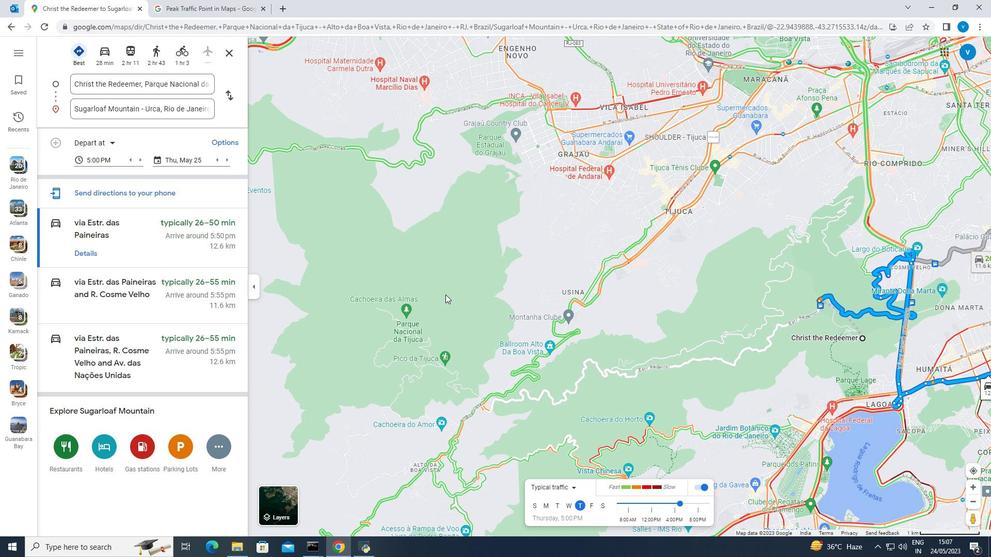 
Action: Mouse pressed left at (455, 290)
Screenshot: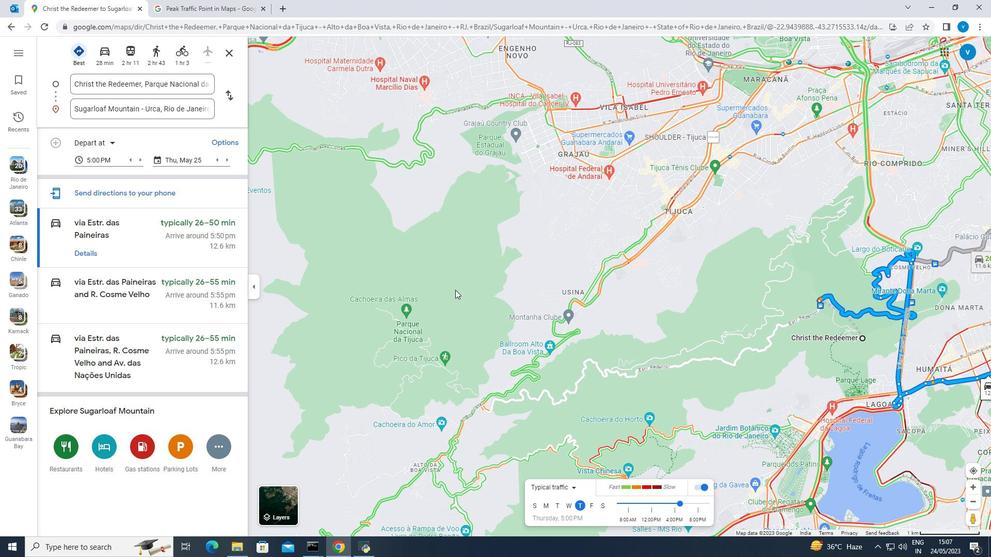 
Action: Mouse moved to (481, 259)
Screenshot: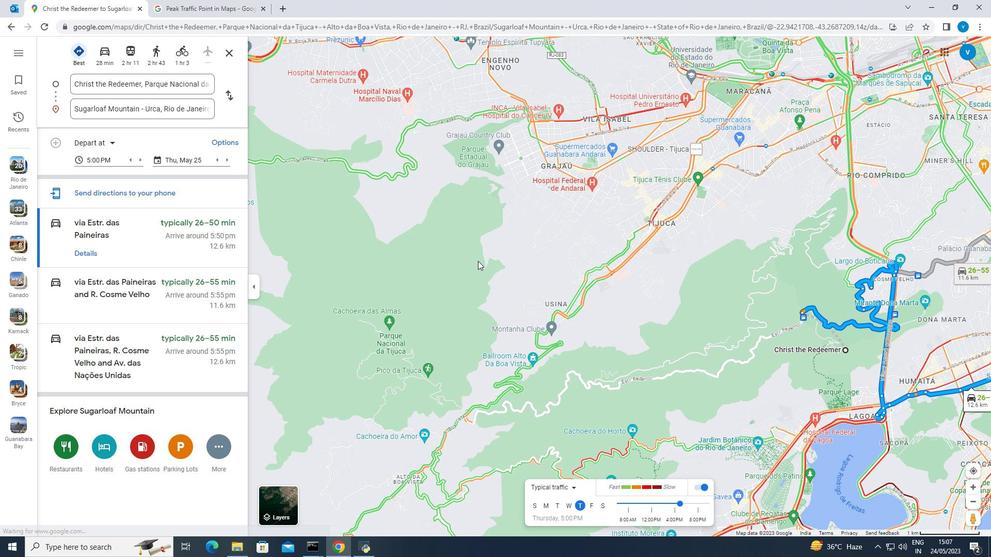 
Action: Mouse pressed left at (481, 259)
Screenshot: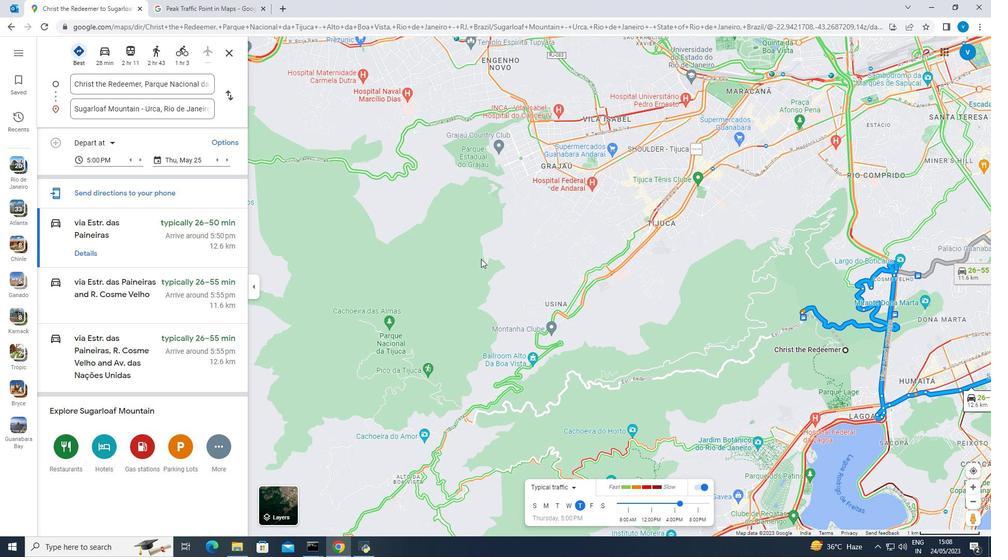 
Action: Mouse moved to (516, 243)
Screenshot: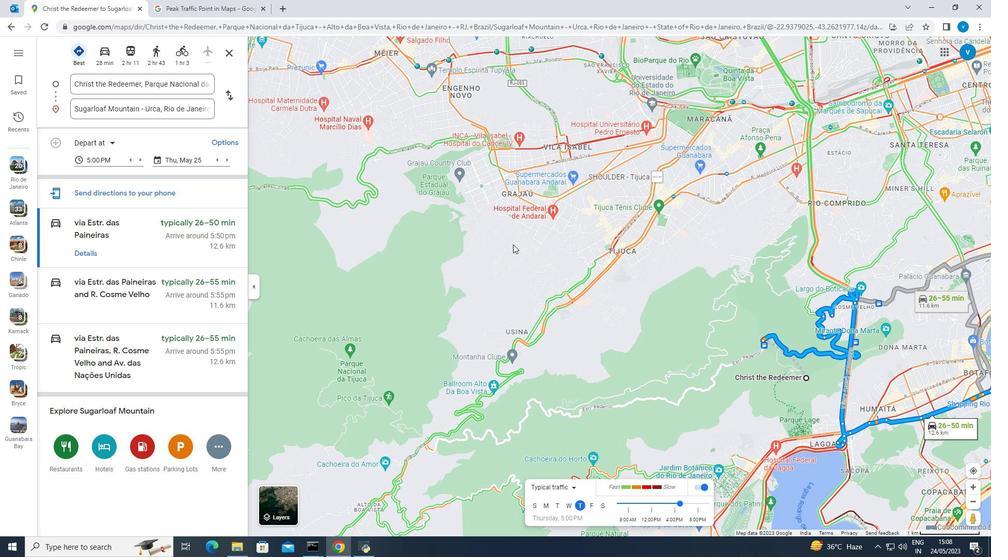 
Action: Mouse pressed left at (516, 243)
Screenshot: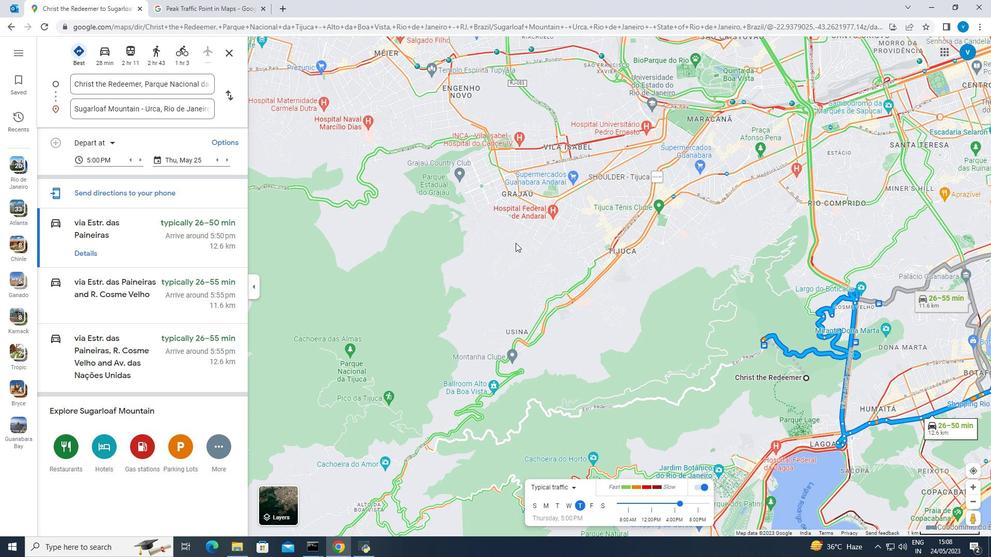 
Action: Mouse moved to (546, 262)
Screenshot: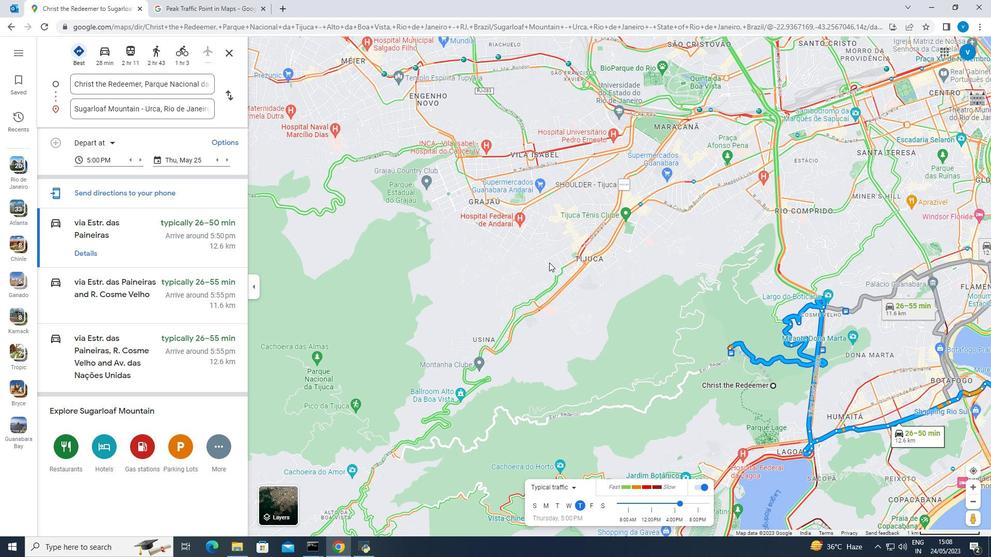 
Action: Mouse pressed left at (546, 262)
Screenshot: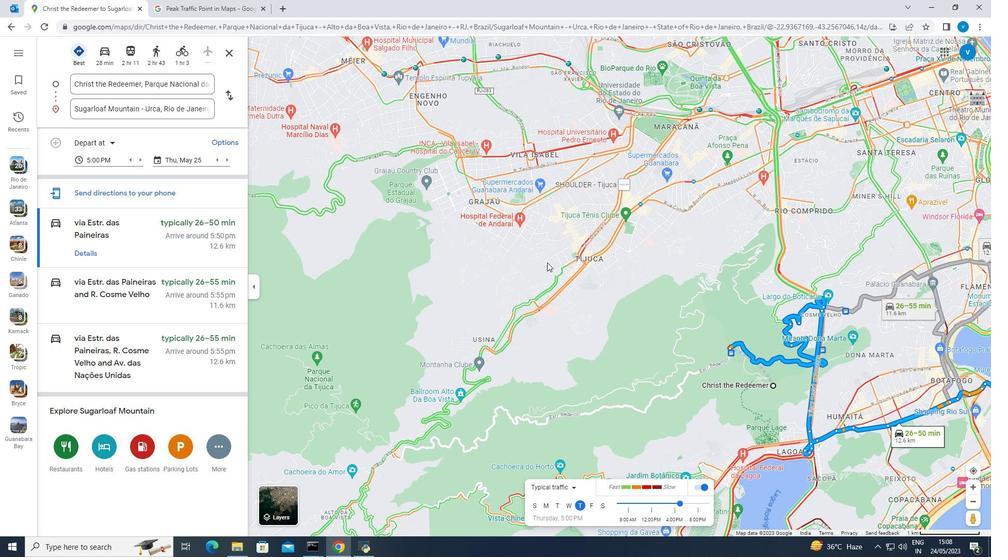 
Action: Mouse moved to (598, 279)
Screenshot: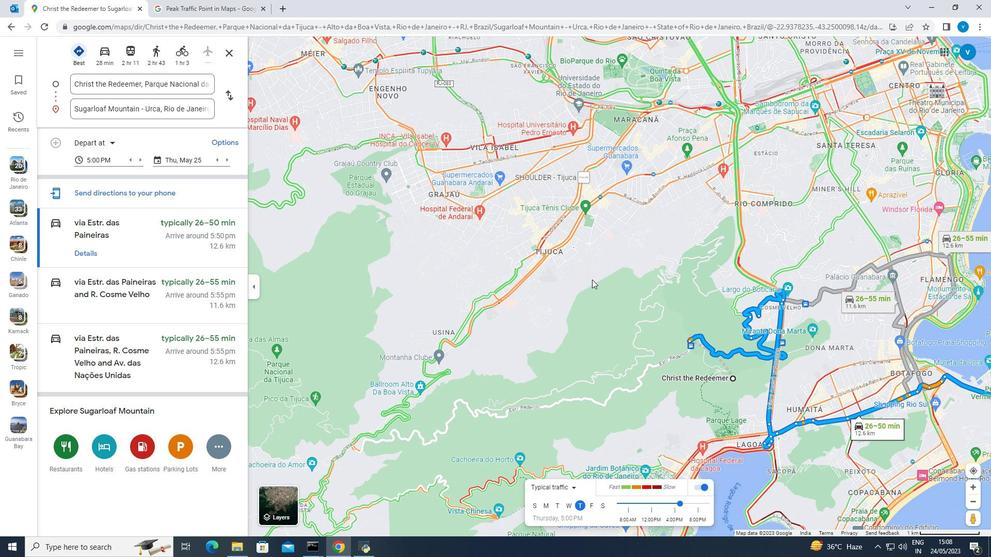 
Action: Mouse pressed left at (598, 279)
Screenshot: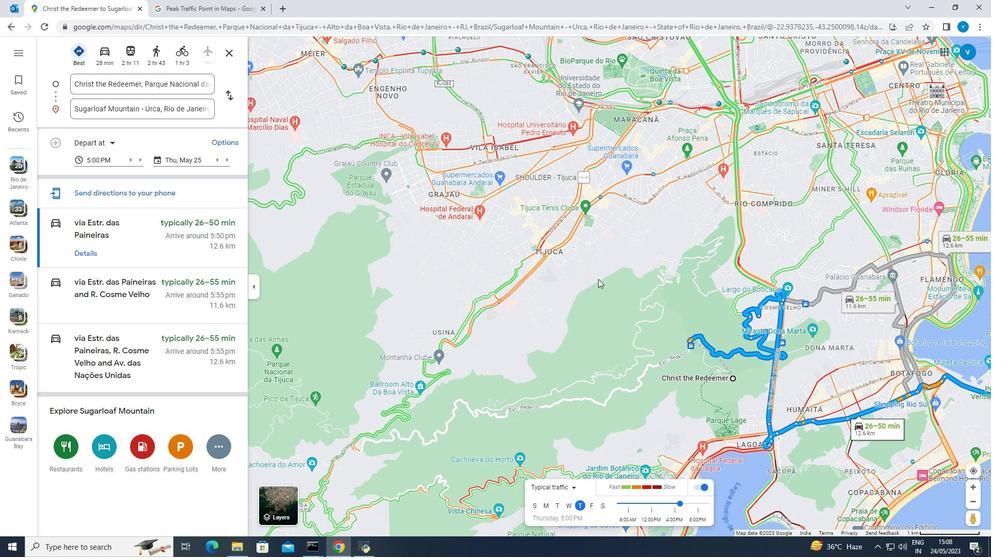 
Action: Mouse moved to (645, 250)
Screenshot: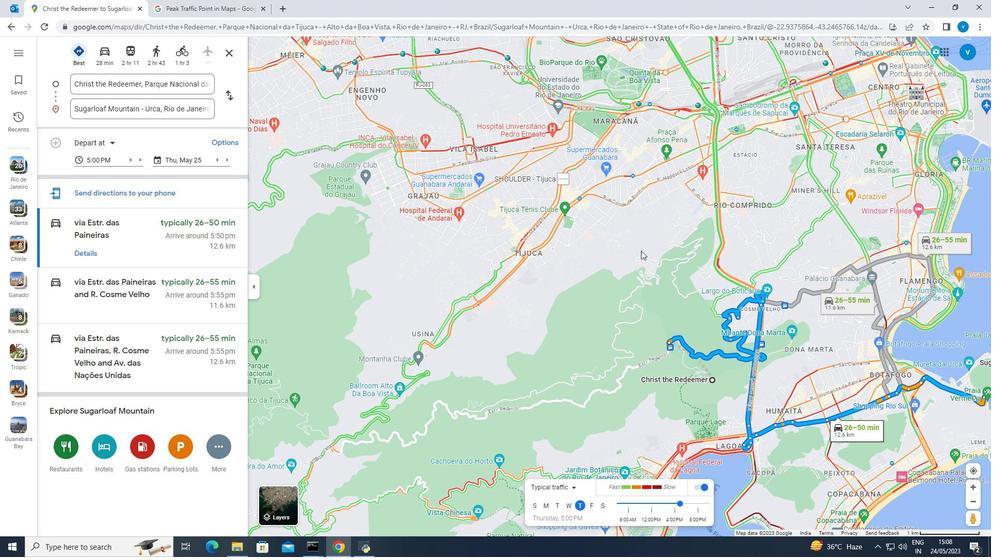 
Action: Mouse pressed left at (645, 250)
Screenshot: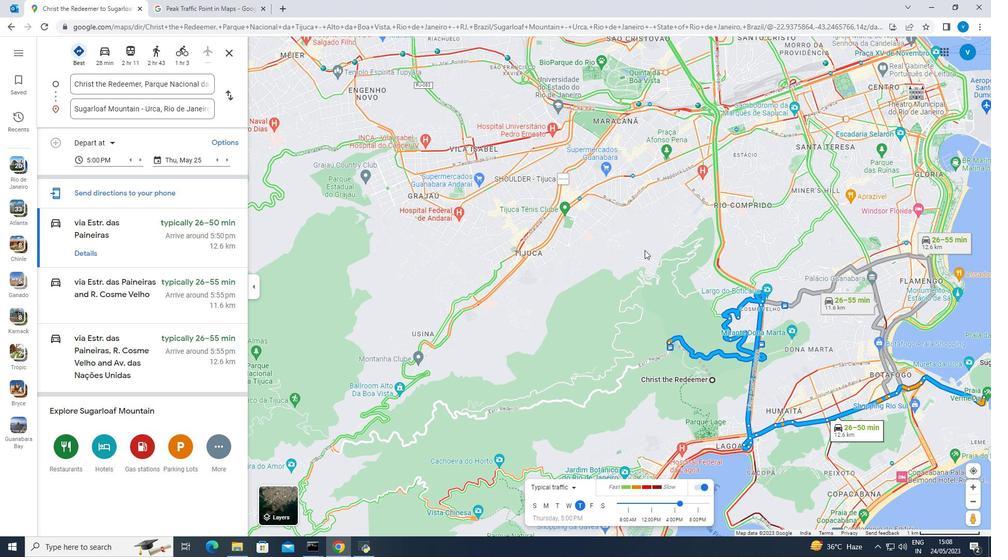 
Action: Mouse moved to (645, 246)
Screenshot: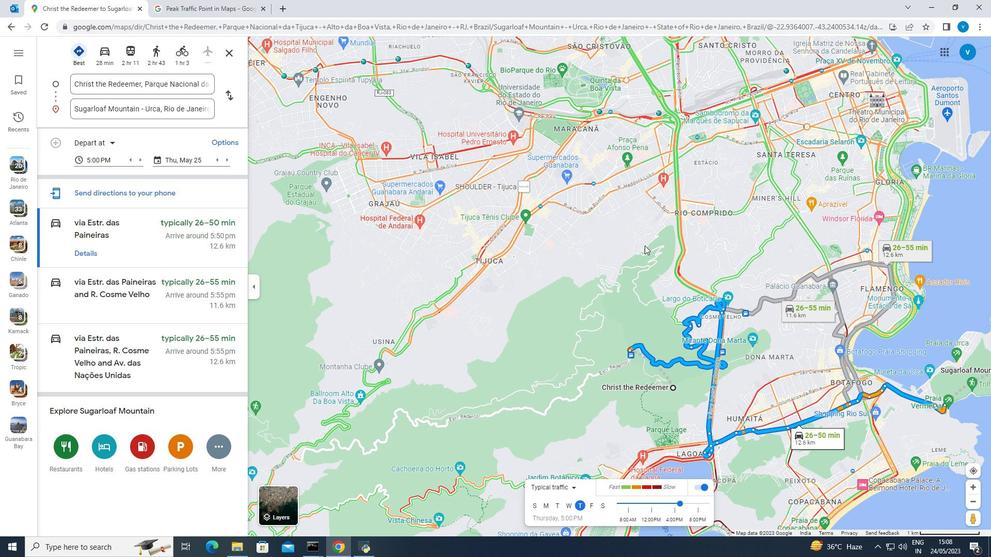 
Action: Mouse pressed left at (645, 246)
Screenshot: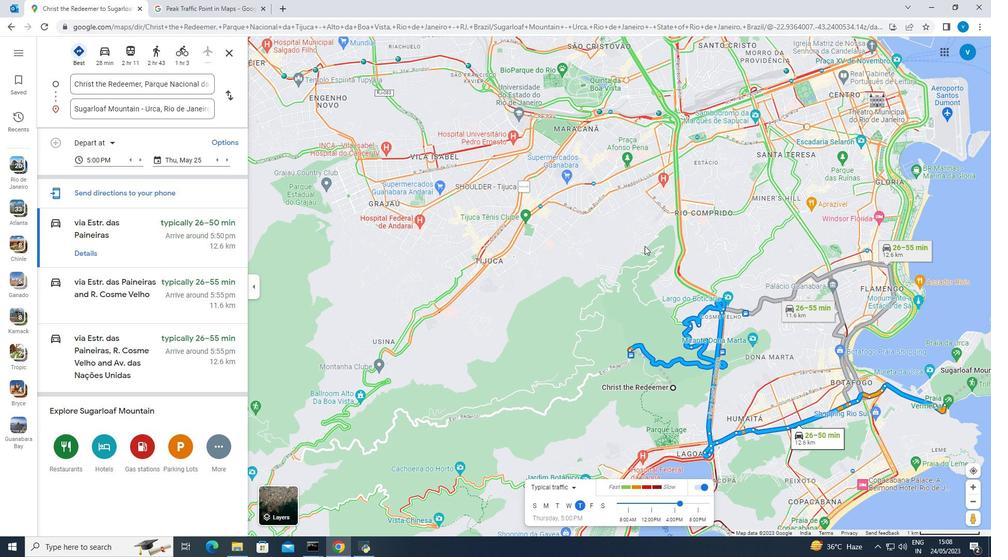 
Action: Mouse moved to (610, 242)
Screenshot: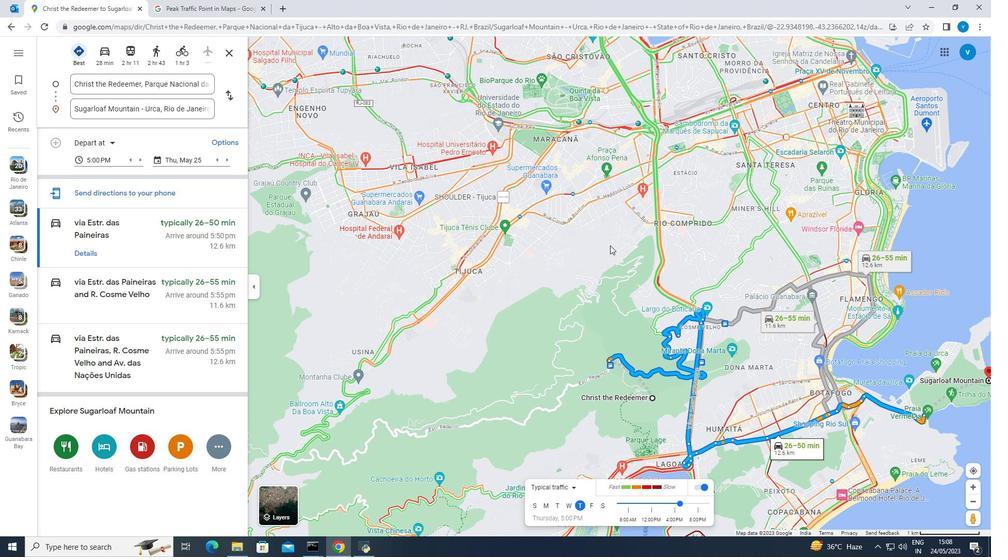 
Action: Mouse pressed left at (610, 242)
Screenshot: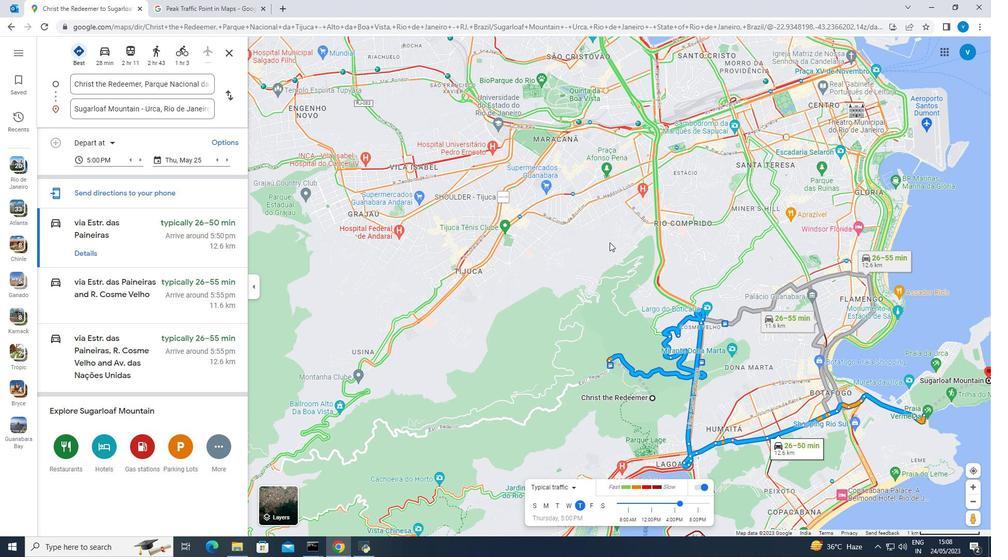 
Action: Mouse moved to (616, 245)
Screenshot: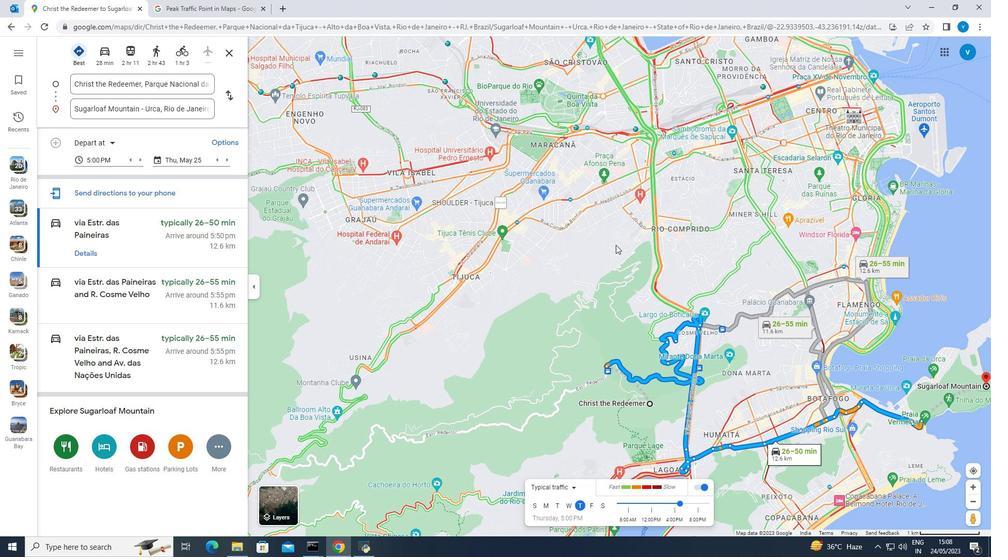 
Action: Mouse pressed left at (616, 245)
Screenshot: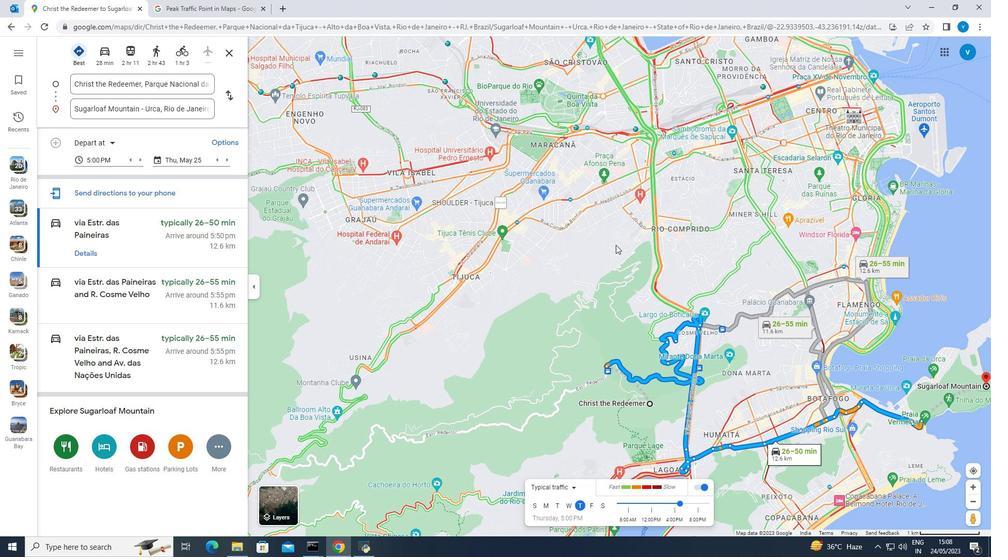 
Action: Mouse moved to (611, 243)
Screenshot: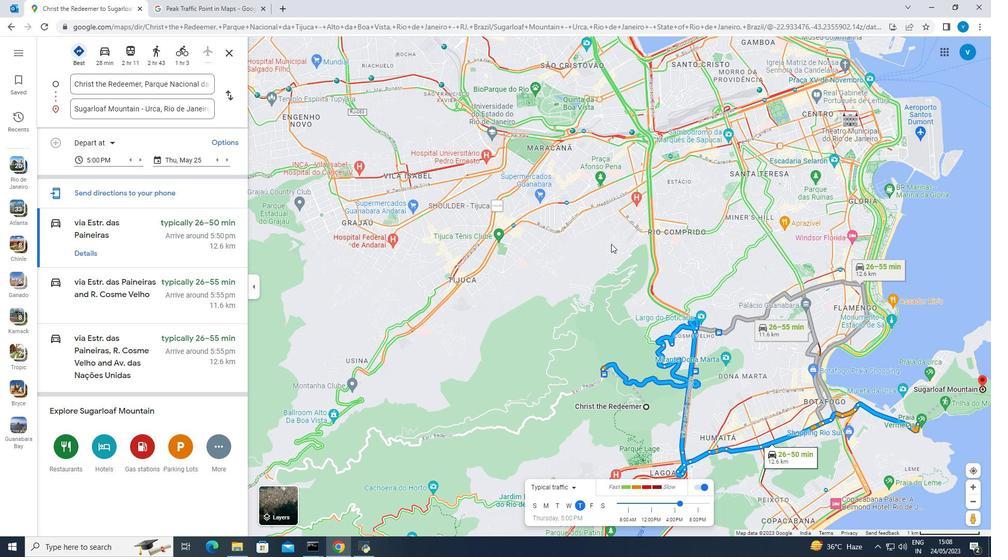 
Action: Mouse pressed left at (611, 243)
Screenshot: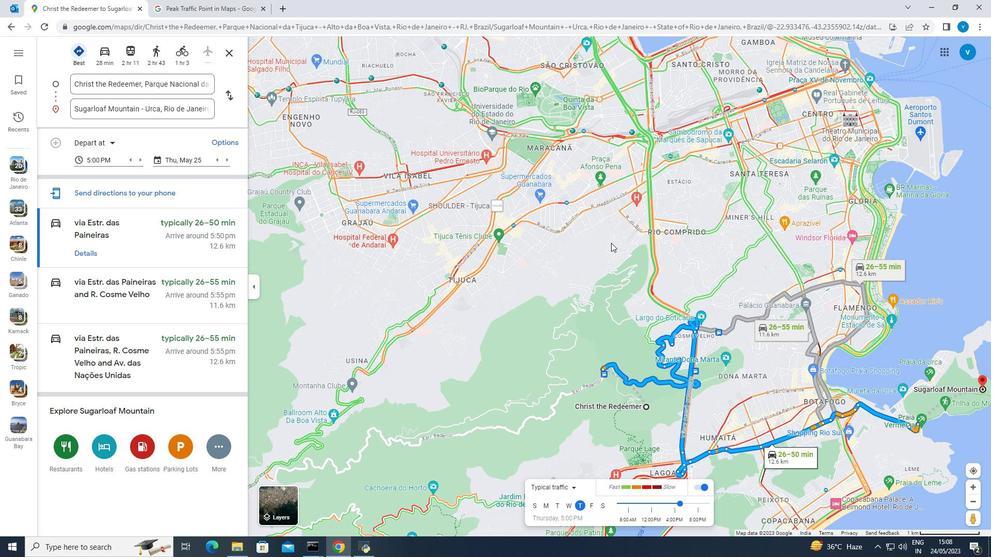 
Action: Mouse moved to (621, 245)
Screenshot: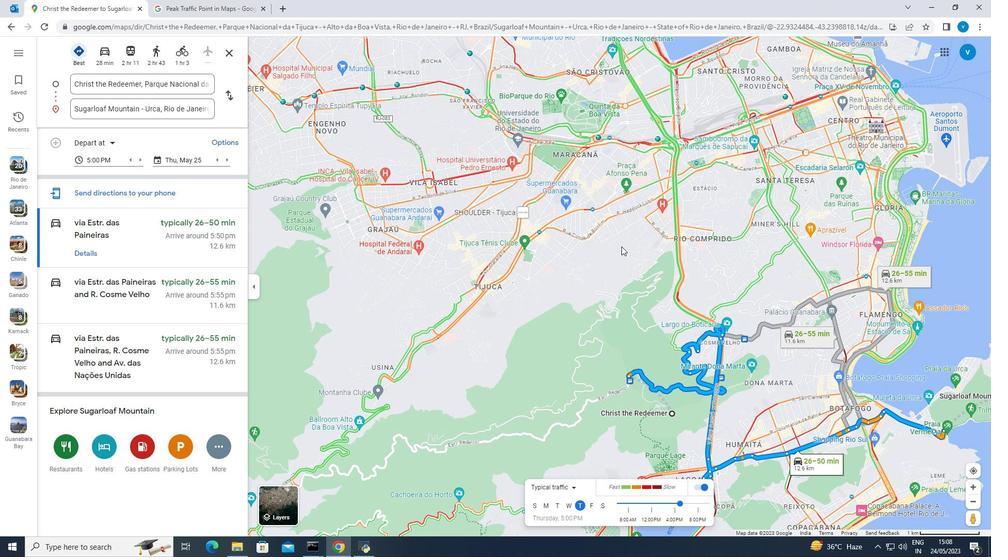 
Action: Mouse pressed left at (621, 245)
Screenshot: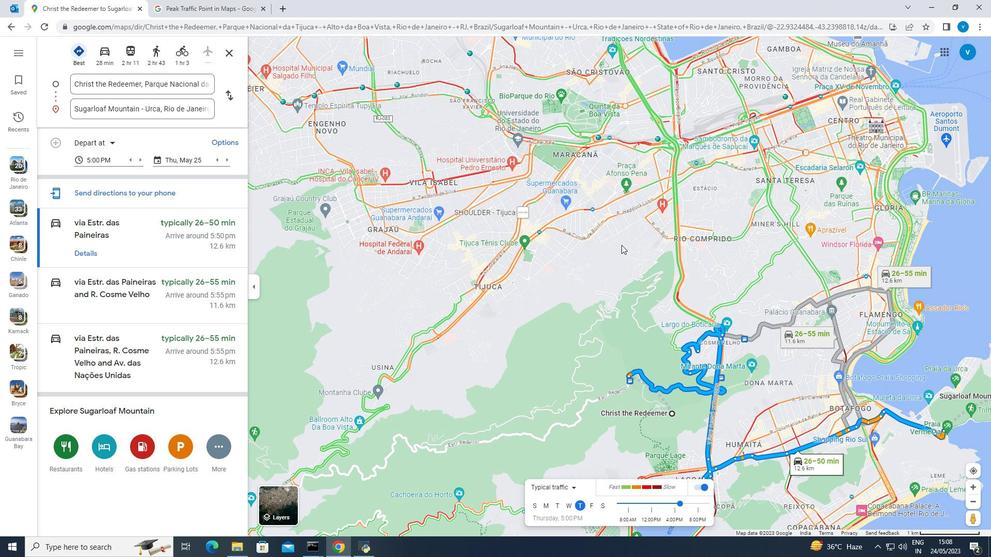 
Action: Mouse moved to (643, 245)
Screenshot: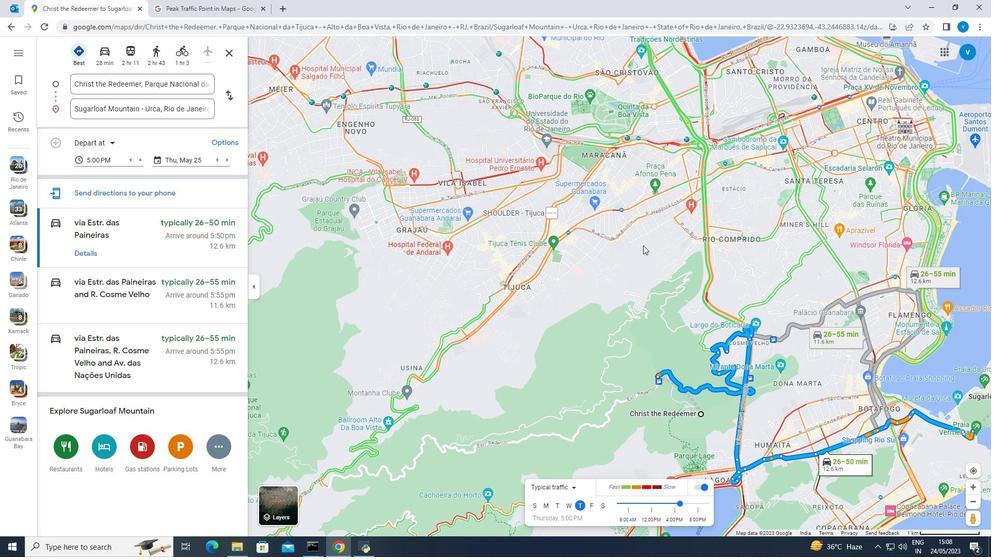 
Action: Mouse pressed left at (643, 245)
Screenshot: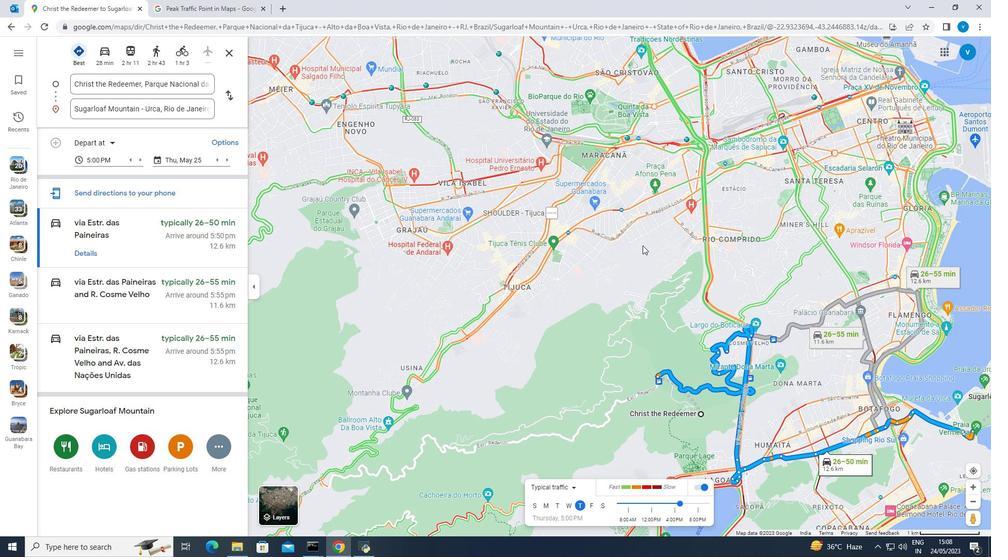 
Action: Mouse moved to (657, 250)
Screenshot: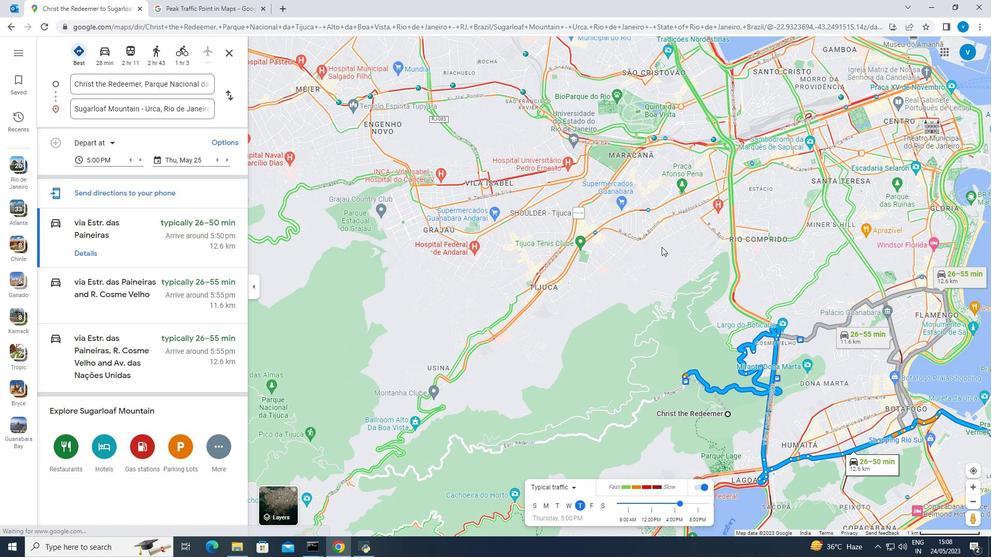 
Action: Mouse pressed left at (657, 250)
Screenshot: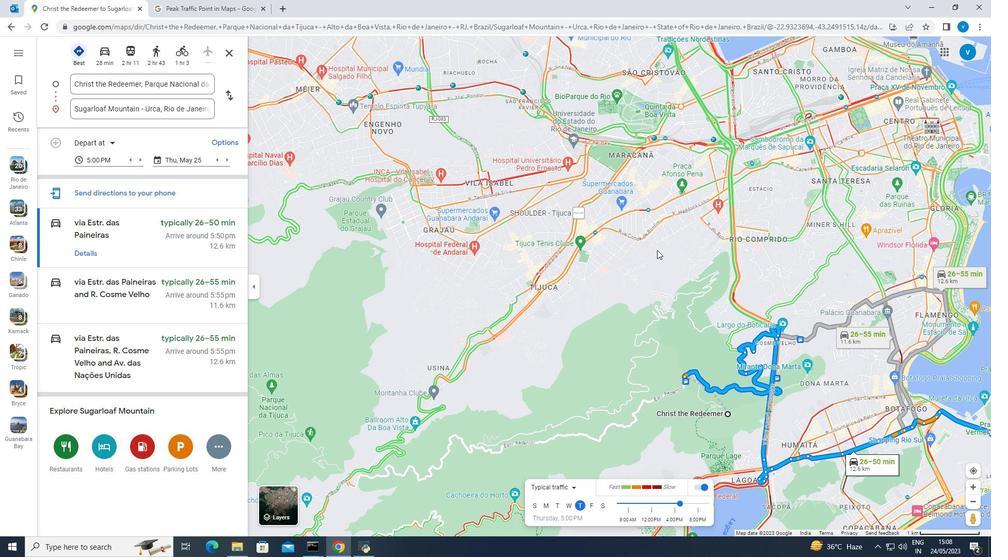 
Action: Mouse moved to (659, 255)
Screenshot: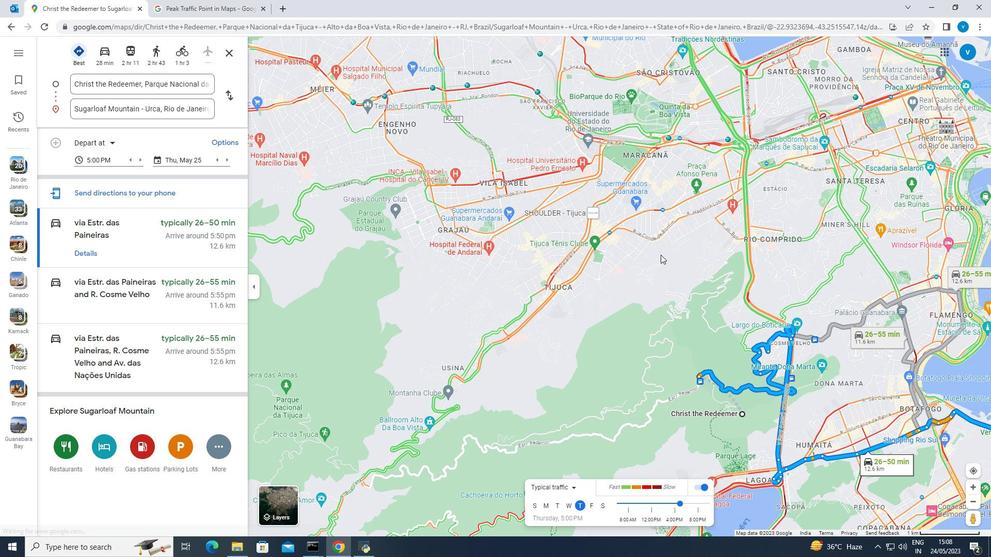 
Action: Mouse pressed left at (659, 255)
Screenshot: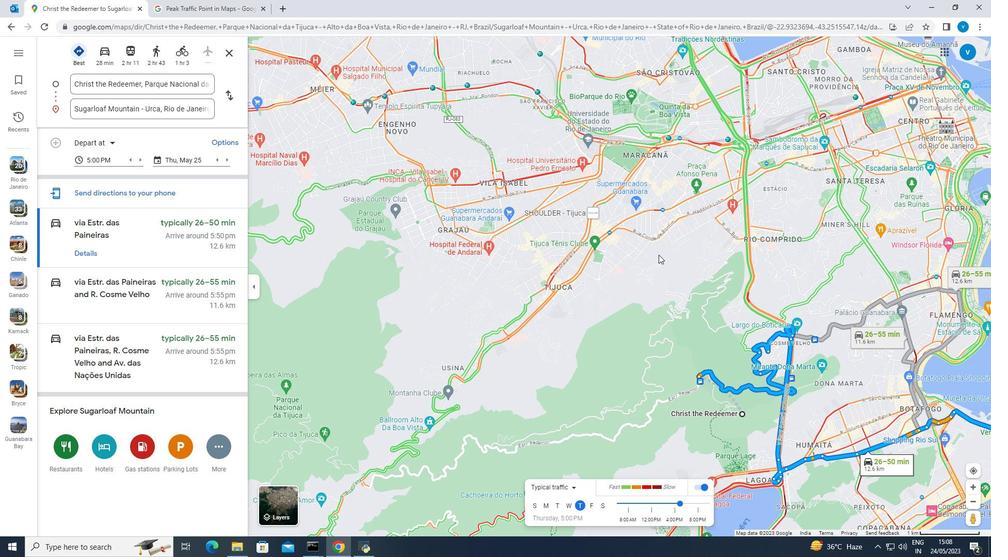 
Action: Mouse moved to (625, 219)
Screenshot: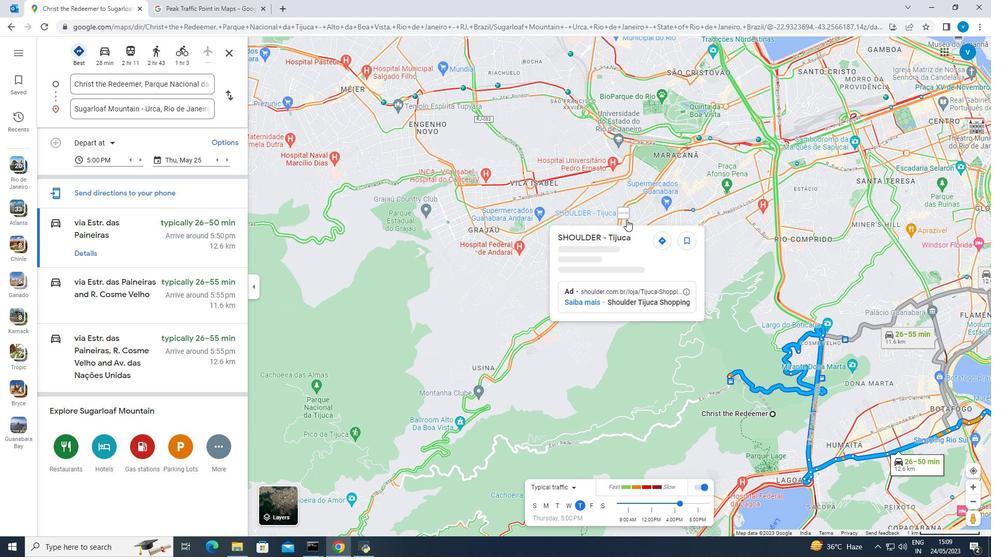 
